 Task: Create a new job position in Salesforce with the title 'Salesforce Developer', including job description, responsibilities, skills required, educational requirements, and salary details. Save the entry and start a new one.
Action: Key pressed <Key.shift><Key.shift>Relationship<Key.space><Key.shift>Manager<Key.tab><Key.shift>g<Key.backspace><Key.shift>Get<Key.space><Key.shift>Members<Key.space>connected<Key.space>--<Key.shift_r>><Key.space><Key.shift>Get<Key.space>feedback<Key.space>from<Key.space>clients<Key.space>--<Key.shift_r>><Key.space><Key.shift>Open<Key.space>preference<Key.space>for<Key.space>clients<Key.space>--<Key.shift_r>><Key.space><Key.shift><Key.shift><Key.shift><Key.shift><Key.shift><Key.shift><Key.shift><Key.shift><Key.shift><Key.shift><Key.shift><Key.shift><Key.shift><Key.shift><Key.shift><Key.shift><Key.shift><Key.shift><Key.shift><Key.shift><Key.shift><Key.shift><Key.shift><Key.shift><Key.shift><Key.shift><Key.shift><Key.shift><Key.shift><Key.shift><Key.shift><Key.shift><Key.shift><Key.shift><Key.shift><Key.shift><Key.shift><Key.shift><Key.shift><Key.shift><Key.shift><Key.shift><Key.shift>Source<Key.space>business<Key.space>opportunity<Key.space>to<Key.space>expand<Key.space>business<Key.space>--<Key.shift_r>><Key.shift>Man<Key.backspace>in<Key.space>a<Key.space>ren<Key.backspace><Key.backspace><Key.backspace><Key.backspace><Key.backspace><Key.backspace><Key.backspace>ntain<Key.space>a<Key.space>renewable<Key.space>tareg<Key.backspace><Key.backspace>get<Key.space>og<Key.space>80<Key.shift><Key.shift><Key.shift><Key.shift><Key.shift><Key.shift><Key.shift><Key.shift><Key.shift><Key.shift><Key.shift><Key.shift><Key.shift>%<Key.space>--<Key.shift_r>><Key.space><Key.shift><Key.shift><Key.shift><Key.shift><Key.shift><Key.shift><Key.shift><Key.shift><Key.shift><Key.shift>Enhancement<Key.space>and<Key.space>optimism<Key.space><Key.backspace><Key.backspace>ation<Key.space>of<Key.space>mapped<Key.space>profiles<Key.tab><Key.shift><Key.shift><Key.shift>SLA<Key.space>maintainence<Key.space>of<Key.space>90<Key.shift><Key.shift><Key.shift><Key.shift><Key.shift><Key.shift><Key.shift><Key.shift><Key.shift><Key.shift><Key.shift><Key.shift><Key.shift><Key.shift><Key.shift>%<Key.space>--<Key.shift_r><Key.shift_r><Key.shift_r><Key.shift_r><Key.shift_r><Key.shift_r><Key.shift_r><Key.shift_r><Key.shift_r><Key.shift_r><Key.shift_r><Key.shift_r><Key.shift_r><Key.shift_r><Key.shift_r><Key.shift_r><Key.shift_r><Key.shift_r><Key.shift_r><Key.shift_r><Key.shift_r><Key.shift_r><Key.shift_r>><Key.space><Key.shift><Key.shift>Manage<Key.space>the<Key.space>cusy<Key.backspace>tomer<Key.space>service<Key.space>teams<Key.space>--<Key.shift_r>><Key.space><Key.shift>Coaching<Key.space>and<Key.space>trining<Key.space><Key.backspace><Key.backspace><Key.backspace><Key.backspace><Key.backspace><Key.backspace>aining<Key.space>the<Key.space>same<Key.space>--<Key.shift_r>><Key.space><Key.shift>Handling<Key.space>the<Key.backspace><Key.backspace><Key.backspace>escalation<Key.space>and<Key.space>maintaining<Key.space>zero<Key.space>escalation<Key.tab><Key.shift><Key.shift><Key.shift><Key.shift><Key.shift><Key.shift>Gluent<Key.space>in<Key.space><Key.shift>Engls<Key.backspace>ish,<Key.space>hindi,<Key.space><Key.shift>P<Key.backspace>pi<Key.backspace>unjabi<Key.space><Key.backspace><Key.space>or<Key.space>any<Key.space>other<Key.space>languages<Key.space>as<Key.space>per<Key.space>business<Key.space>requiree<Key.backspace>ment<Key.space>--<Key.shift_r>><Key.space><Key.shift>perua<Key.backspace><Key.backspace>suation<Key.space>--<Key.shift_r>><Key.space><Key.shift><Key.shift><Key.shift>Relationship<Key.space><Key.shift>Management<Key.space>--<Key.shift_r>><Key.space><Key.shift>Online<Key.space>etiquette<Key.space>--<Key.shift_r>><Key.space>storytelling<Key.space>--<Key.shift_r>><Key.shift>Writing<Key.tab><Key.shift>bachelors<Key.space>degree<Key.space>or<Key.space>equivalent<Key.space>--<Key.shift_r>><Key.space><Key.shift>e<Key.shift><Key.backspace><Key.shift>Experienced<Key.space>in<Key.space><Key.shift>Tele<Key.space><Key.shift>Sales<Key.space>--<Key.shift_r>><Key.space><Key.shift>Relationship<Key.space><Key.shift>Management<Key.space>or<Key.space><Key.shift>Costumer<Key.space><Key.shift><Key.shift><Key.shift>Service<Key.space>--<Key.shift_r>><Key.space><Key.shift><Key.shift><Key.shift>Candidiates<Key.space>from<Key.space><Key.shift>Matchmaking<Key.space><Key.backspace>,<Key.space><Key.shift>Banking<Key.space><Key.shift><Key.shift><Key.shift><Key.shift><Key.shift><Key.shift><Key.shift><Key.shift><Key.shift><Key.shift><Key.shift><Key.shift><Key.shift><Key.shift><Key.shift><Key.shift><Key.shift><Key.shift><Key.shift><Key.shift><Key.shift><Key.shift><Key.shift><Key.shift><Key.shift><Key.shift><Key.shift><Key.shift><Key.shift><Key.shift><Key.shift><Key.shift><Key.shift><Key.shift><Key.shift><Key.shift><Key.shift><Key.shift><Key.shift><Key.shift><Key.shift><Key.shift><Key.shift><Key.shift><Key.shift><Key.shift><Key.shift><Key.shift><Key.shift><Key.shift><Key.shift><Key.shift><Key.shift><Key.shift><Key.shift><Key.shift><Key.shift><Key.shift><Key.shift><Key.shift><Key.shift><Key.shift><Key.shift><Key.shift><Key.shift><Key.shift><Key.shift><Key.shift><Key.shift><Key.shift><Key.shift><Key.shift><Key.shift><Key.shift><Key.shift><Key.shift><Key.shift><Key.shift><Key.shift><Key.shift><Key.shift><Key.shift><Key.shift><Key.shift><Key.shift><Key.shift><Key.shift><Key.shift><Key.shift><Key.shift><Key.shift><Key.shift><Key.shift><Key.shift><Key.shift><Key.shift><Key.shift><Key.shift><Key.shift><Key.shift><Key.shift><Key.shift><Key.shift><Key.shift><Key.shift><Key.shift><Key.shift><Key.shift><Key.shift><Key.shift><Key.shift><Key.shift><Key.shift><Key.shift><Key.shift><Key.shift><Key.shift><Key.shift><Key.shift><Key.shift>&<Key.space><Key.shift>Insurance<Key.space>industry<Key.space>is<Key.space>a<Key.space>plus
Screenshot: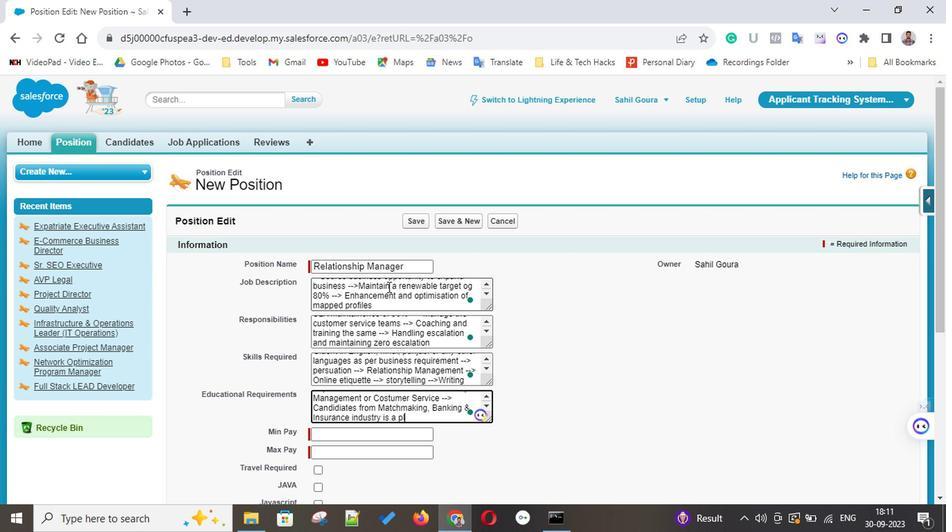 
Action: Mouse moved to (358, 443)
Screenshot: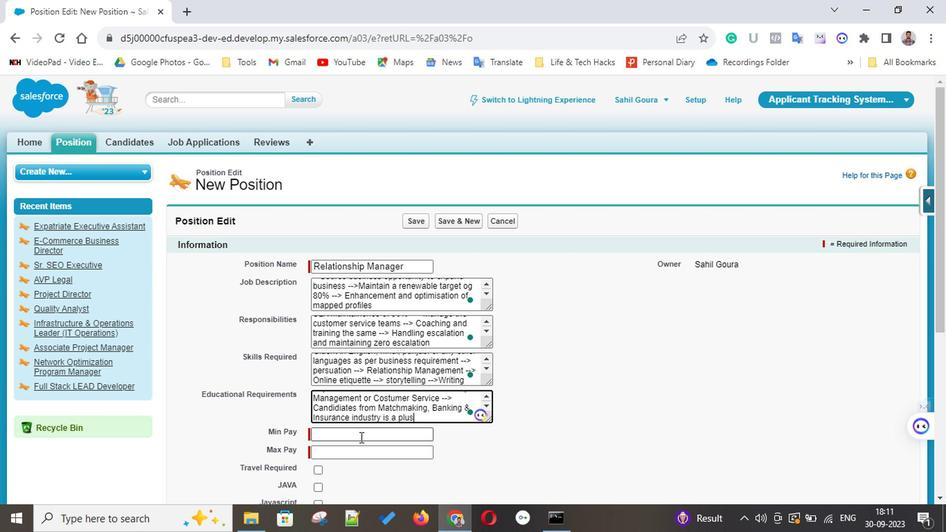 
Action: Mouse pressed left at (358, 443)
Screenshot: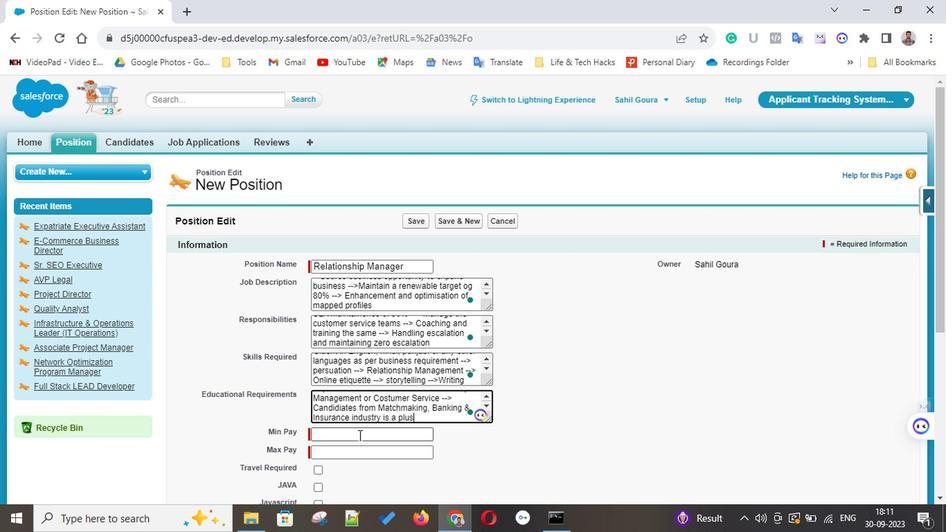 
Action: Key pressed 500000<Key.tab>800000
Screenshot: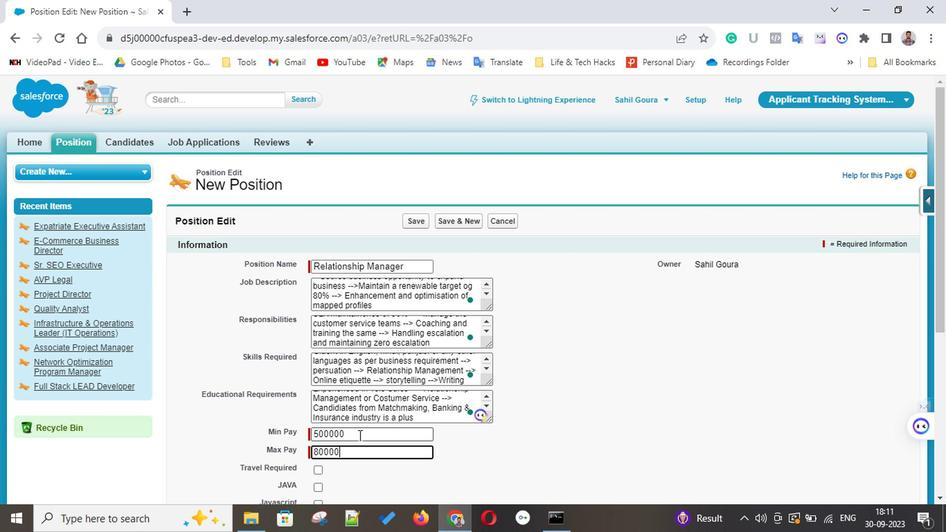 
Action: Mouse scrolled (358, 442) with delta (0, 0)
Screenshot: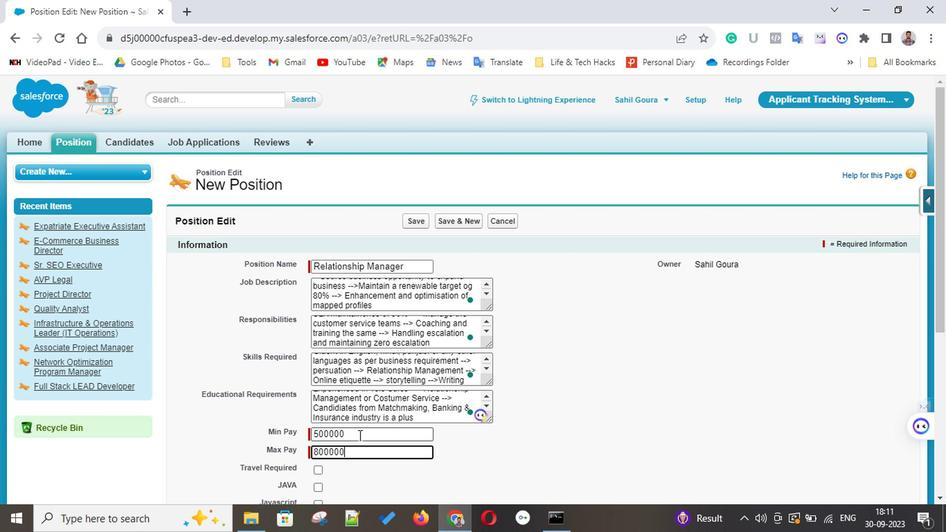 
Action: Mouse scrolled (358, 442) with delta (0, 0)
Screenshot: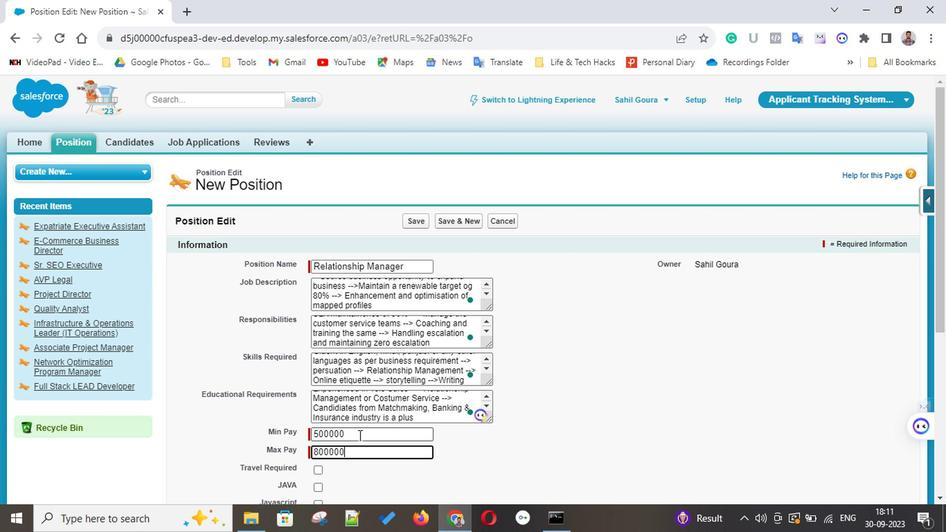 
Action: Mouse scrolled (358, 442) with delta (0, 0)
Screenshot: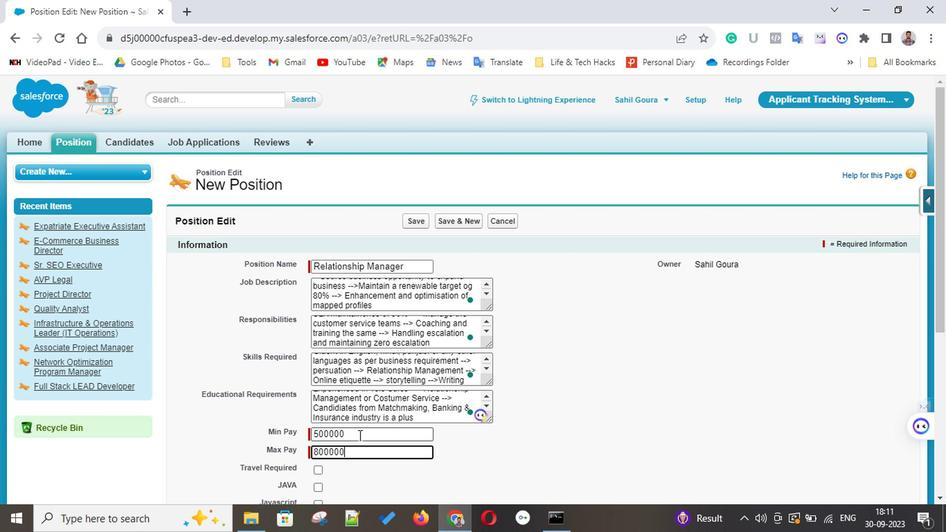 
Action: Mouse scrolled (358, 442) with delta (0, 0)
Screenshot: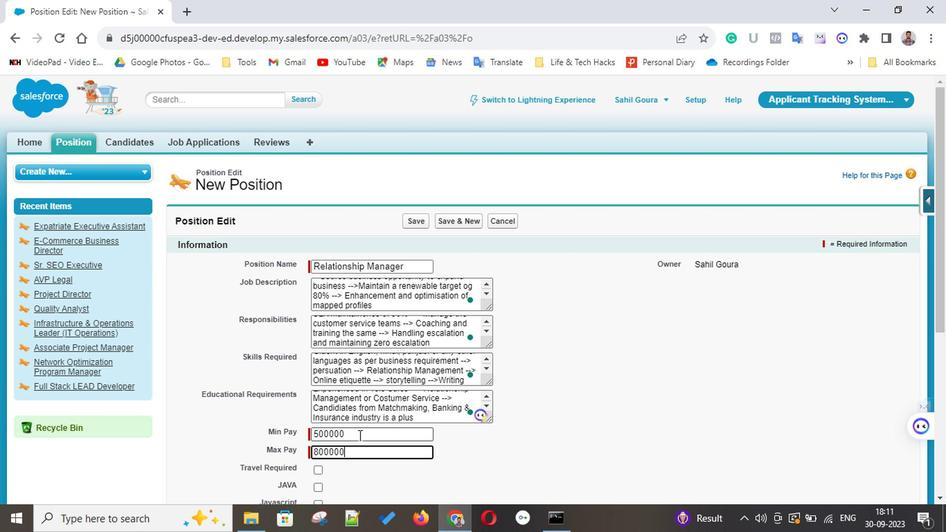 
Action: Mouse scrolled (358, 442) with delta (0, 0)
Screenshot: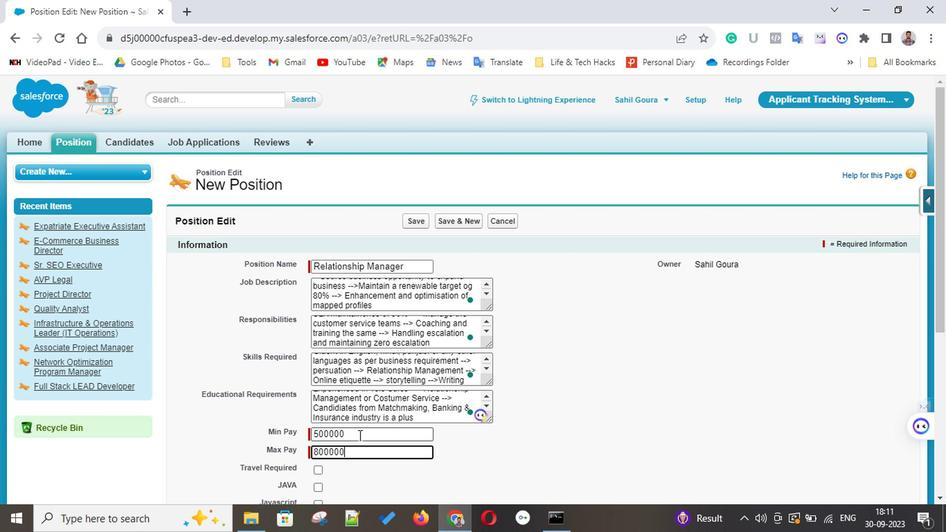 
Action: Mouse scrolled (358, 442) with delta (0, 0)
Screenshot: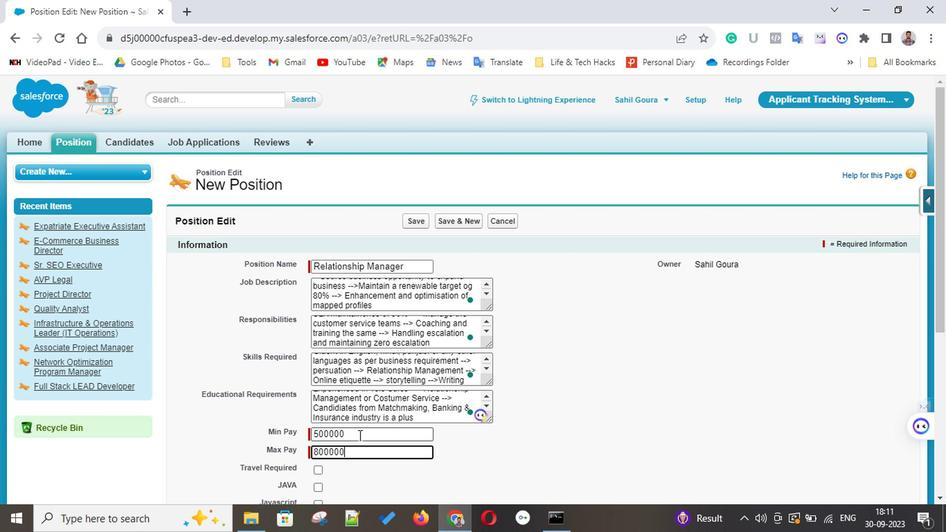 
Action: Mouse scrolled (358, 442) with delta (0, 0)
Screenshot: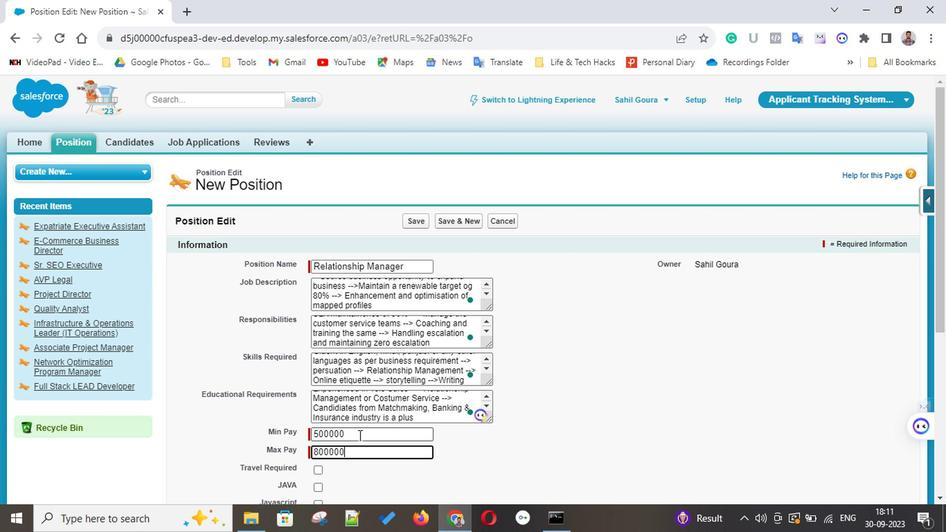 
Action: Mouse scrolled (358, 442) with delta (0, 0)
Screenshot: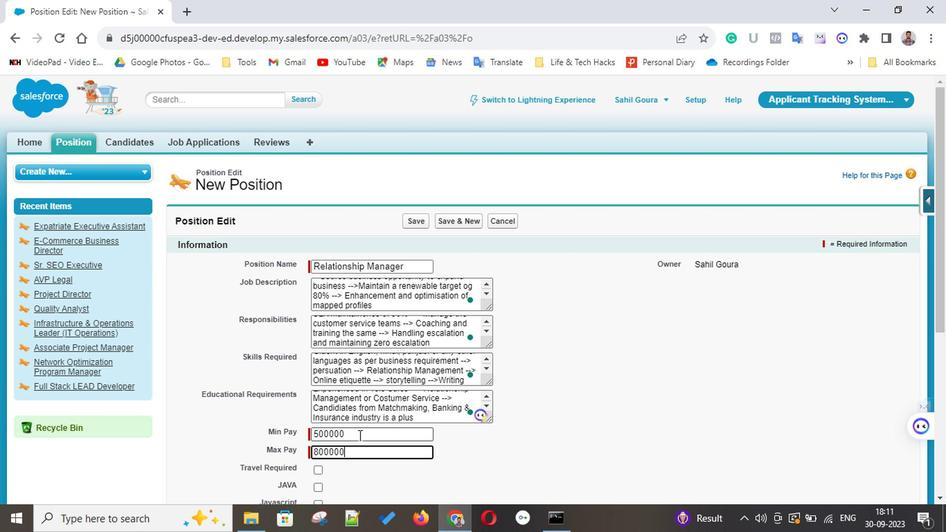 
Action: Mouse scrolled (358, 442) with delta (0, 0)
Screenshot: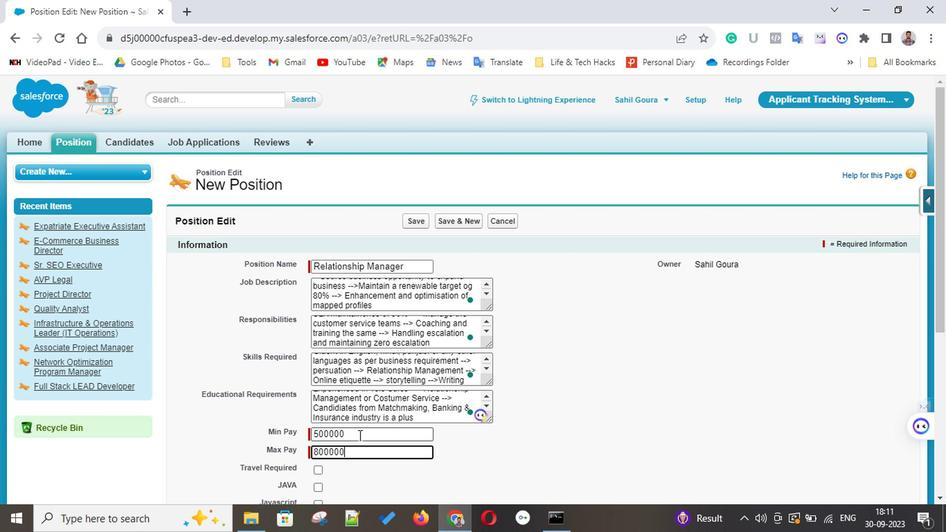 
Action: Mouse scrolled (358, 442) with delta (0, 0)
Screenshot: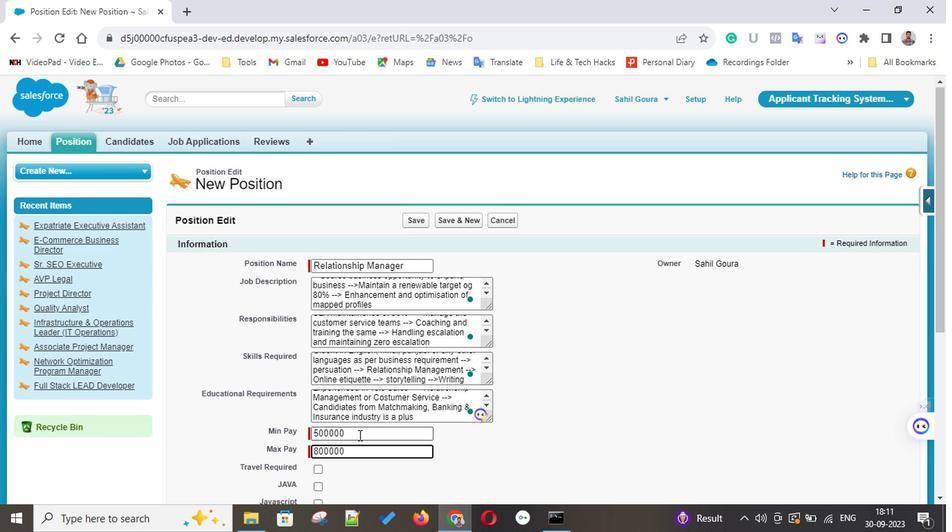 
Action: Mouse scrolled (358, 442) with delta (0, 0)
Screenshot: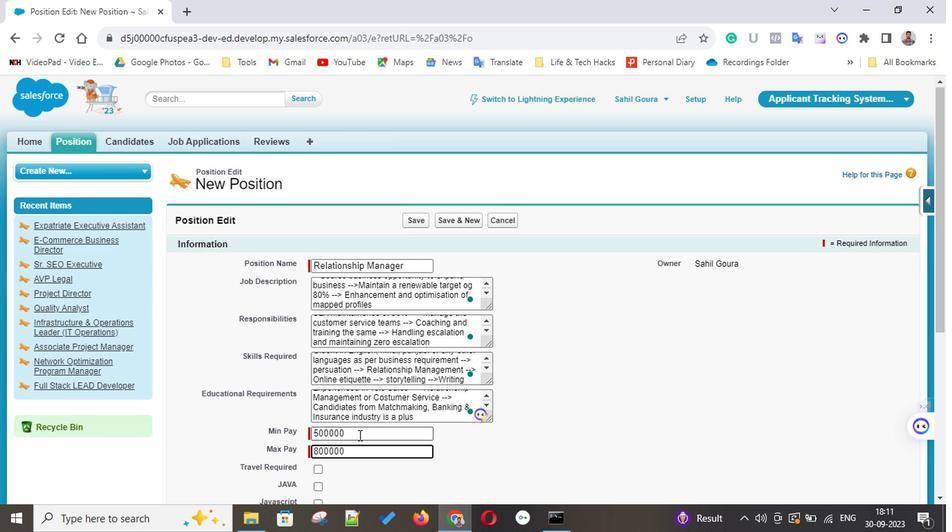 
Action: Mouse scrolled (358, 442) with delta (0, 0)
Screenshot: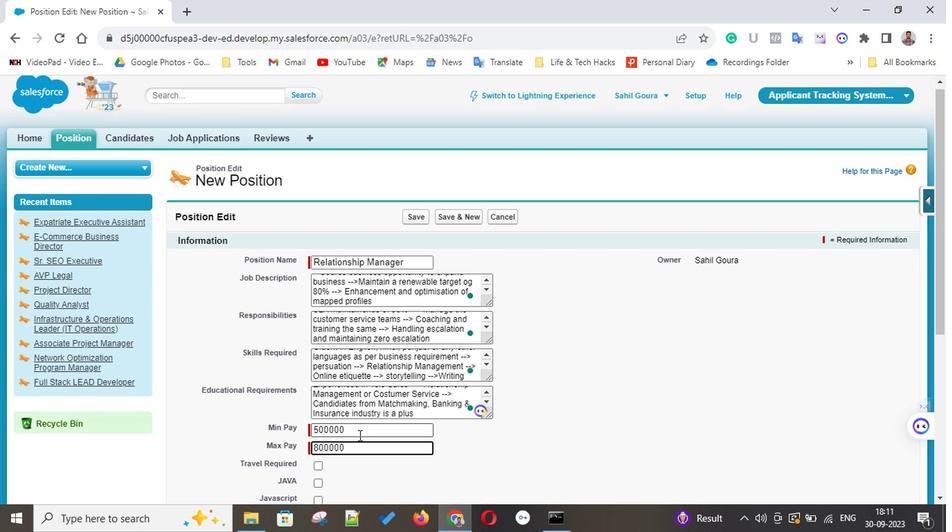 
Action: Mouse scrolled (358, 442) with delta (0, 0)
Screenshot: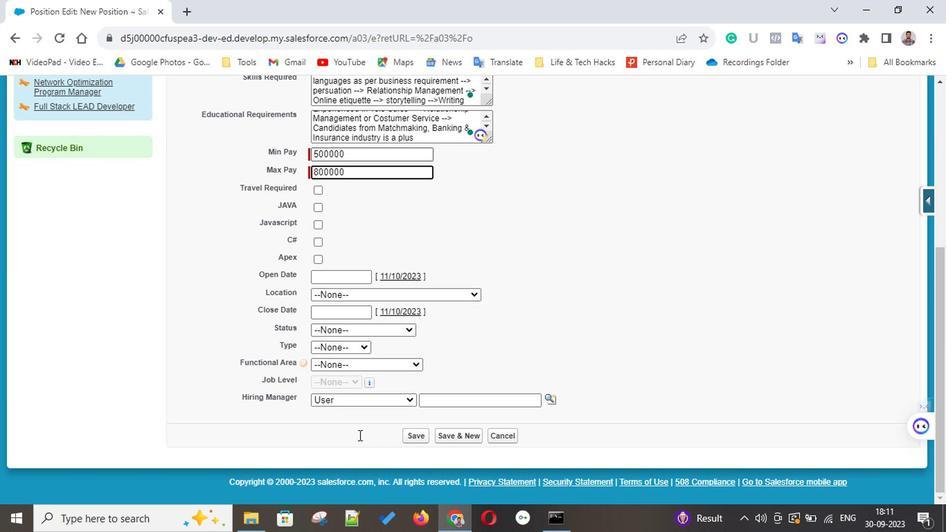 
Action: Mouse scrolled (358, 442) with delta (0, 0)
Screenshot: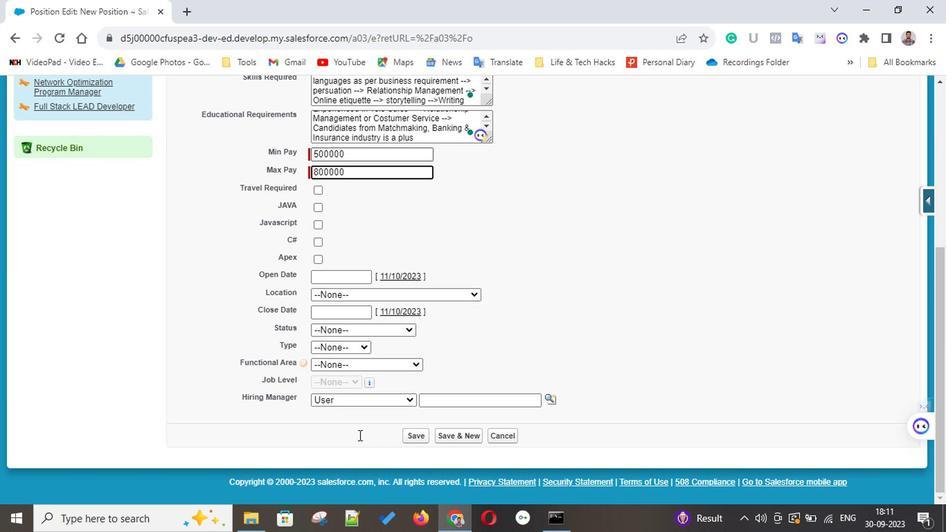 
Action: Mouse scrolled (358, 442) with delta (0, 0)
Screenshot: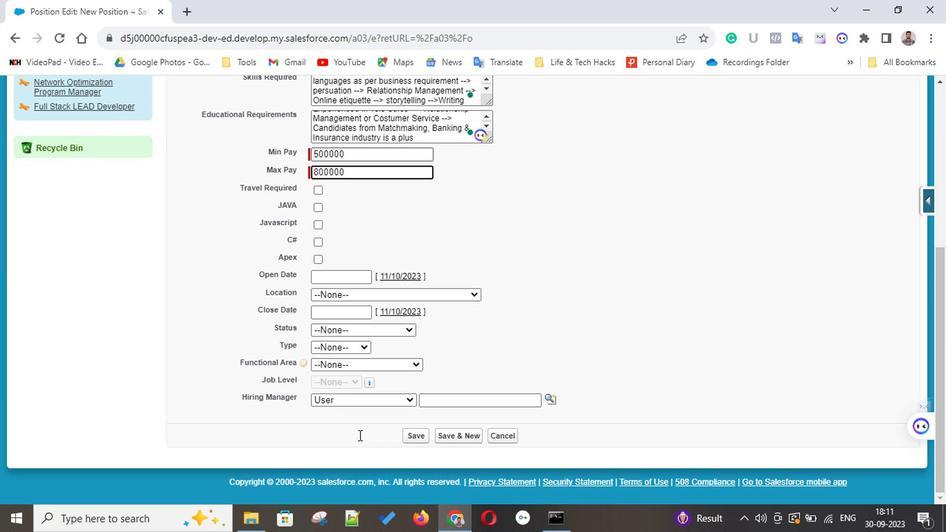 
Action: Mouse scrolled (358, 442) with delta (0, 0)
Screenshot: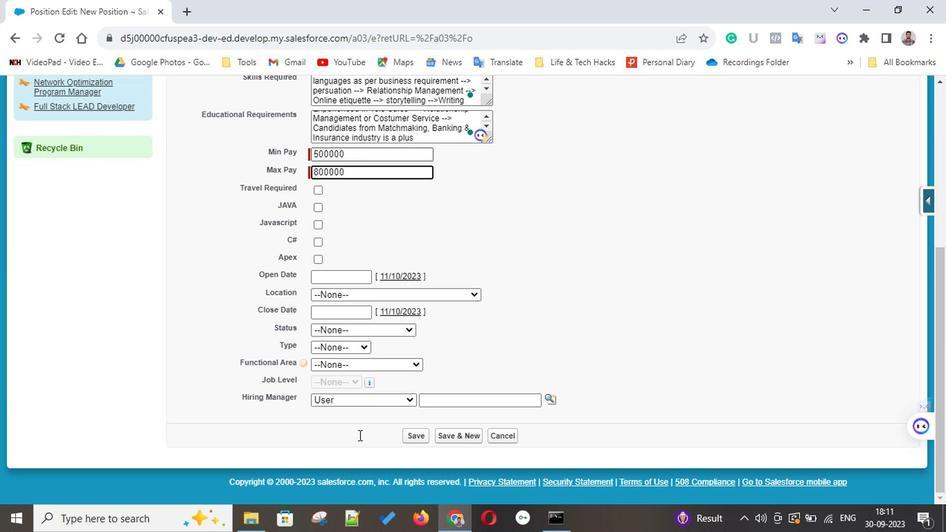 
Action: Mouse scrolled (358, 442) with delta (0, 0)
Screenshot: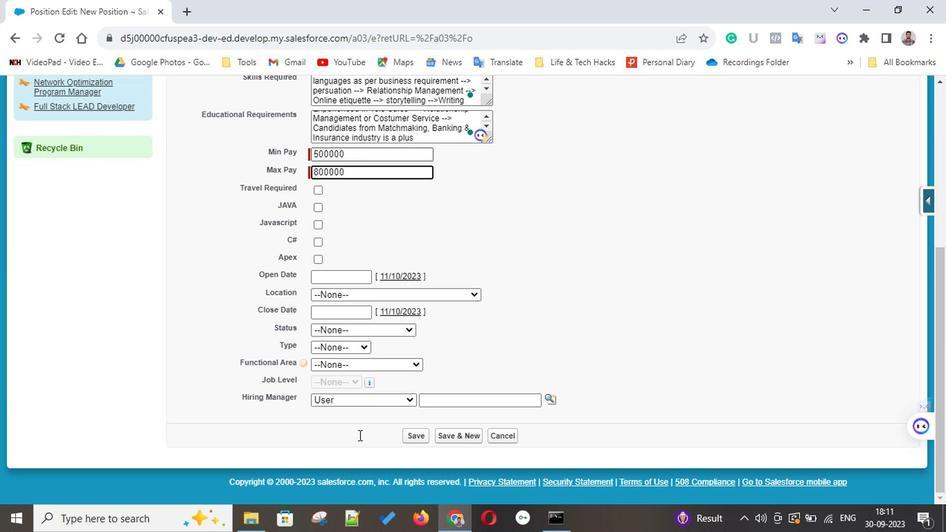 
Action: Mouse moved to (360, 274)
Screenshot: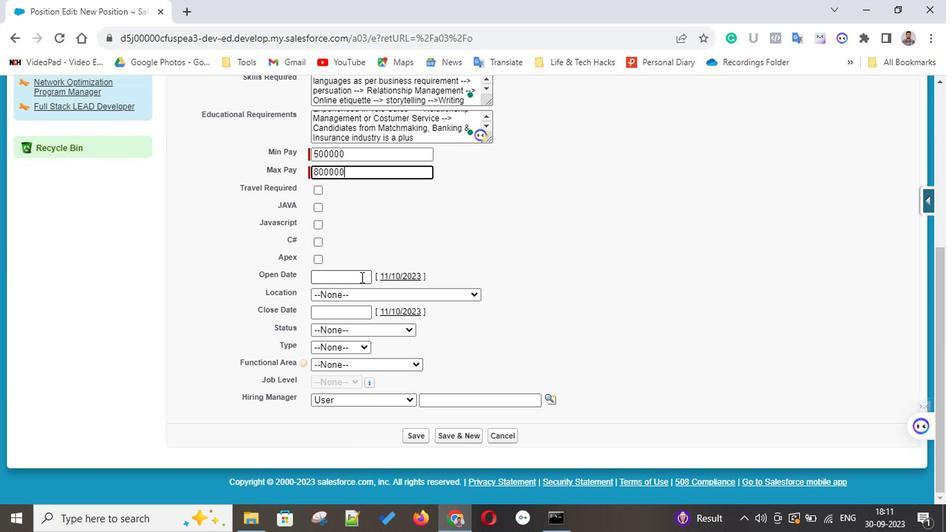 
Action: Mouse pressed left at (360, 274)
Screenshot: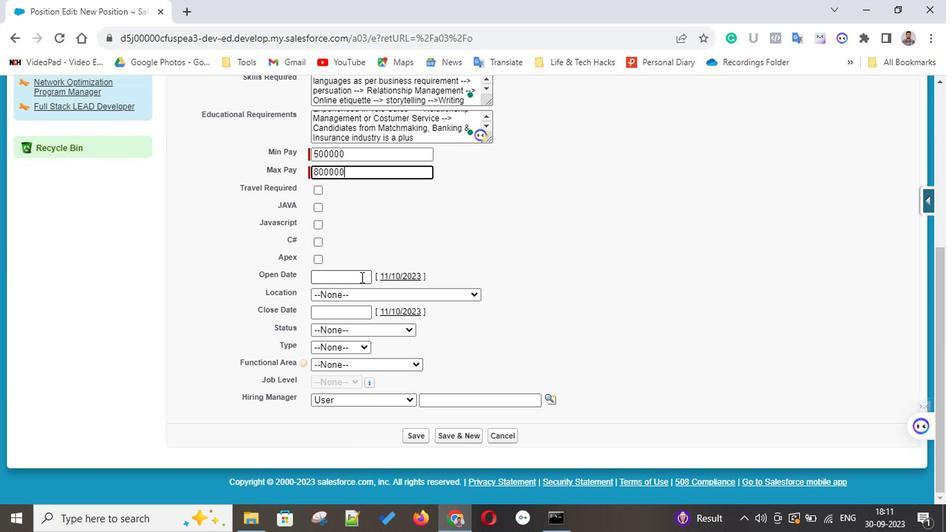 
Action: Mouse moved to (328, 320)
Screenshot: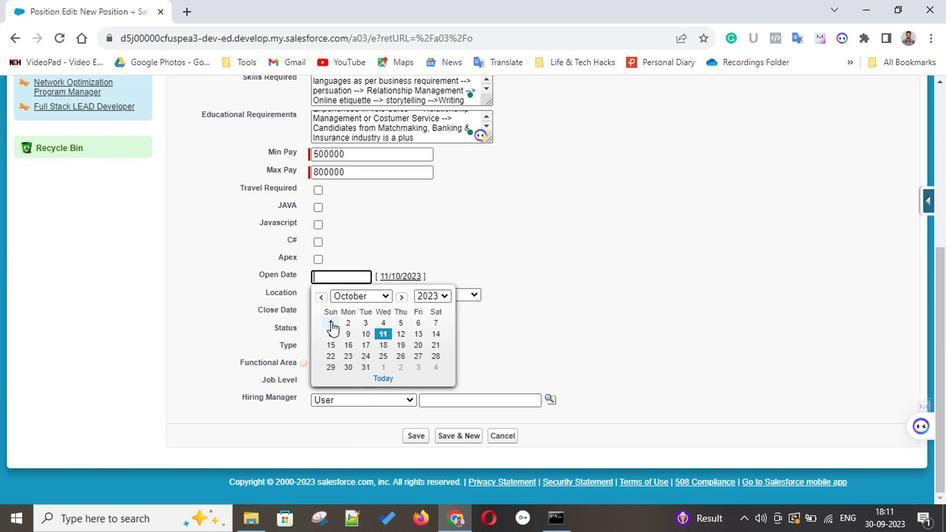
Action: Mouse pressed left at (328, 320)
Screenshot: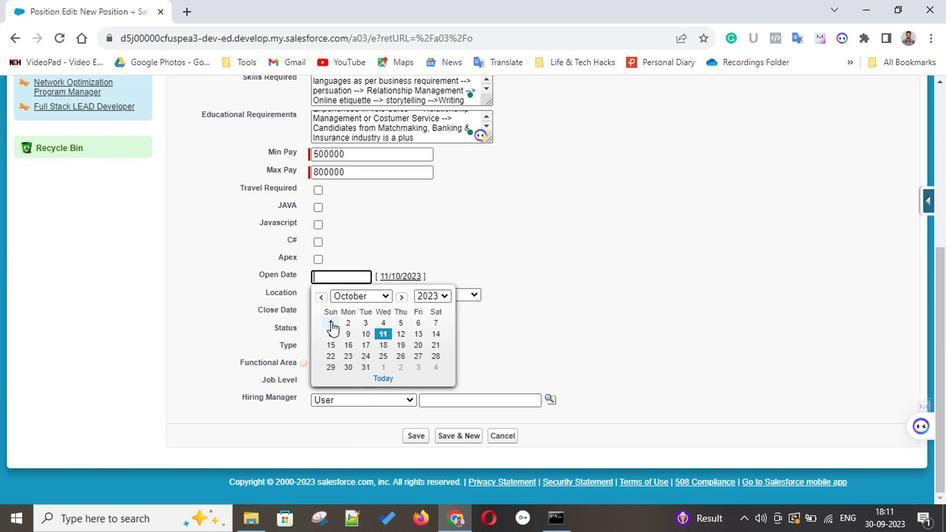 
Action: Mouse moved to (357, 314)
Screenshot: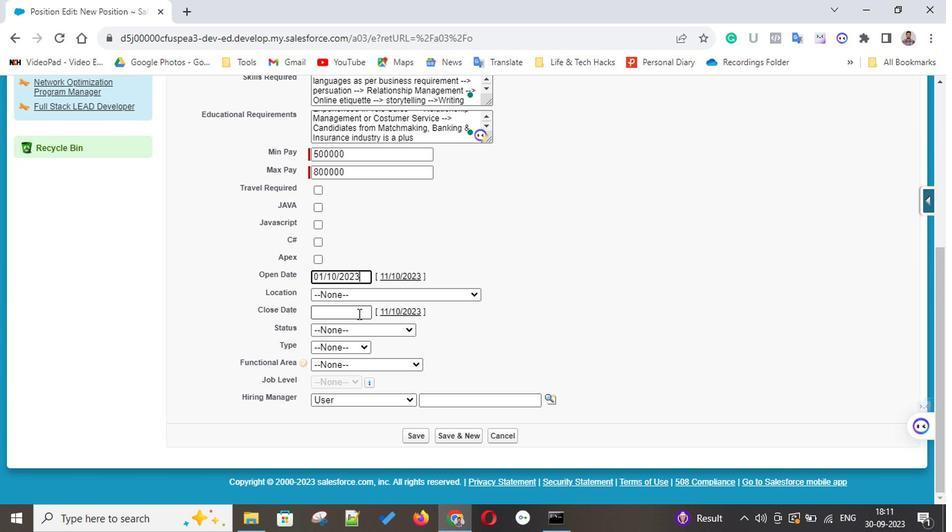 
Action: Mouse pressed left at (357, 314)
Screenshot: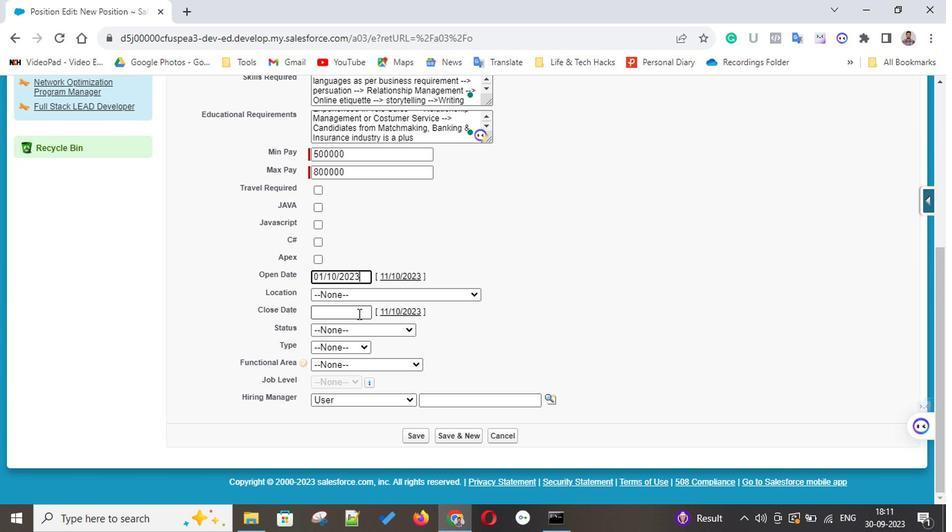 
Action: Mouse moved to (383, 328)
Screenshot: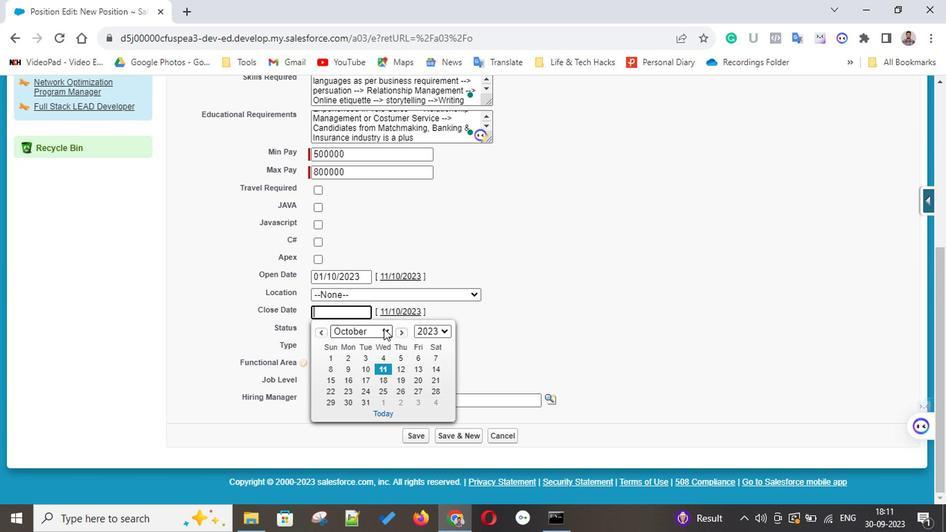 
Action: Mouse pressed left at (383, 328)
Screenshot: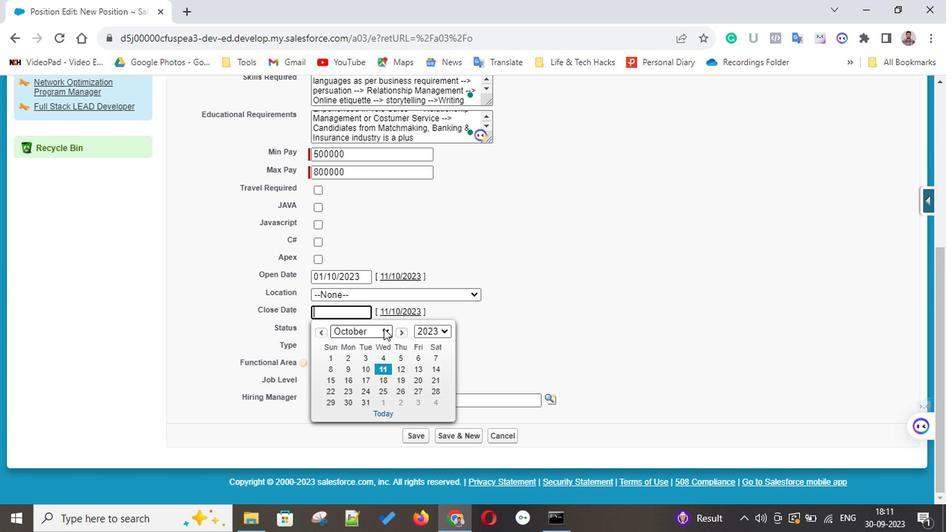 
Action: Mouse moved to (346, 478)
Screenshot: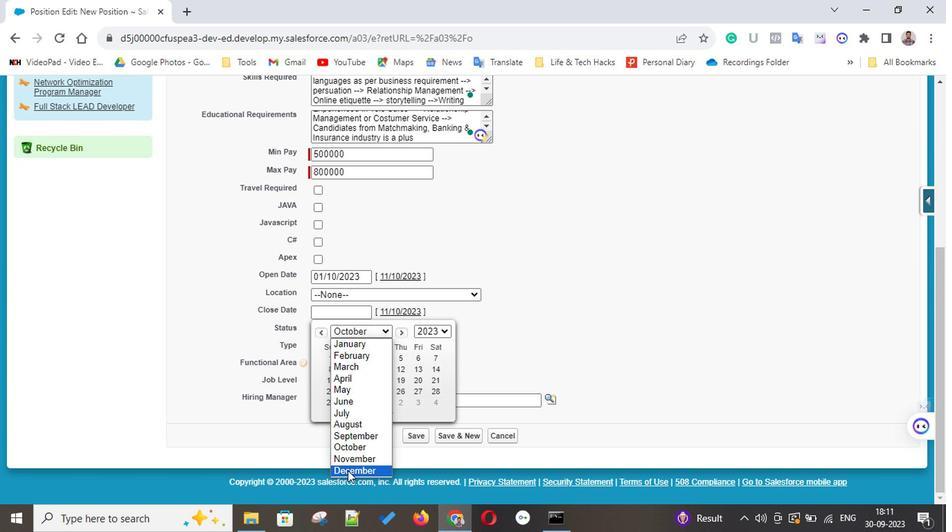 
Action: Mouse pressed left at (346, 478)
Screenshot: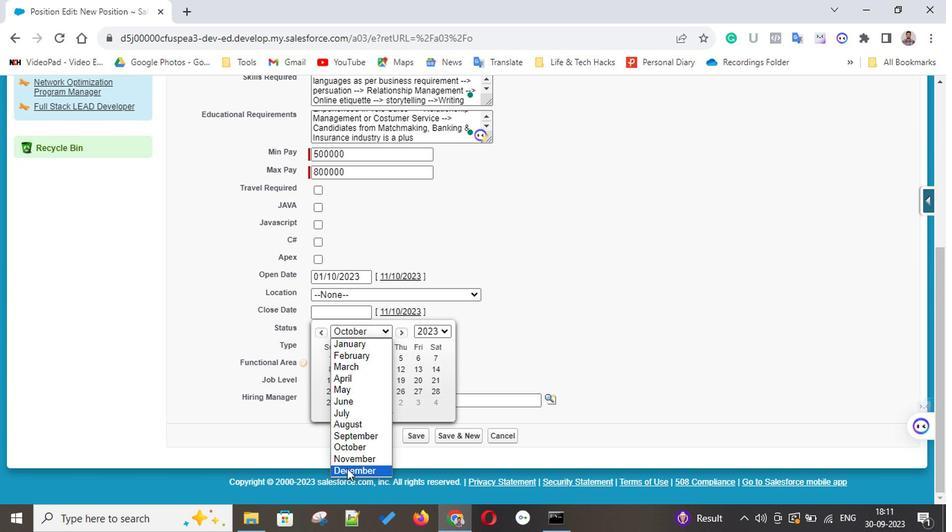 
Action: Mouse moved to (399, 371)
Screenshot: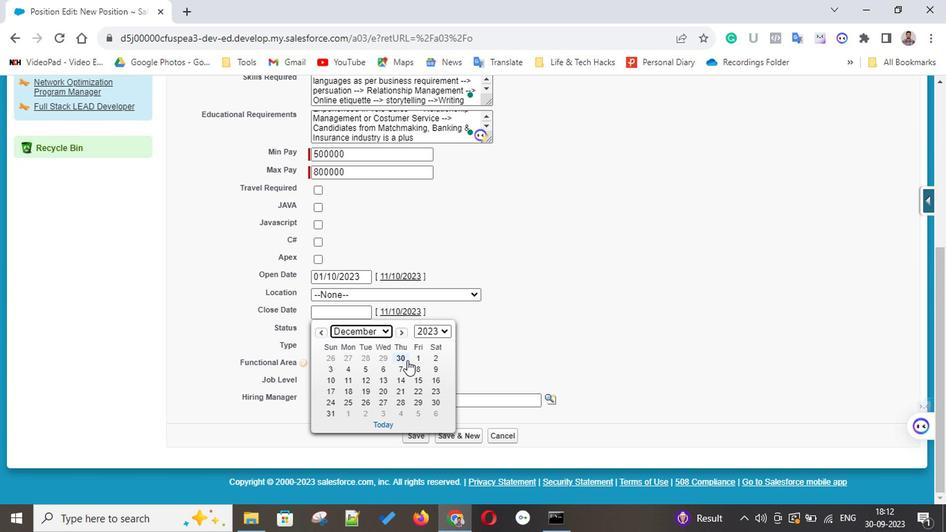 
Action: Mouse pressed left at (399, 371)
Screenshot: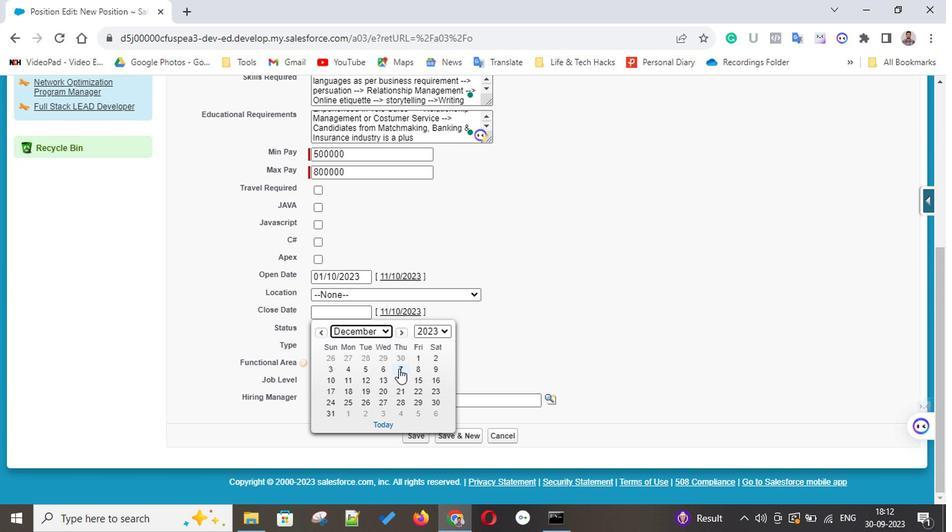 
Action: Mouse moved to (315, 183)
Screenshot: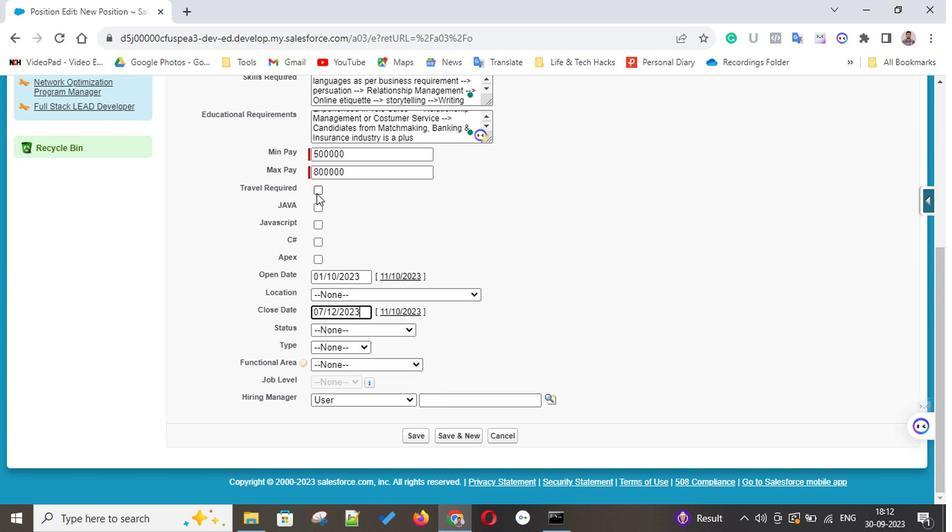 
Action: Mouse pressed left at (315, 183)
Screenshot: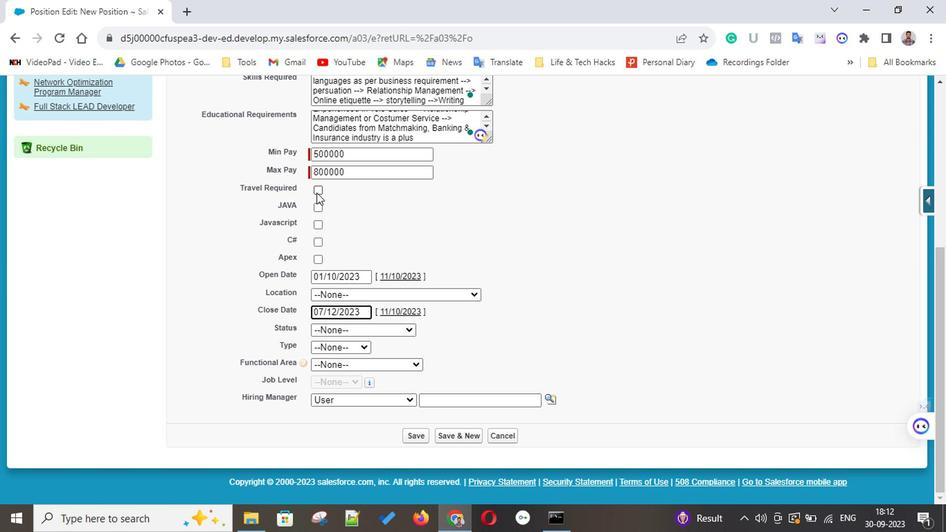 
Action: Mouse moved to (445, 206)
Screenshot: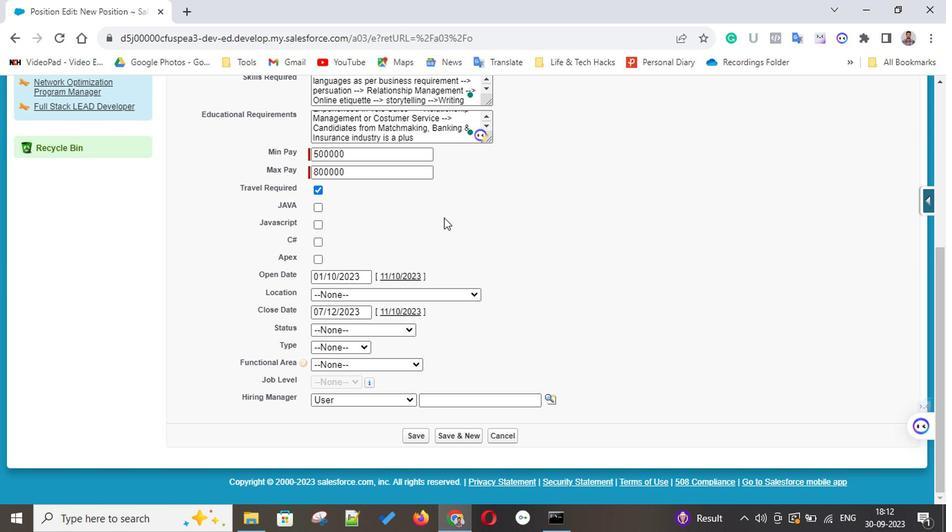 
Action: Mouse scrolled (445, 205) with delta (0, 0)
Screenshot: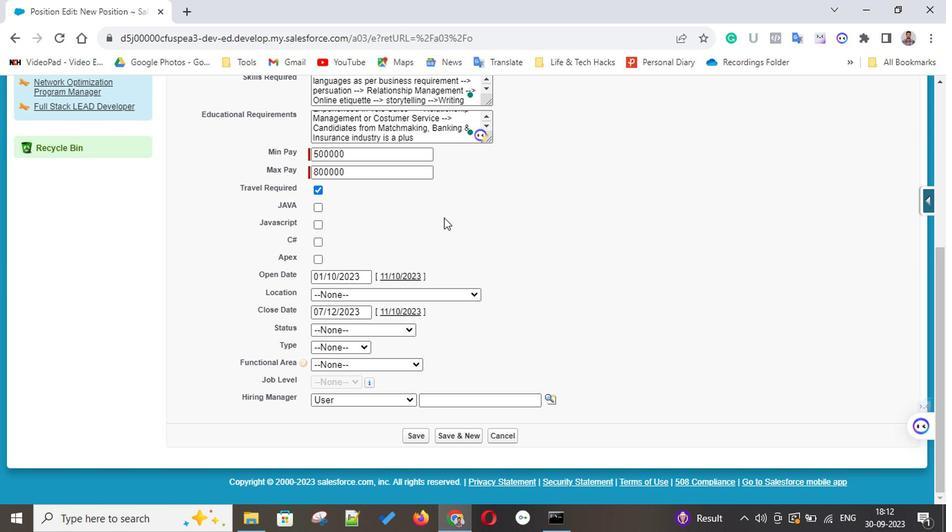 
Action: Mouse scrolled (445, 205) with delta (0, 0)
Screenshot: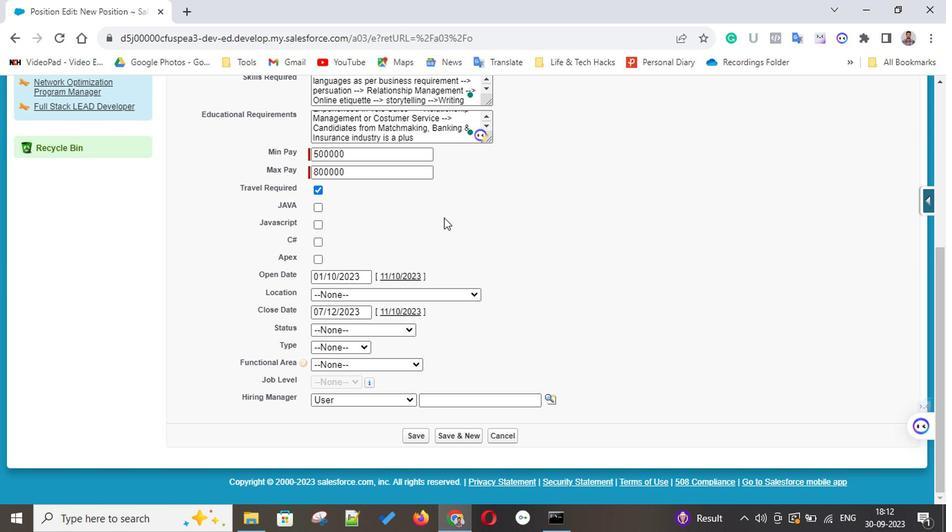 
Action: Mouse scrolled (445, 205) with delta (0, 0)
Screenshot: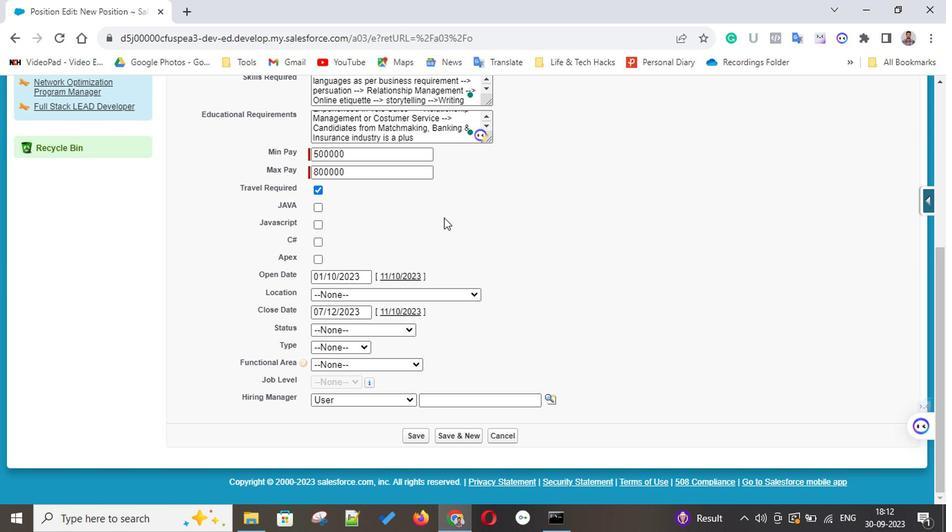 
Action: Mouse scrolled (445, 205) with delta (0, 0)
Screenshot: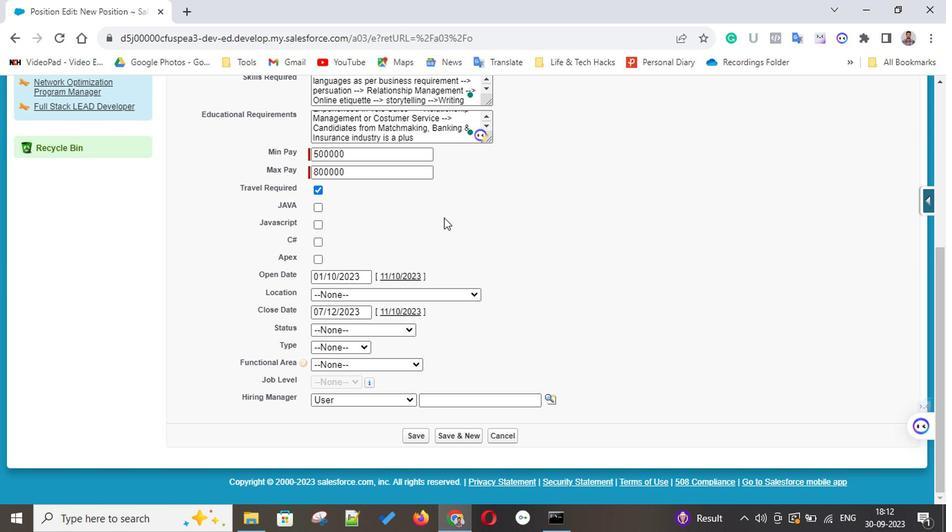 
Action: Mouse scrolled (445, 205) with delta (0, 0)
Screenshot: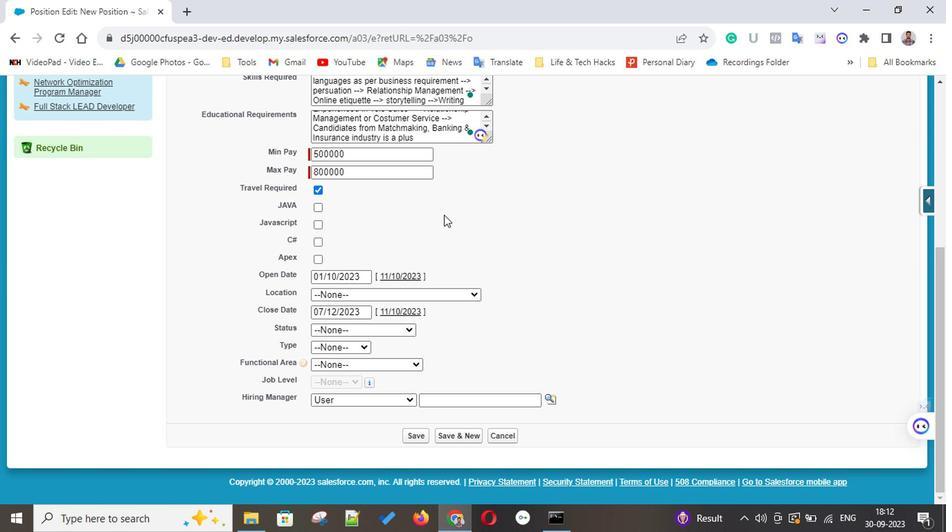 
Action: Mouse scrolled (445, 205) with delta (0, 0)
Screenshot: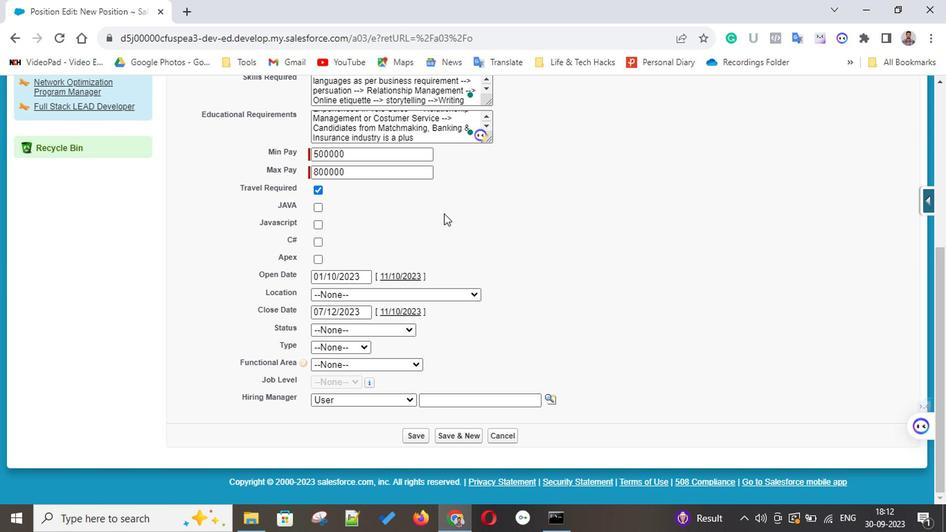 
Action: Mouse scrolled (445, 205) with delta (0, 0)
Screenshot: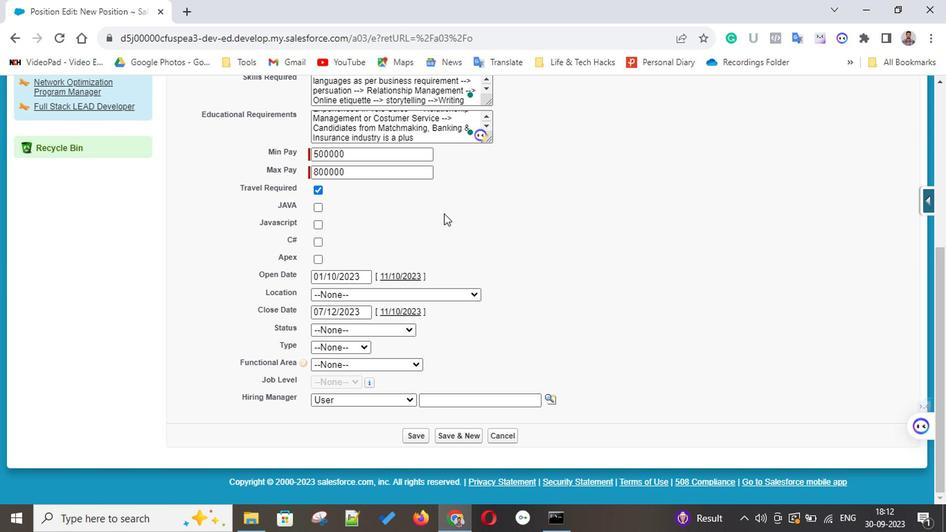
Action: Mouse scrolled (445, 205) with delta (0, 0)
Screenshot: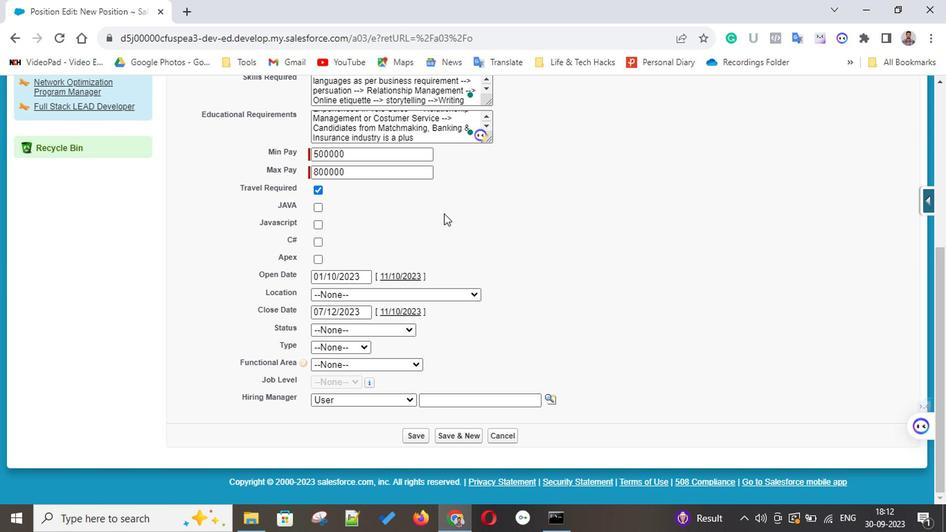 
Action: Mouse moved to (326, 348)
Screenshot: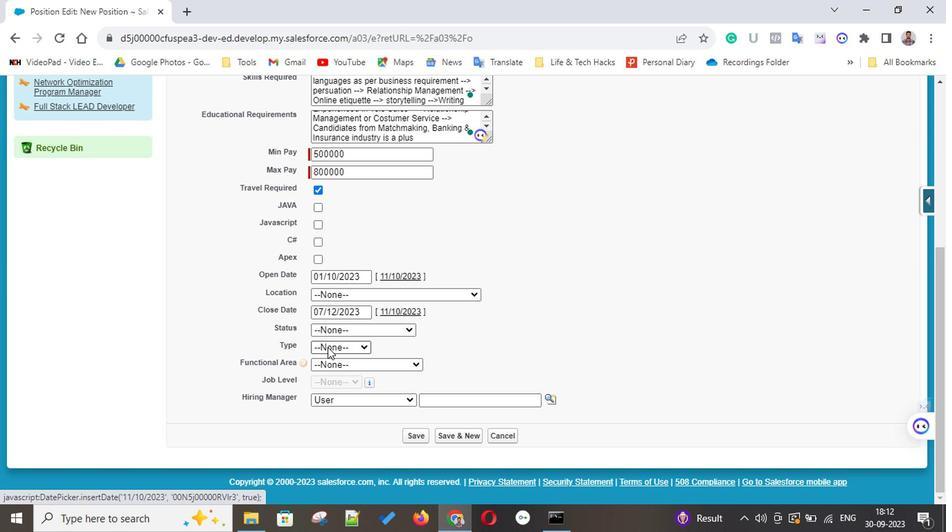 
Action: Mouse pressed left at (326, 348)
Screenshot: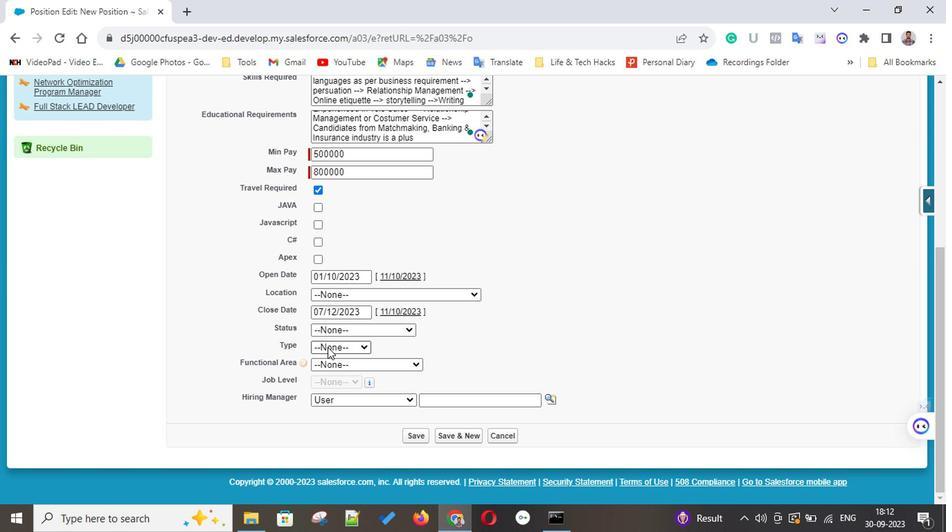 
Action: Mouse moved to (326, 371)
Screenshot: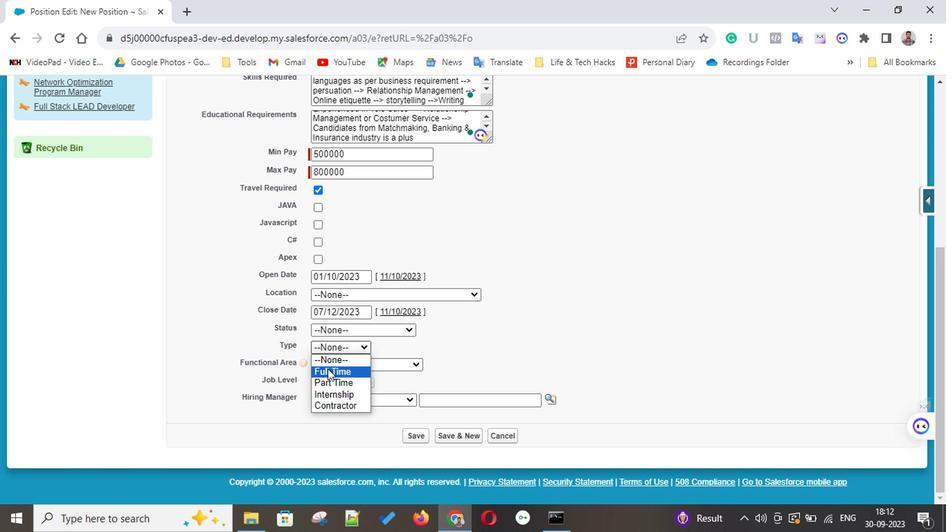
Action: Mouse pressed left at (326, 371)
Screenshot: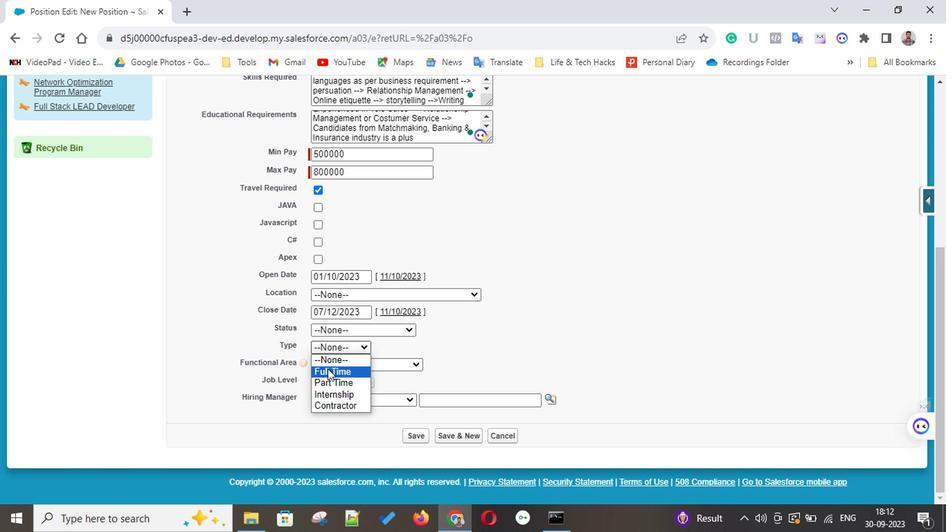 
Action: Mouse moved to (357, 333)
Screenshot: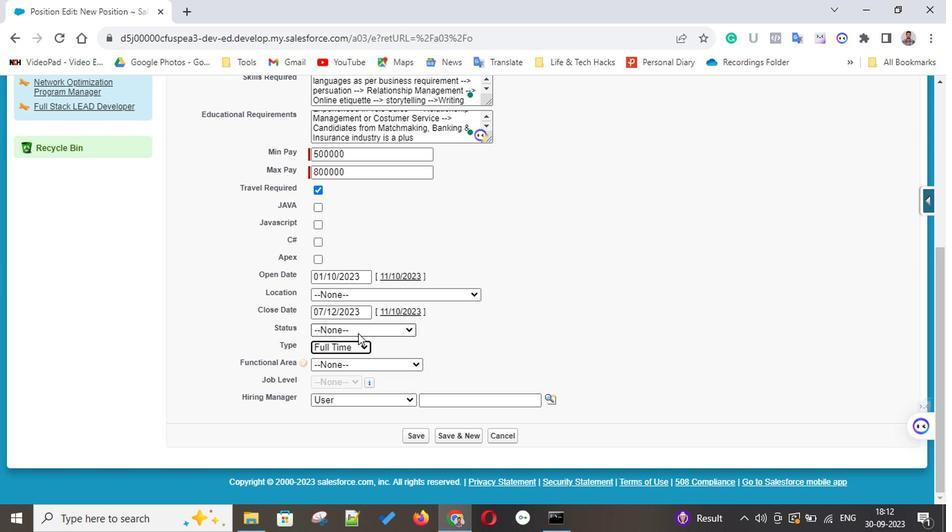
Action: Mouse pressed left at (357, 333)
Screenshot: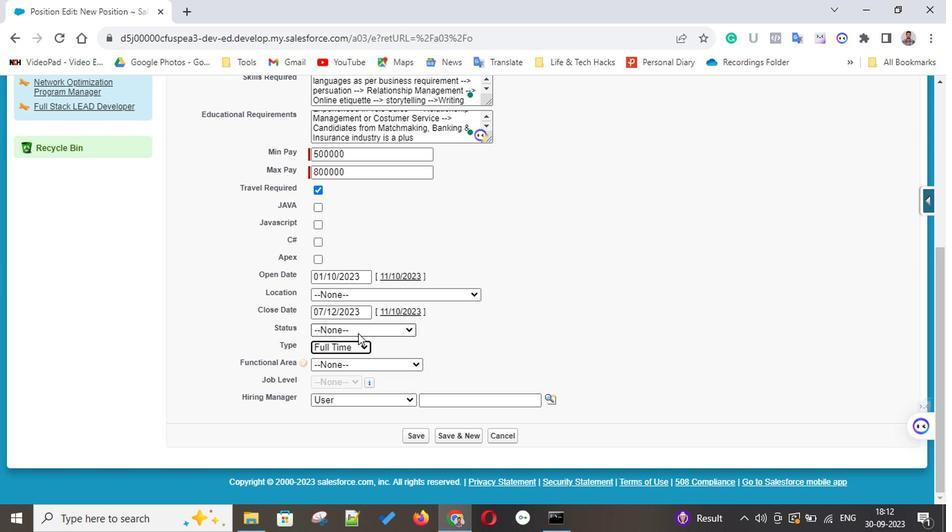
Action: Mouse moved to (525, 274)
Screenshot: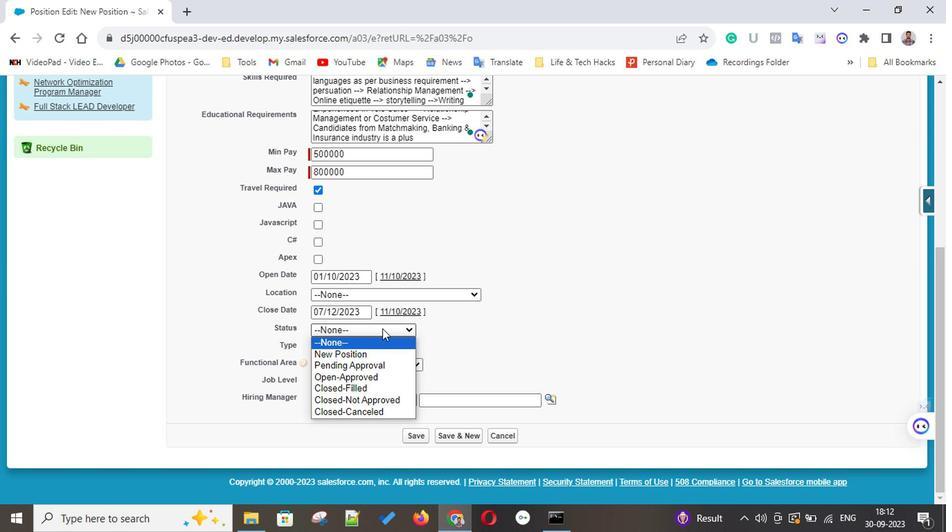 
Action: Mouse pressed left at (525, 274)
Screenshot: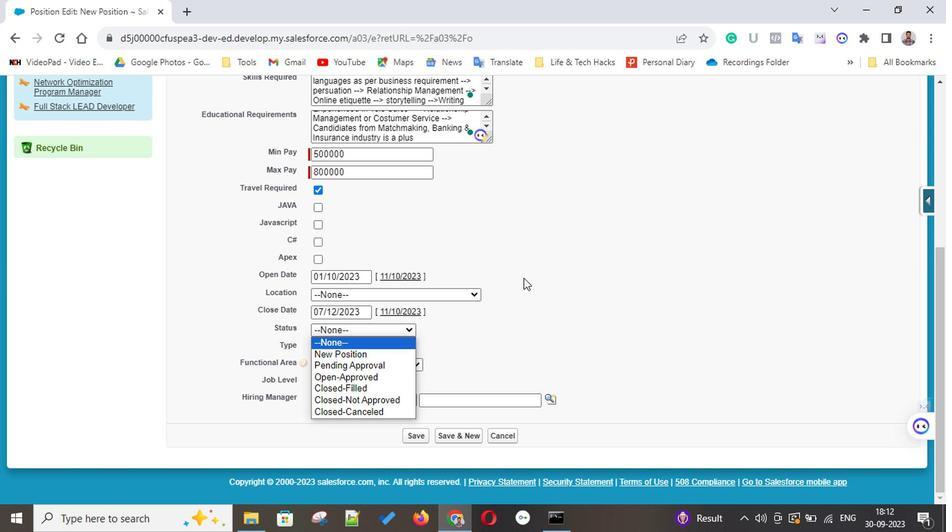 
Action: Mouse moved to (468, 213)
Screenshot: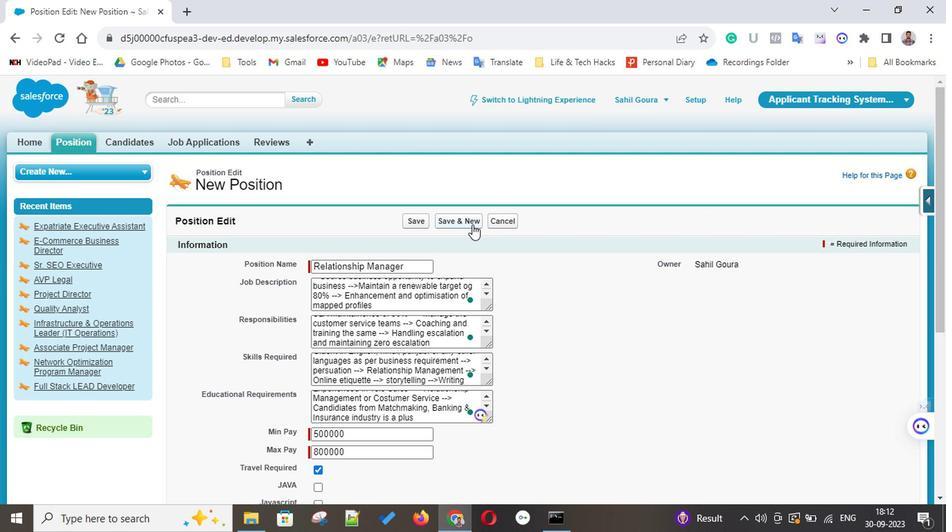 
Action: Mouse pressed left at (468, 213)
Screenshot: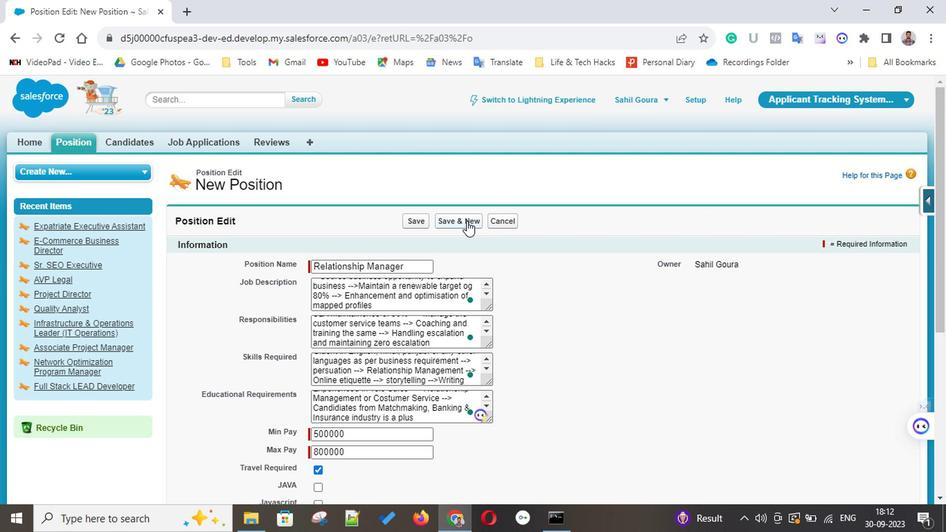 
Action: Key pressed <Key.shift>ctrl+Salesforce<Key.space><Key.shift>Developer<Key.tab><Key.shift>Utiz<Key.backspace>ilize<Key.space>your<Key.space><Key.shift>AWS<Key.space><Key.shift>Developer<Key.space>skill<Key.space>set<Key.space>to<Key.space>work<Key.space>on<Key.space><Key.shift><Key.shift><Key.shift><Key.shift><Key.shift><Key.shift><Key.shift>Service<Key.space><Key.shift><Key.shift>Cloud<Key.space><Key.shift><Key.shift>Voice<Key.space>projects<Key.space>--<Key.shift_r>><Key.space><Key.shift><Key.shift><Key.shift><Key.shift>Ensure<Key.space>customer<Key.space>success<Key.space>in<Key.space>building<Key.space>and<Key.space>launching<Key.space><Key.shift>Amazon<Key.space>contact<Key.backspace><Key.backspace><Key.backspace><Key.backspace>nect<Key.space>solutions<Key.space>for<Key.space><Key.shift>Neaura<Key.shift>Flash<Key.space><Key.shift>Solutions<Key.space>--<Key.shift_r>><Key.space><Key.shift><Key.shift><Key.shift><Key.shift><Key.shift><Key.shift><Key.shift><Key.shift><Key.shift><Key.shift><Key.shift><Key.shift><Key.shift><Key.shift><Key.shift><Key.shift><Key.shift><Key.shift><Key.shift><Key.shift><Key.shift><Key.shift><Key.shift><Key.shift><Key.shift><Key.shift><Key.shift><Key.shift><Key.shift><Key.shift><Key.shift><Key.shift><Key.shift><Key.shift><Key.shift><Key.shift><Key.shift><Key.shift><Key.shift><Key.shift><Key.shift><Key.shift><Key.shift><Key.shift><Key.shift><Key.shift><Key.shift><Key.shift><Key.shift><Key.shift>Faciliate<Key.backspace><Key.backspace><Key.backspace><Key.backspace>itate<Key.space>busiess<Key.space>process<Key.space>reviews<Key.space>to<Key.space>identify<Key.space>customer<Key.space>requirements<Key.space>and<Key.space>processes<Key.space>--<Key.shift_r>><Key.space><Key.shift><Key.shift><Key.shift><Key.shift><Key.shift><Key.shift><Key.shift><Key.shift><Key.shift><Key.shift><Key.shift><Key.shift><Key.shift><Key.shift><Key.shift><Key.shift><Key.shift><Key.shift><Key.shift><Key.shift><Key.shift><Key.shift><Key.shift><Key.shift><Key.shift><Key.shift><Key.shift><Key.shift><Key.shift><Key.shift><Key.shift><Key.shift><Key.shift><Key.shift><Key.shift><Key.shift><Key.shift><Key.shift><Key.shift><Key.shift><Key.shift><Key.shift><Key.shift><Key.shift><Key.shift><Key.shift><Key.shift><Key.shift><Key.shift><Key.shift><Key.shift><Key.shift><Key.shift><Key.shift><Key.shift><Key.shift>F<Key.backspace><Key.shift>Educate<Key.space>customers<Key.space>on<Key.space>the<Key.space>value<Key.space>proposition<Key.space>of<Key.space><Key.shift><Key.shift><Key.shift><Key.shift><Key.shift><Key.shift>AWS,<Key.space>and<Key.space>participate<Key.space>in<Key.space>deep<Key.space>art<Key.backspace>chitectural<Key.space>discussions<Key.space>to<Key.space>ensure<Key.space>solutions<Key.space>are<Key.space>designed<Key.space>for<Key.space>successful<Key.space>development<Key.space>in<Key.space>the<Key.space>cloud<Key.tab><Key.shift>Transalate<Key.space>custo<Key.backspace>omer<Key.space>requirements<Key.space>into<Key.space>contact<Key.space>center<Key.space>design,<Key.space>leveraging<Key.space>best<Key.space>practices,<Key.backspace><Key.space>and<Key.space>minimi<Key.backspace><Key.backspace>mizing<Key.space>the<Key.space>practices<Key.backspace><Key.backspace><Key.backspace><Key.backspace><Key.backspace><Key.backspace><Key.backspace><Key.backspace><Key.backspace>need<Key.space>for<Key.space>customdevelopment<Key.space>--<Key.shift_r>><Key.space>
Screenshot: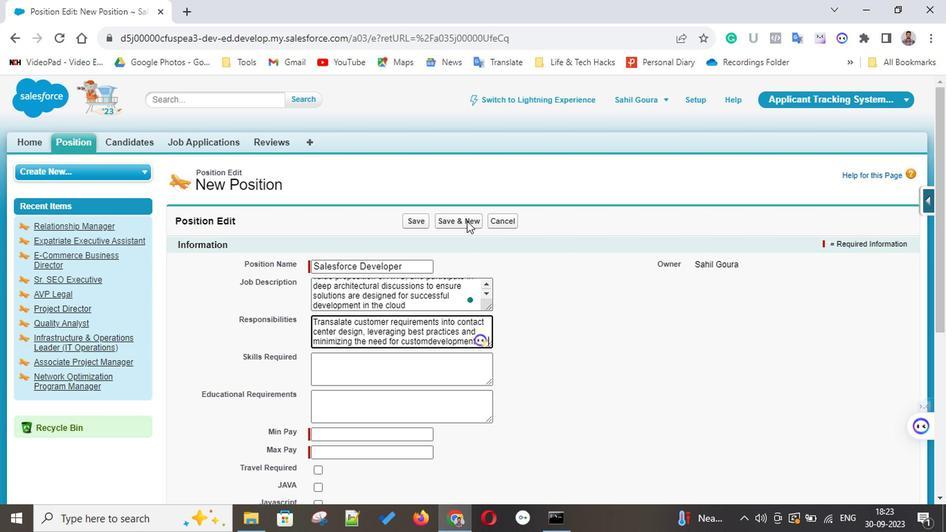 
Action: Mouse moved to (429, 344)
Screenshot: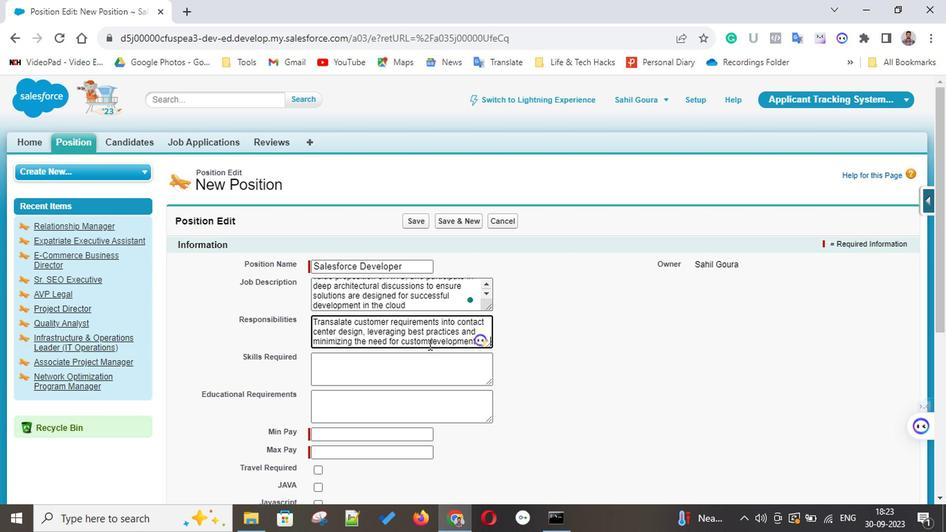 
Action: Mouse pressed left at (429, 344)
Screenshot: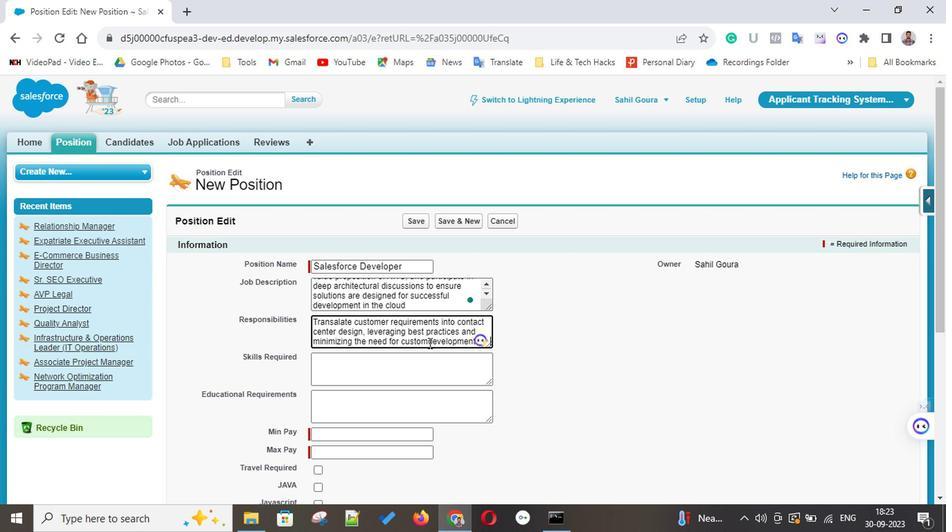 
Action: Key pressed <Key.space><Key.right><Key.right><Key.right><Key.right><Key.right><Key.right><Key.right><Key.right><Key.right><Key.right><Key.right><Key.right><Key.right><Key.right><Key.right><Key.right><Key.right><Key.right><Key.right><Key.right><Key.right><Key.right><Key.right><Key.right><Key.shift>Configure<Key.space>salesforce<Key.space>service<Key.space>cloud<Key.space>voice<Key.space>and<Key.space>amazon<Key.space>connect<Key.space>solutions<Key.space>--<Key.shift_r>><Key.space><Key.shift><Key.shift><Key.shift><Key.shift><Key.shift><Key.shift>act<Key.space><Key.backspace><Key.backspace><Key.backspace><Key.backspace><Key.shift><Key.shift><Key.shift><Key.shift>Act<Key.space>as<Key.space>the<Key.space>technical<Key.space>liason<Key.space>between<Key.space>customers<Key.space><Key.backspace>,<Key.space>partners<Key.space>and<Key.space>support<Key.space>--<Key.shift_r>><Key.space><Key.shift><Key.shift><Key.shift><Key.shift><Key.shift>Deliver<Key.space>customer<Key.space>end-user<Key.space>training<Key.space>and<Key.space>documentation<Key.space>--<Key.shift_r>><Key.space><Key.shift>Leaa<Key.backspace>d<Key.space>vision<Key.space>and<Key.space>strategy<Key.space>discusi<Key.backspace>sions<Key.space>with<Key.space>contact<Key.space>cnter<Key.space>and<Key.space>customer<Key.space>service<Key.space>leadership<Key.space>and<Key.space>management<Key.tab><Key.shift><Key.shift><Key.shift><Key.shift><Key.shift><Key.shift><Key.shift><Key.shift><Key.shift><Key.shift><Key.shift><Key.shift><Key.shift><Key.shift><Key.shift><Key.shift><Key.shift>Customer-facing<Key.space>cn<Key.backspace>ontact<Key.space>center<Key.space>experience<Key.space>--<Key.shift_r>><Key.space><Key.shift>Experience<Key.space>with<Key.space><Key.shift>Amazon<Key.space><Key.shift><Key.shift><Key.shift><Key.shift><Key.shift>ctrl+Connc<Key.backspace>ect<Key.space><Key.shift>Contact<Key.space><Key.shift>Flow<Key.space><Key.shift>Development<Key.space>--
Screenshot: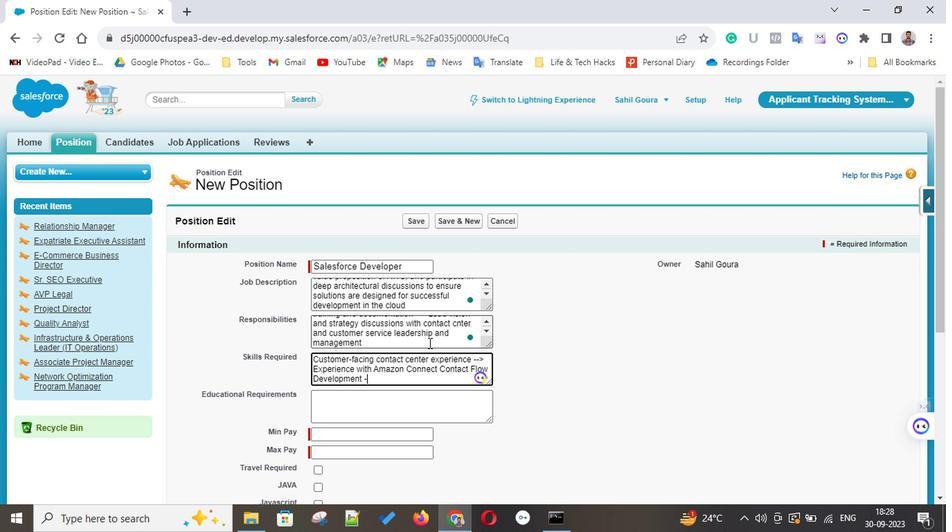 
Action: Mouse moved to (387, 378)
Screenshot: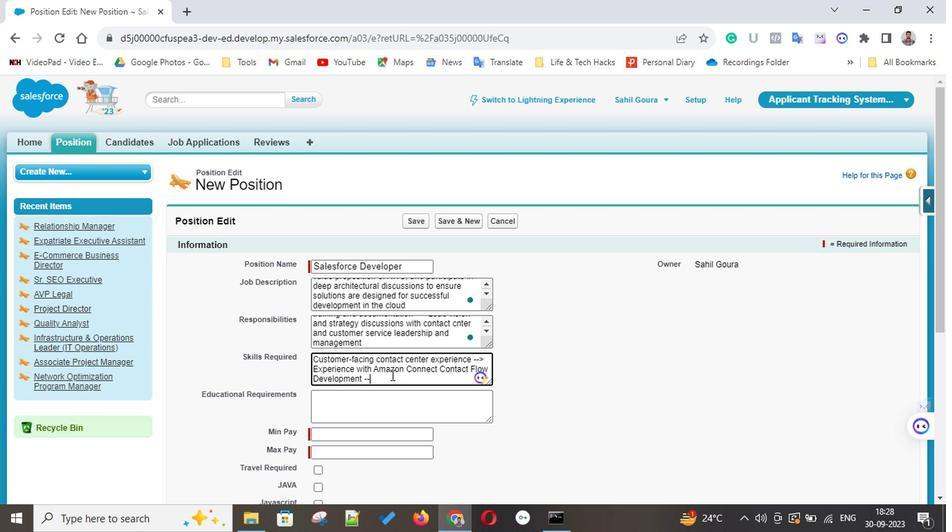 
Action: Mouse pressed left at (387, 378)
Screenshot: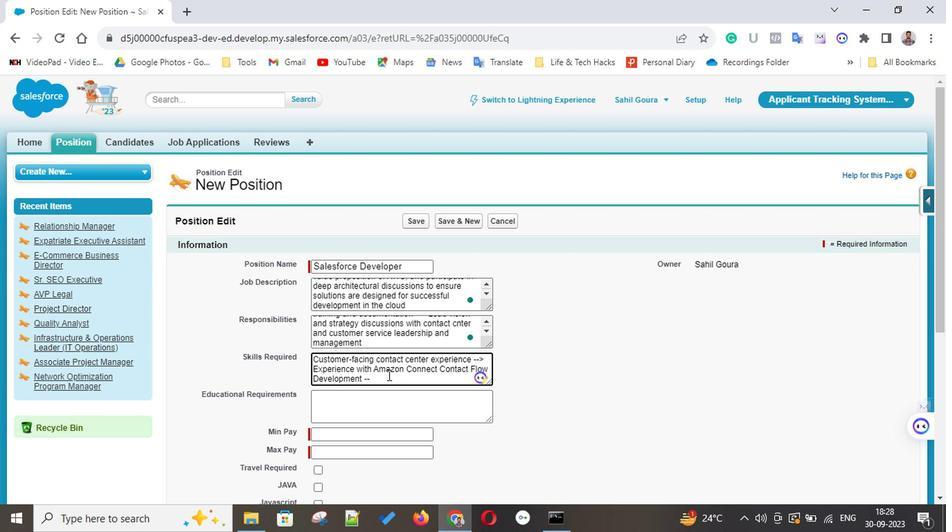 
Action: Mouse moved to (383, 378)
Screenshot: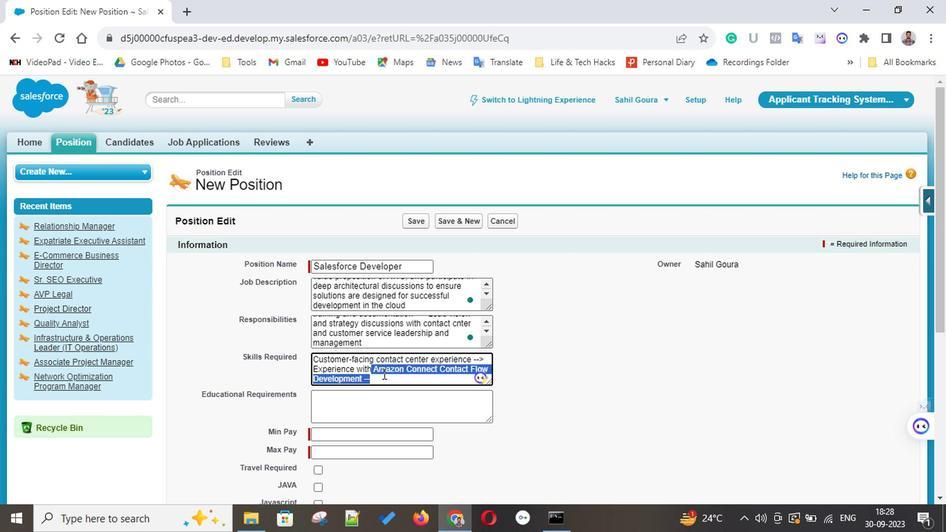 
Action: Mouse pressed left at (383, 378)
Screenshot: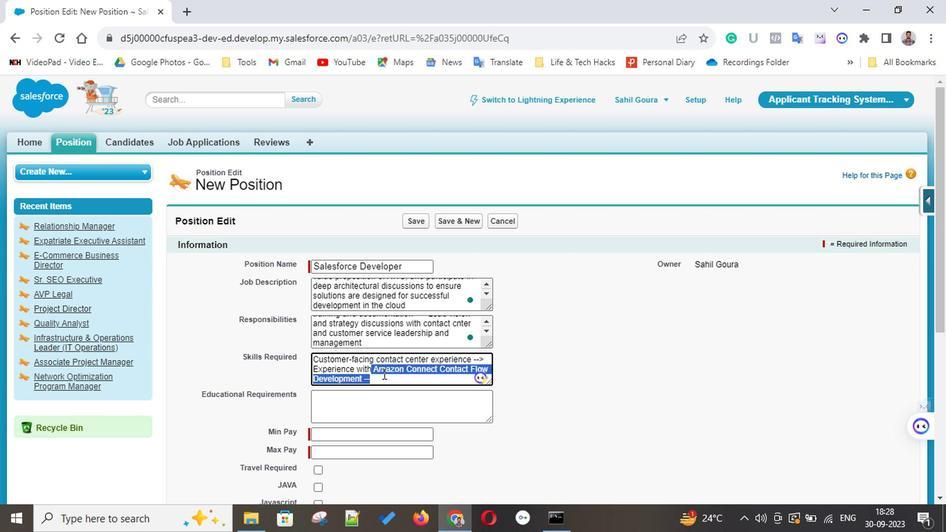 
Action: Mouse moved to (383, 378)
Screenshot: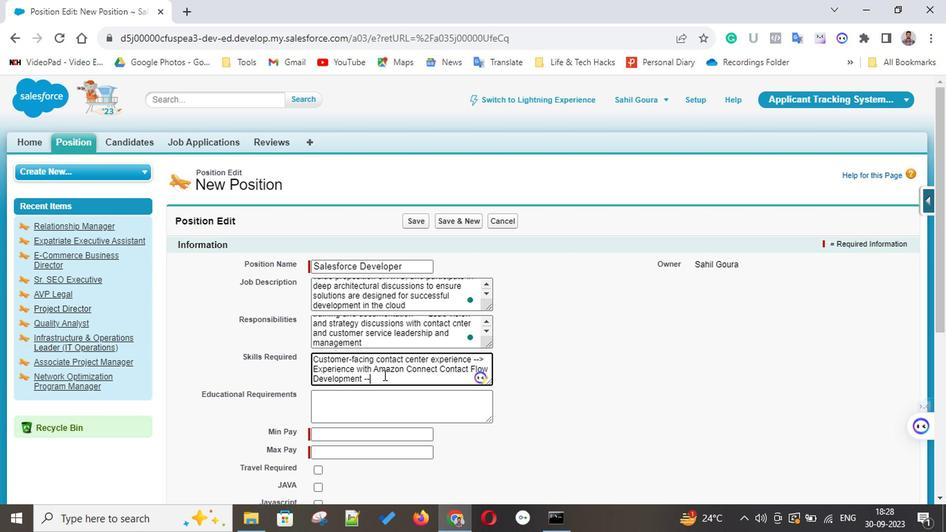 
Action: Mouse pressed left at (383, 378)
Screenshot: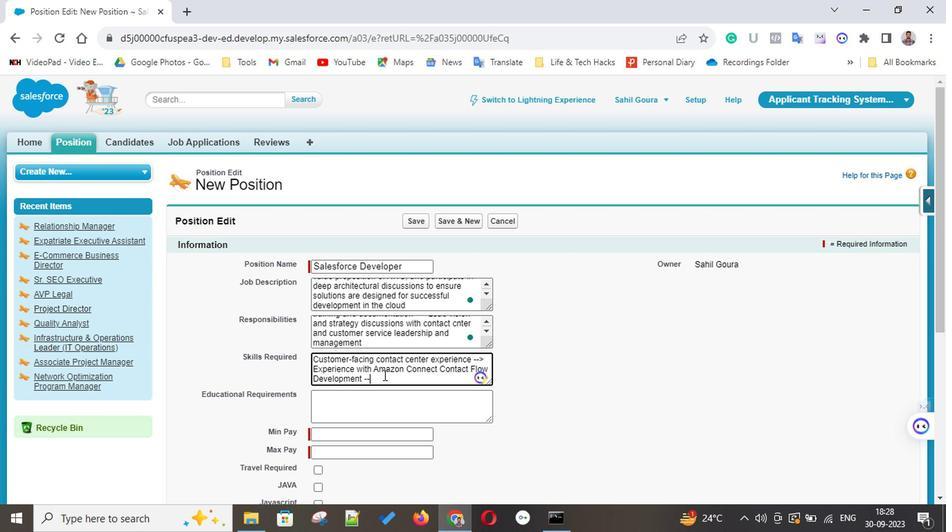 
Action: Mouse moved to (312, 357)
Screenshot: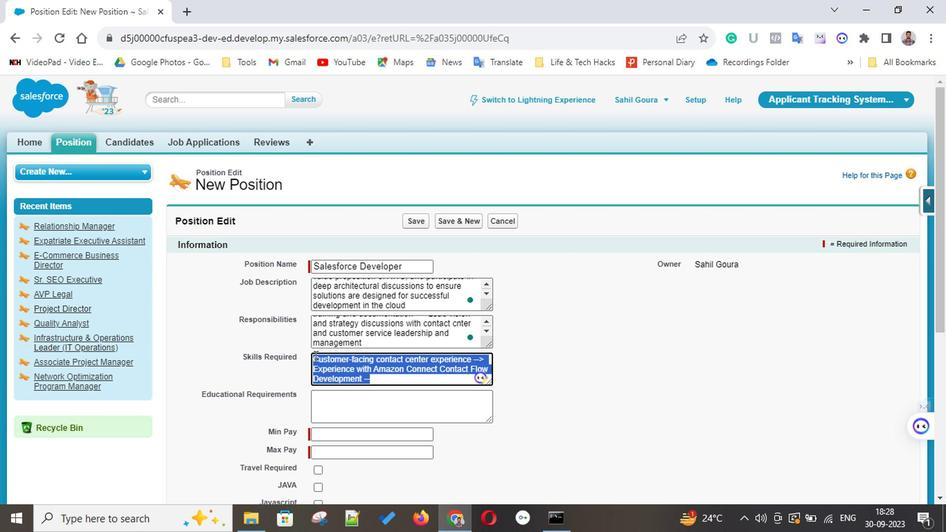 
Action: Key pressed ctrl+X
Screenshot: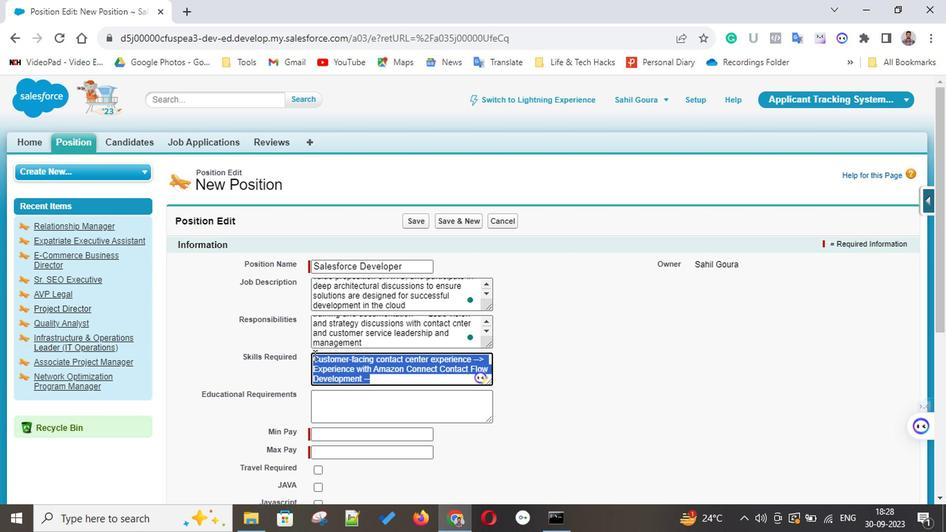 
Action: Mouse moved to (320, 401)
Screenshot: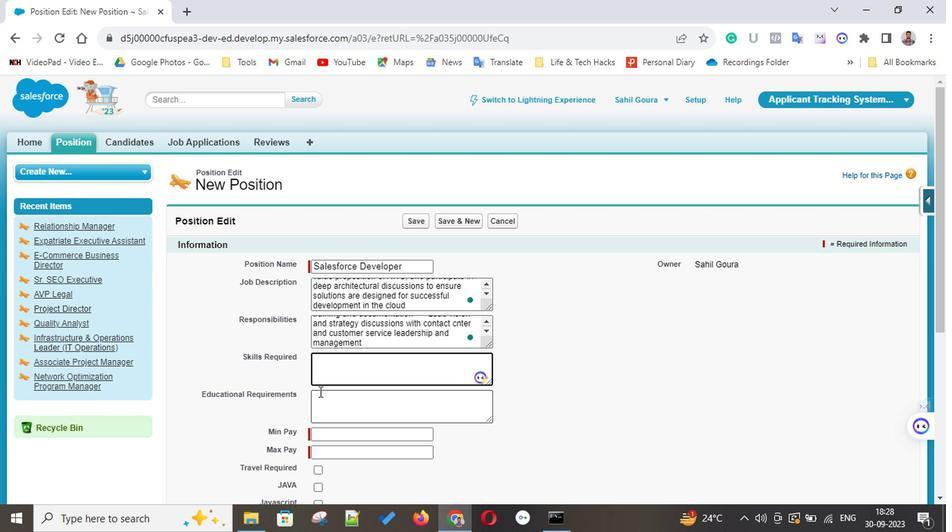 
Action: Mouse pressed left at (320, 401)
Screenshot: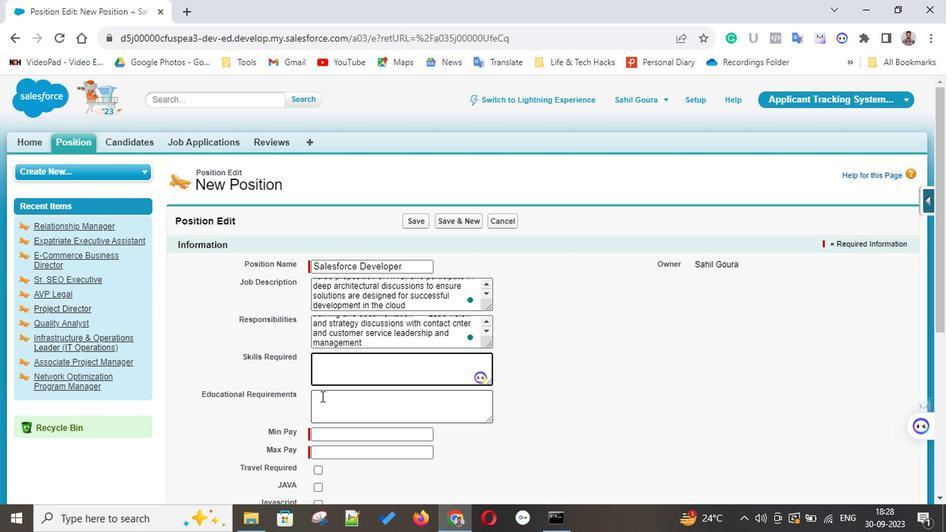 
Action: Key pressed ctrl+V<Key.shift_r>ctrl+<Key.shift><Key.shift><Key.shift><Key.shift><Key.shift><Key.shift><Key.shift><Key.shift><Key.shift><Key.shift><Key.shift><Key.shift><Key.shift><Key.shift><Key.shift><Key.shift>AA<Key.backspace><Key.shift><Key.shift><Key.shift><Key.shift><Key.shift><Key.shift><Key.shift><Key.shift><Key.shift><Key.shift><Key.shift><Key.shift><Key.shift><Key.shift><Key.shift><Key.shift><Key.shift><Key.shift><Key.shift><Key.shift><Key.shift><Key.shift><Key.shift><Key.shift><Key.shift><Key.shift><Key.shift><Key.shift><Key.shift><Key.shift><Key.shift><Key.shift><Key.shift><Key.shift><Key.shift><Key.shift><Key.shift><Key.shift><Key.shift><Key.shift><Key.shift><Key.shift><Key.shift><Key.shift><Key.shift><Key.shift><Key.shift><Key.shift><Key.shift><Key.shift><Key.shift><Key.shift><Key.shift><Key.shift><Key.shift><Key.shift><Key.shift><Key.shift><Key.shift><Key.shift><Key.shift><Key.shift><Key.shift><Key.shift><Key.shift><Key.shift>WS<Key.space><Key.shift><Key.shift><Key.shift><Key.shift><Key.shift><Key.shift><Key.shift><Key.shift><Key.shift><Key.shift>Cloud<Key.space><Key.shift>Practio<Key.backspace>tioner<Key.space>---<Key.shift_r>><Key.space><Key.backspace><Key.backspace><Key.backspace><Key.backspace><Key.backspace><Key.shift>Certificate<Key.space>--<Key.shift_r>><Key.space><Key.shift>Communication<Key.space>and<Key.space>preentation<Key.space>skills<Key.space>with<Key.space>a<Key.space>high<Key.space>degree<Key.space>comfort<Key.space>speaking<Key.space>with<Key.space>execu<Key.backspace>utives,<Key.space><Key.shift>IT<Key.space><Key.shift>Management<Key.space>-<Key.backspace><Key.backspace>,<Key.space>and<Key.space>customers<Key.space>--<Key.shift_r>><Key.space><Key.shift>API<Key.space>integration<Key.space>experience
Screenshot: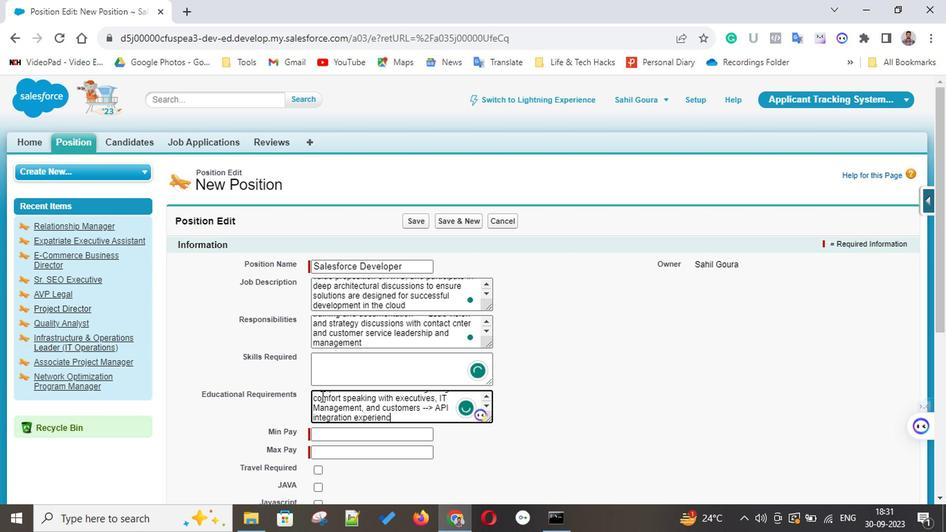 
Action: Mouse moved to (385, 366)
Screenshot: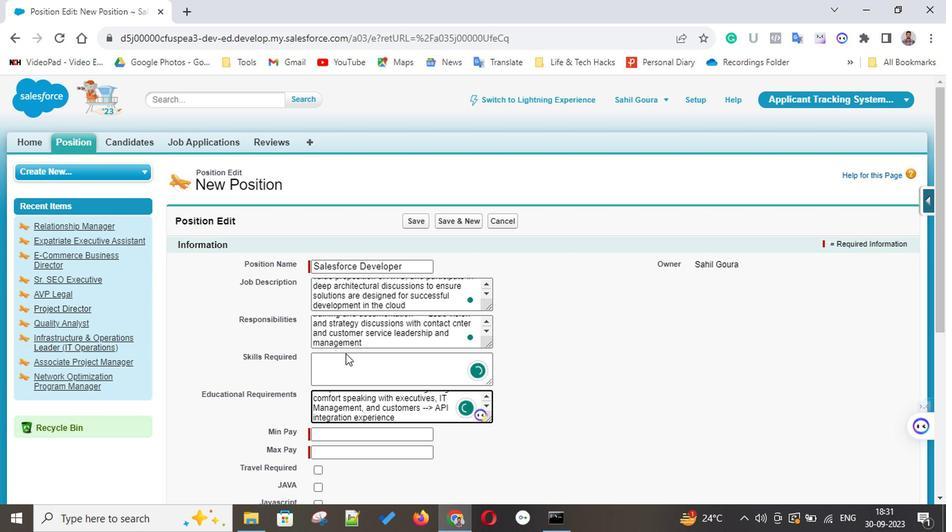 
Action: Mouse pressed left at (385, 366)
Screenshot: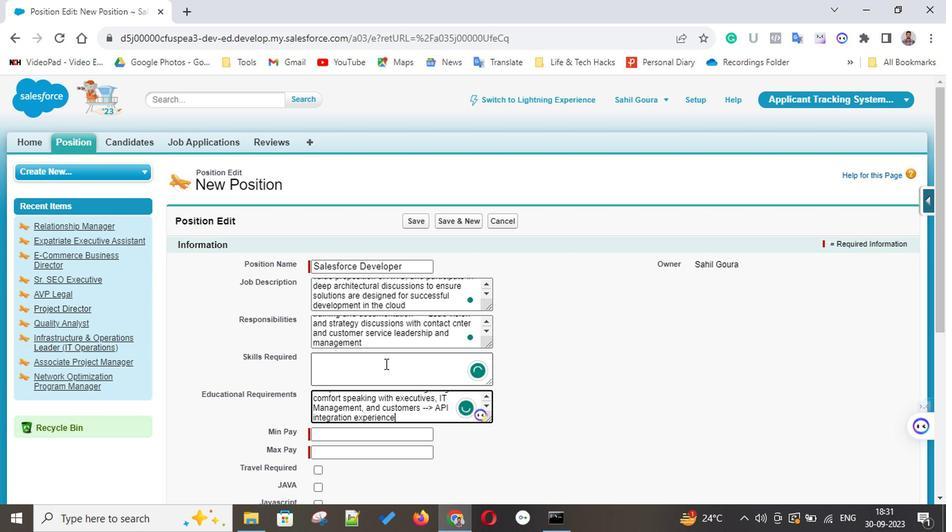 
Action: Key pressed <Key.shift>Contact<Key.space><Key.shift>Center<Key.space>architec<Key.backspace>chture<Key.space>knowledge<Key.space>--<Key.shift_r>><Key.space><Key.shift>Expere<Key.backspace>ience<Key.space>in<Key.space>technology<Key.space><Key.backspace>/software<Key.space>sales,<Key.space>pre-sales,<Key.space>or<Key.space>consulting<Key.space>--<Key.shift_r>><Key.space><Key.shift>Hands<Key.space><Key.backspace>-on<Key.space>experience<Key.space>building<Key.space>complex<Key.space>omnichannel<Key.space>ccon<Key.backspace><Key.backspace><Key.backspace>ntact<Key.left><Key.left><Key.left><Key.left><Key.left>o<Key.right><Key.right><Key.right><Key.right><Key.right><Key.right><Key.space>center<Key.space>solutions<Key.space>--<Key.shift_r>><Key.space><Key.shift>Passion<Key.space>to<Key.space>earn<Key.space><Key.backspace><Key.backspace><Key.backspace><Key.backspace><Key.backspace>ler<Key.backspace>arn<Key.space><Key.shift><Key.shift><Key.shift><Key.shift><Key.shift><Key.shift><Key.shift><Key.shift><Key.shift><Key.shift><Key.shift><Key.shift><Key.shift>Service<Key.space><Key.shift>clod<Key.backspace>ud<Key.space><Key.shift>Voice<Key.space>
Screenshot: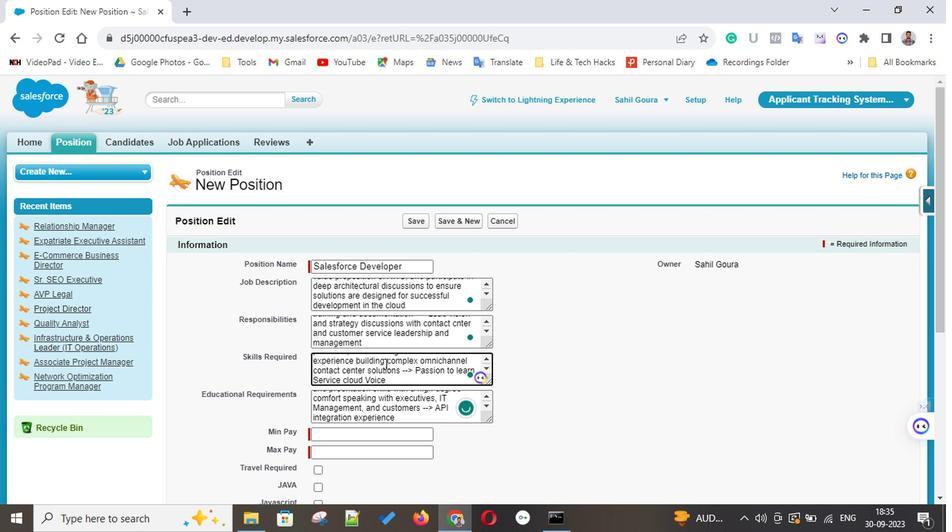 
Action: Mouse scrolled (385, 365) with delta (0, 0)
Screenshot: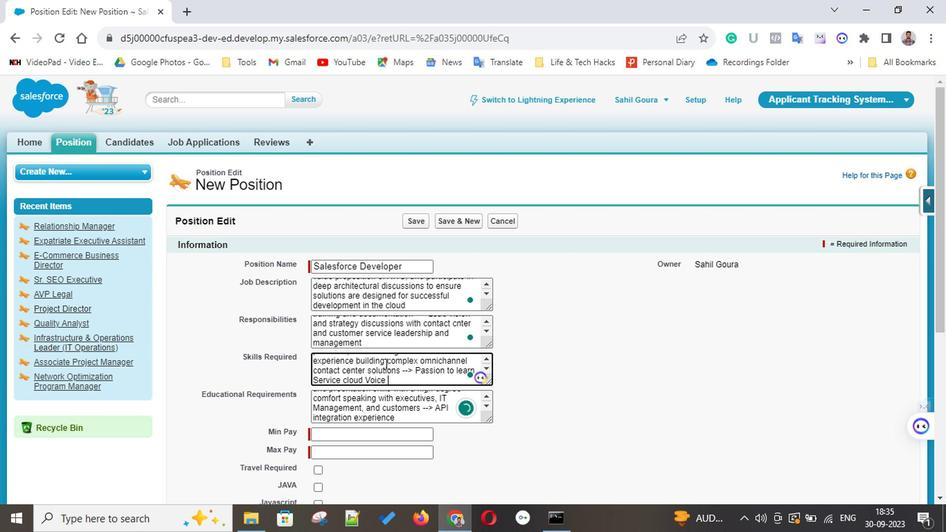 
Action: Mouse scrolled (385, 365) with delta (0, 0)
Screenshot: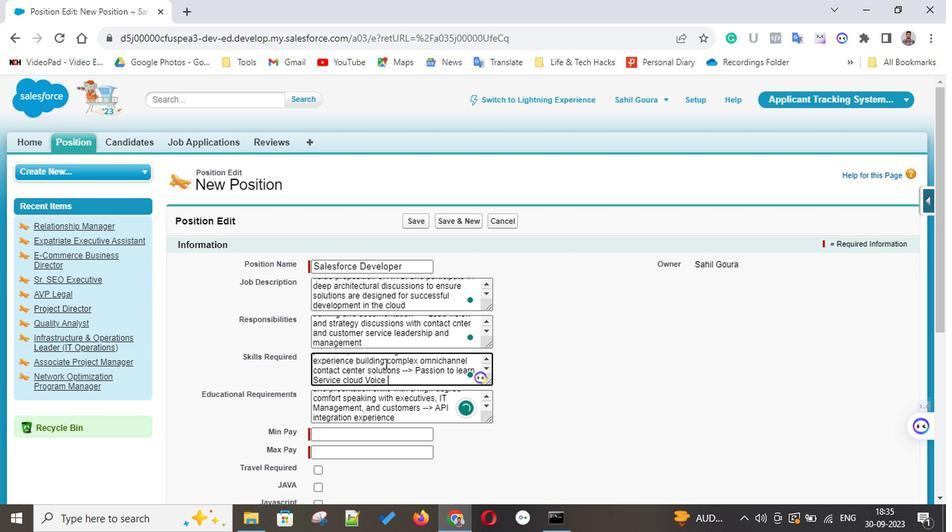 
Action: Mouse scrolled (385, 365) with delta (0, 0)
Screenshot: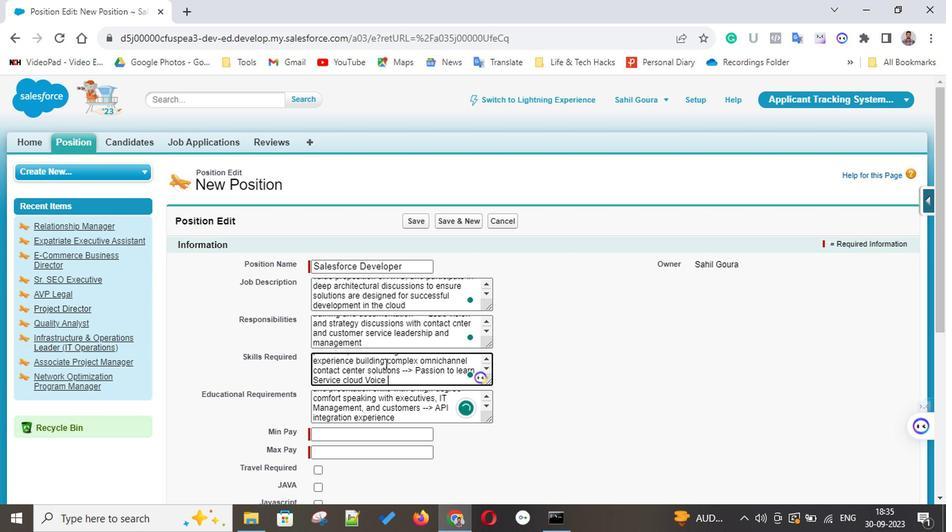 
Action: Mouse scrolled (385, 365) with delta (0, 0)
Screenshot: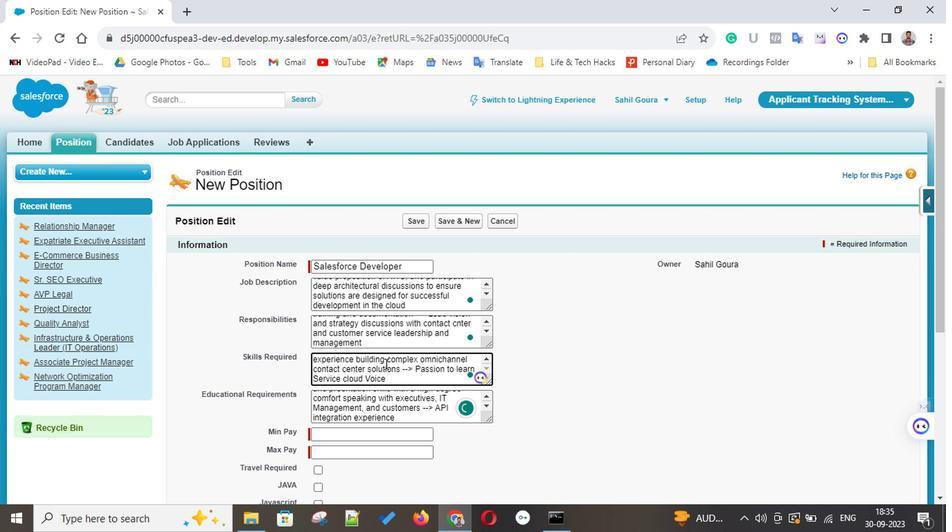 
Action: Mouse scrolled (385, 365) with delta (0, 0)
Screenshot: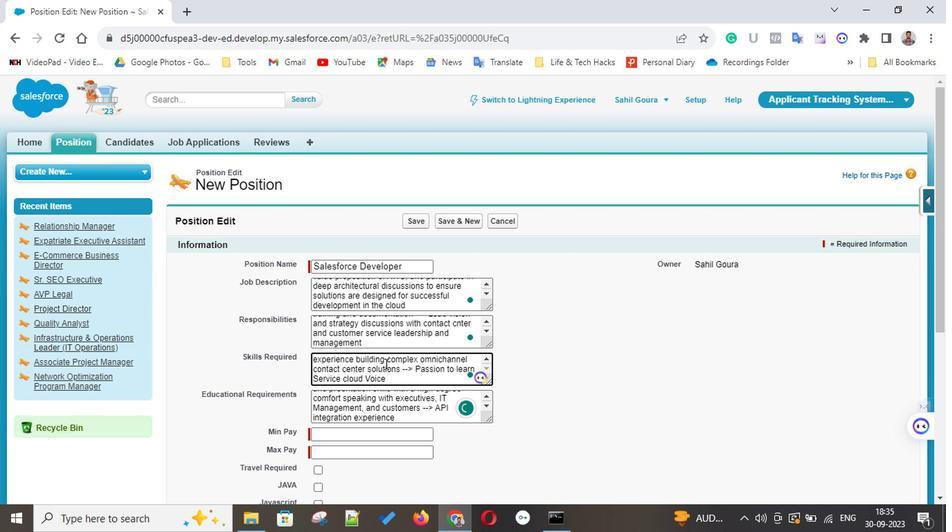 
Action: Mouse scrolled (385, 365) with delta (0, 0)
Screenshot: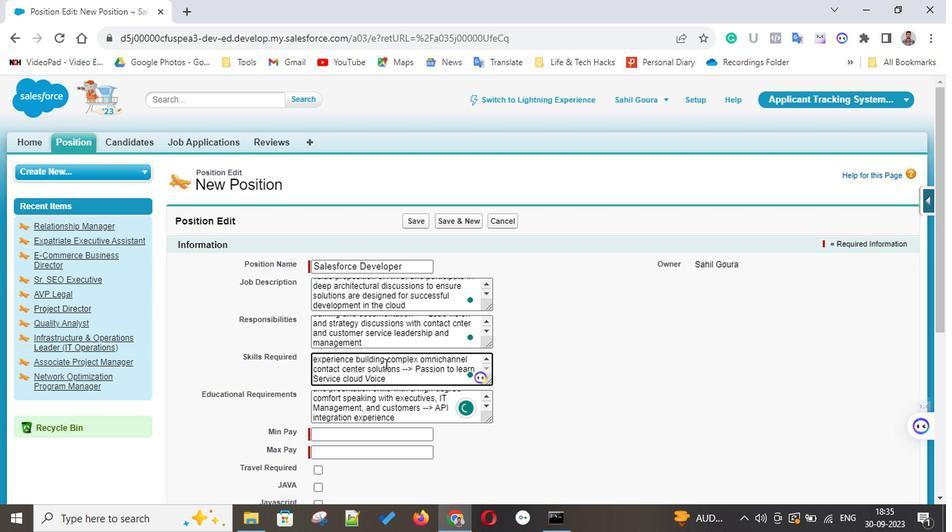 
Action: Mouse scrolled (385, 365) with delta (0, 0)
Screenshot: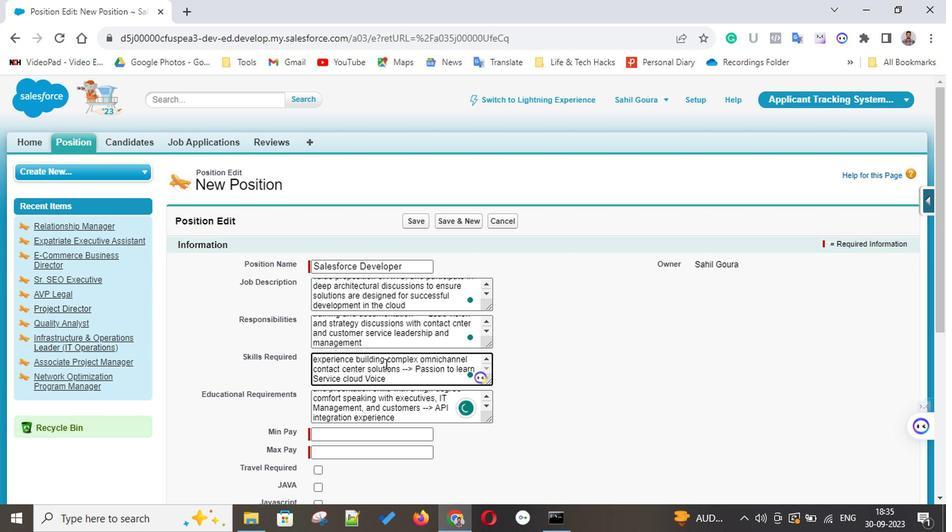 
Action: Mouse scrolled (385, 365) with delta (0, 0)
Screenshot: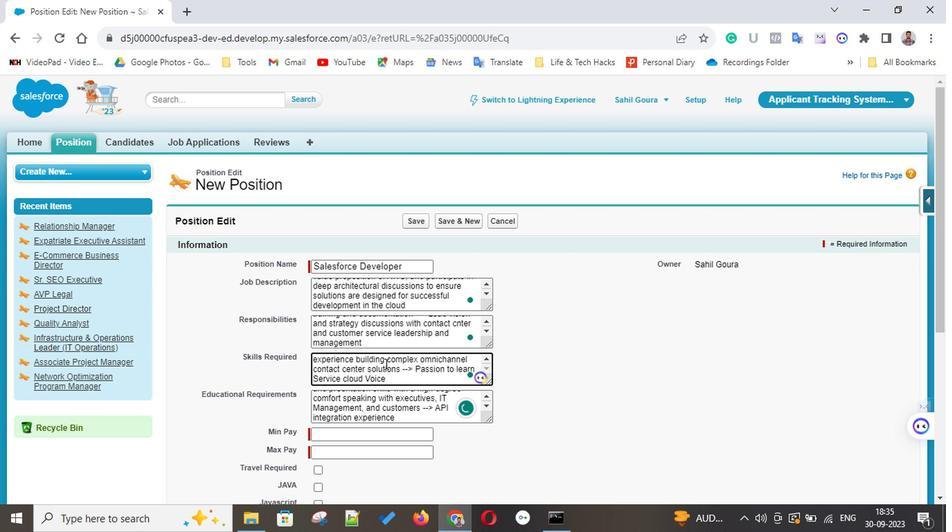 
Action: Mouse moved to (550, 312)
Screenshot: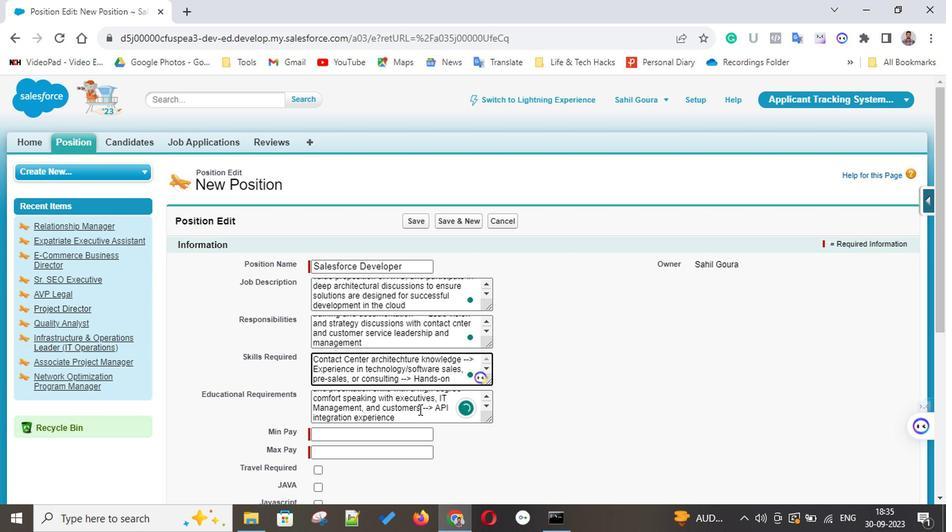 
Action: Mouse scrolled (550, 311) with delta (0, 0)
Screenshot: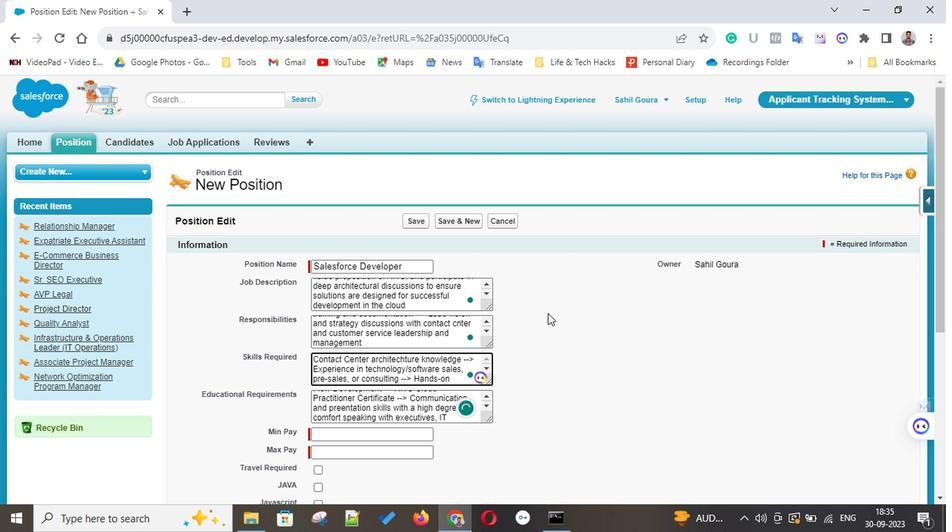 
Action: Mouse scrolled (550, 311) with delta (0, 0)
Screenshot: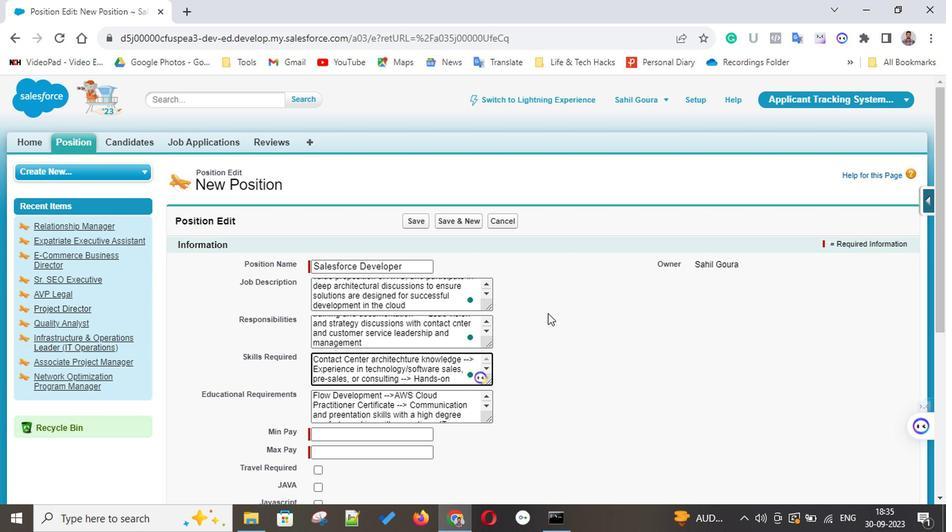 
Action: Mouse scrolled (550, 311) with delta (0, -1)
Screenshot: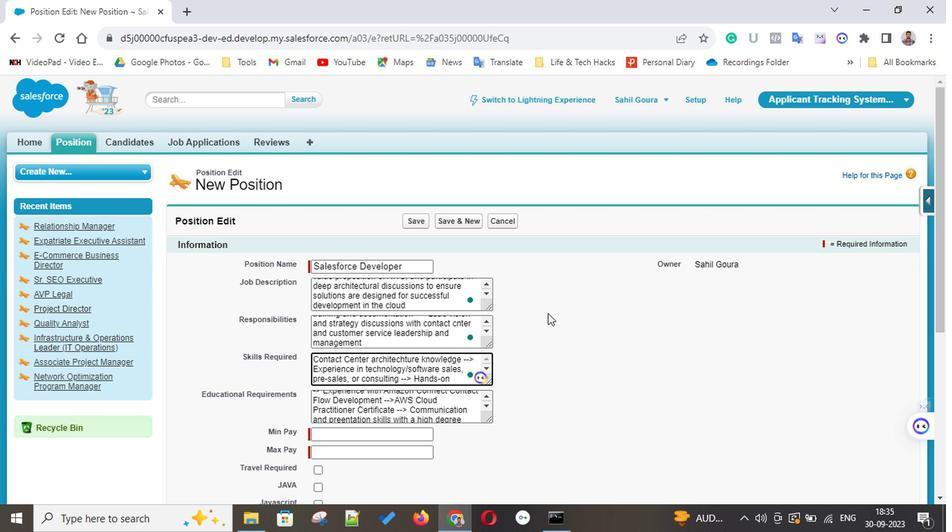 
Action: Mouse scrolled (550, 310) with delta (0, -2)
Screenshot: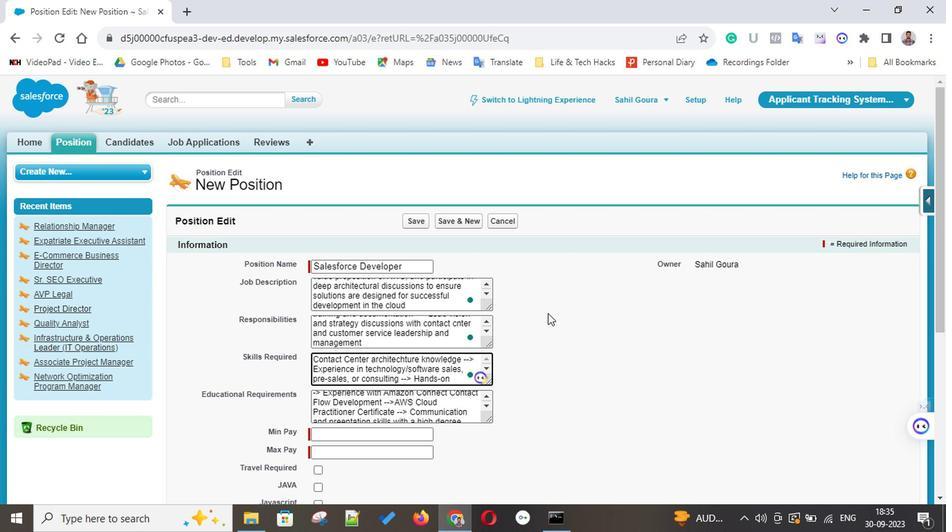 
Action: Mouse scrolled (550, 311) with delta (0, 0)
Screenshot: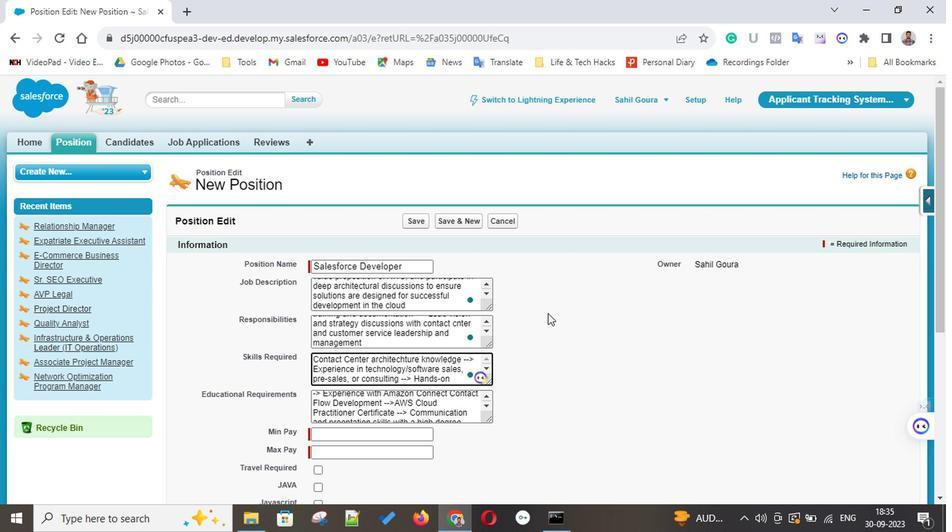 
Action: Mouse scrolled (550, 311) with delta (0, 0)
Screenshot: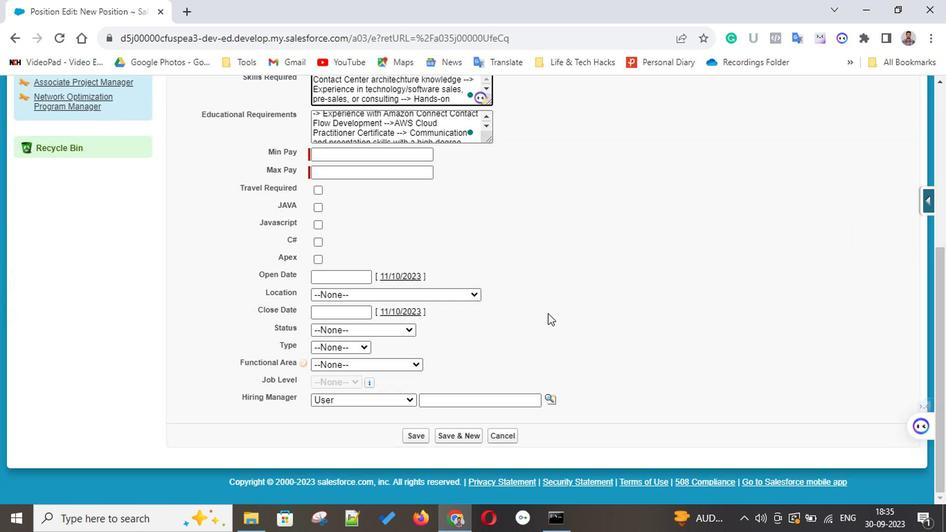 
Action: Mouse scrolled (550, 311) with delta (0, 0)
Screenshot: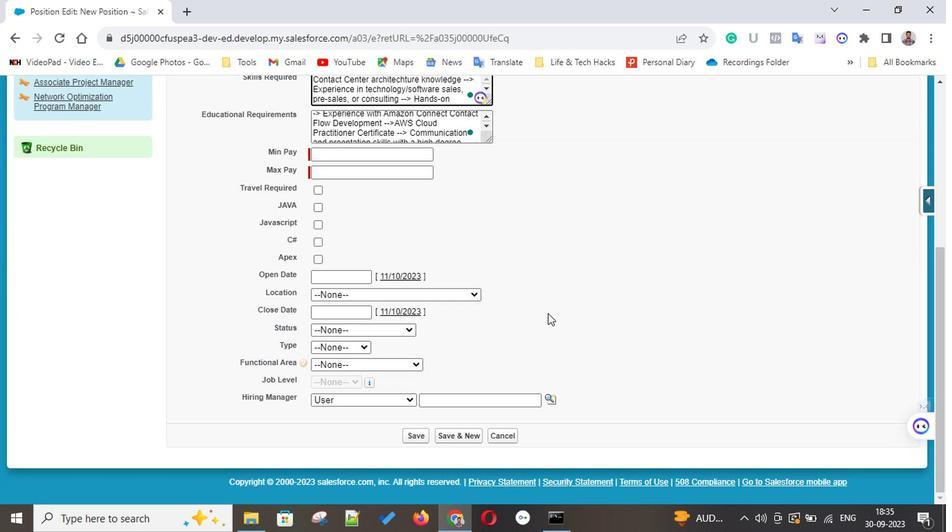 
Action: Mouse moved to (343, 131)
Screenshot: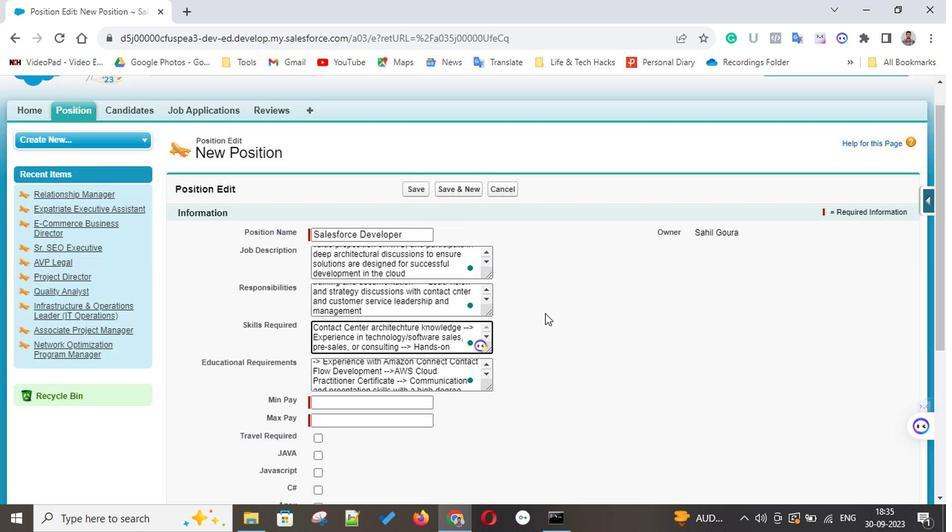 
Action: Mouse scrolled (343, 131) with delta (0, 0)
Screenshot: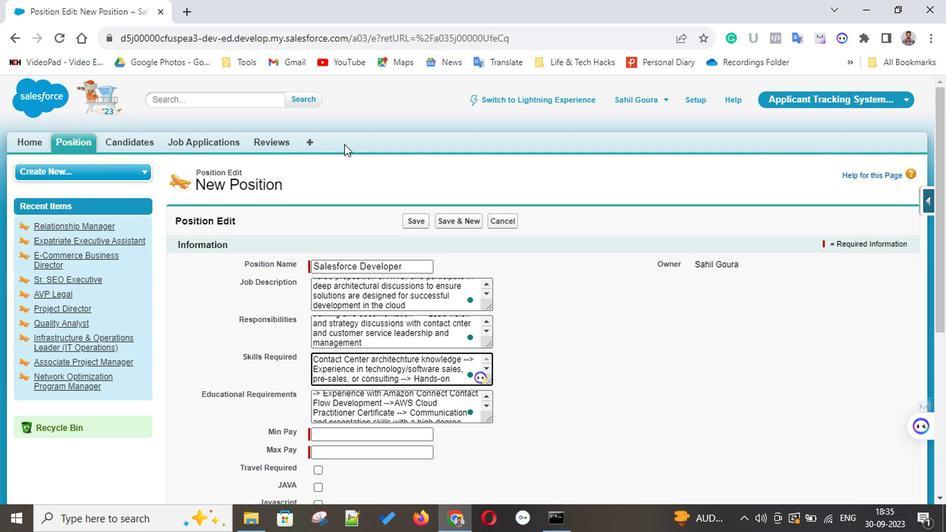 
Action: Mouse scrolled (343, 130) with delta (0, -1)
Screenshot: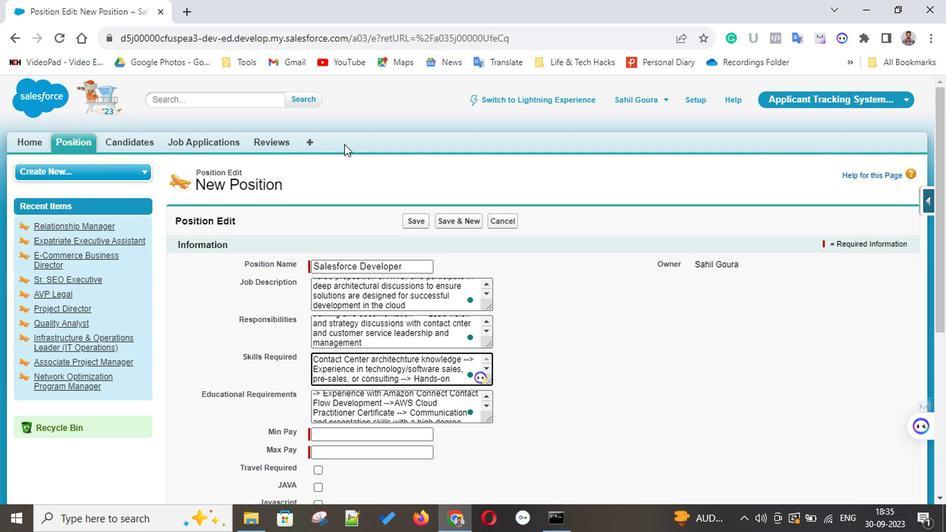 
Action: Mouse scrolled (343, 131) with delta (0, 0)
Screenshot: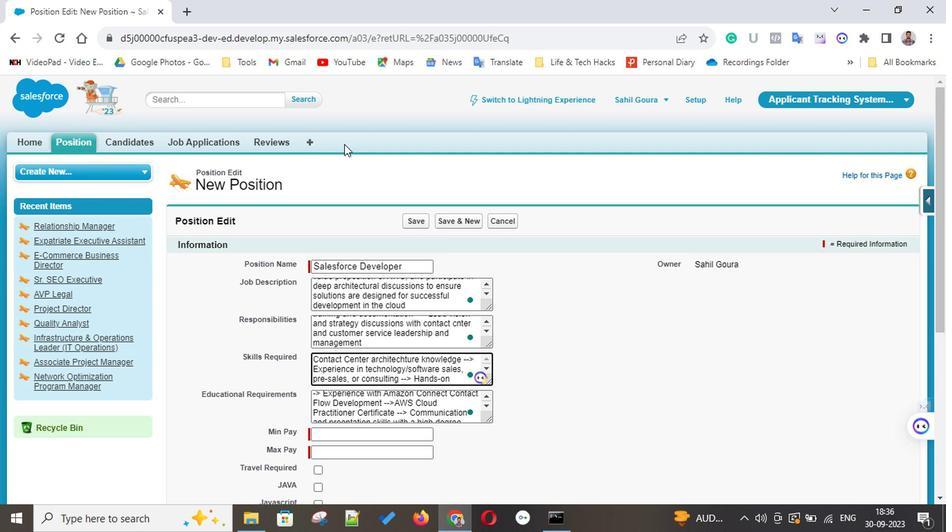 
Action: Mouse moved to (532, 265)
Screenshot: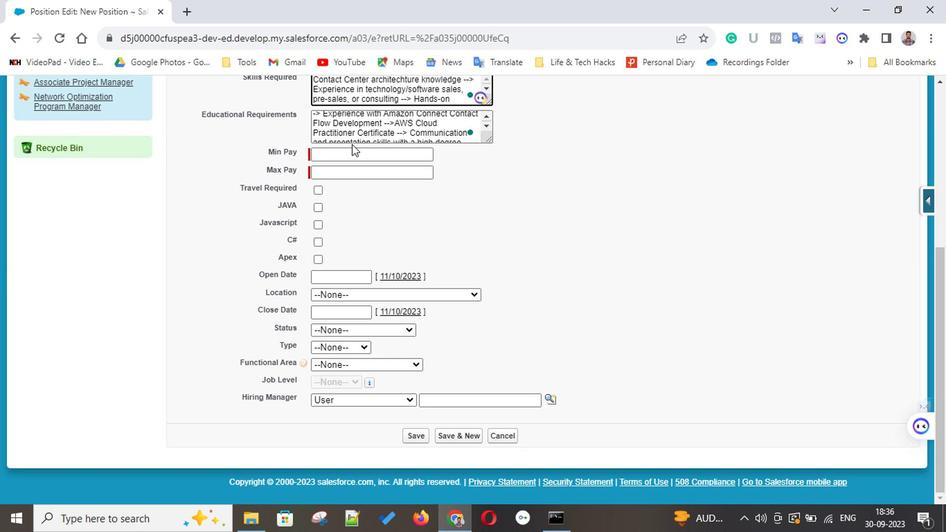 
Action: Mouse scrolled (532, 265) with delta (0, 0)
Screenshot: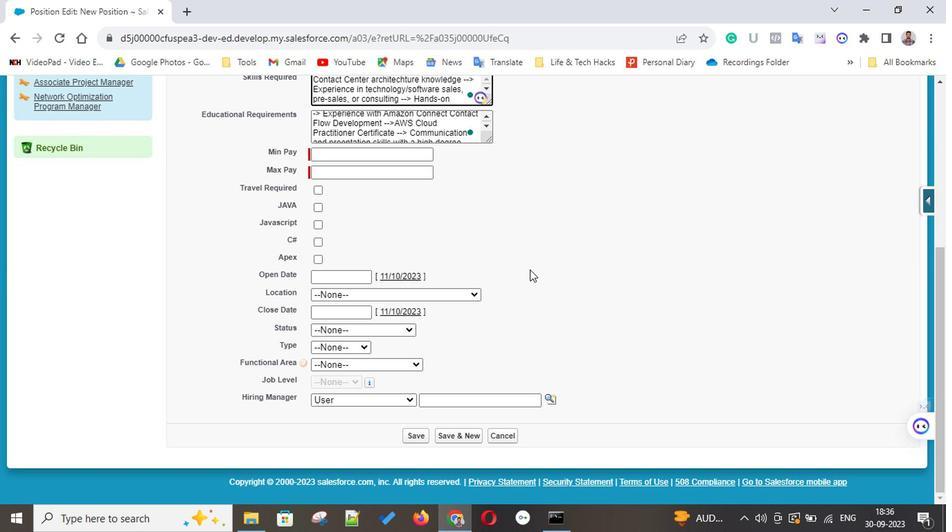 
Action: Mouse scrolled (532, 265) with delta (0, 0)
Screenshot: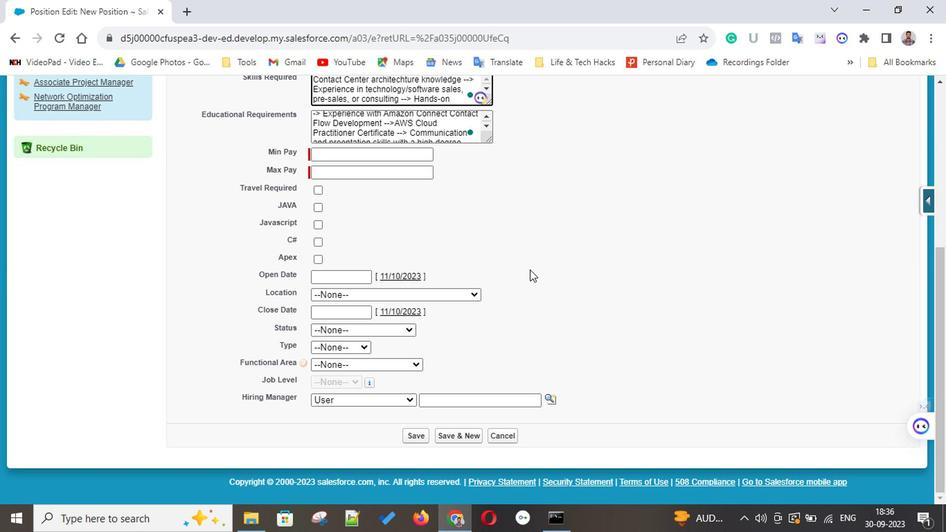 
Action: Mouse scrolled (532, 265) with delta (0, 0)
Screenshot: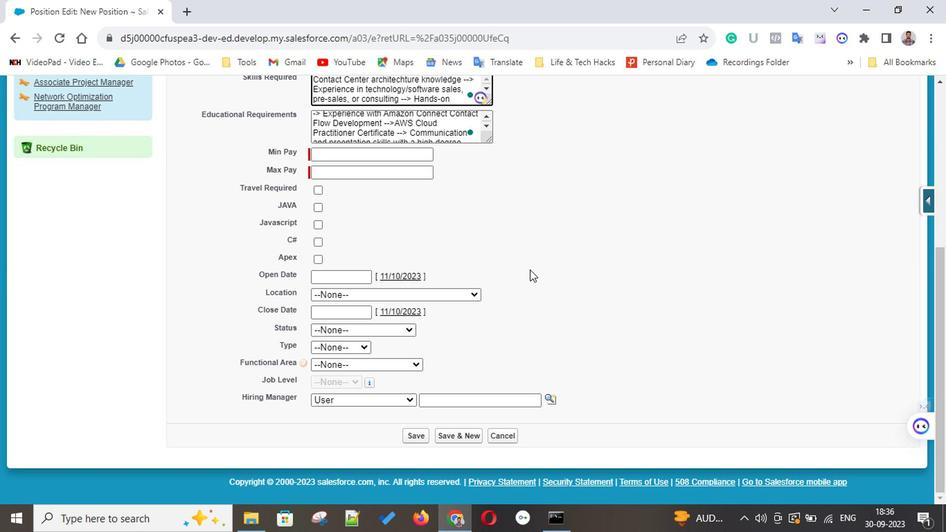 
Action: Mouse moved to (348, 137)
Screenshot: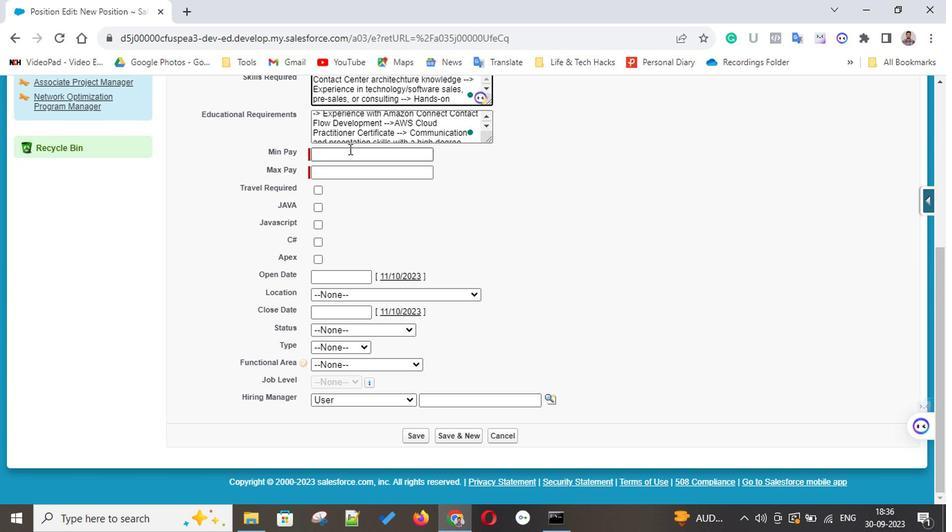 
Action: Mouse pressed left at (348, 137)
Screenshot: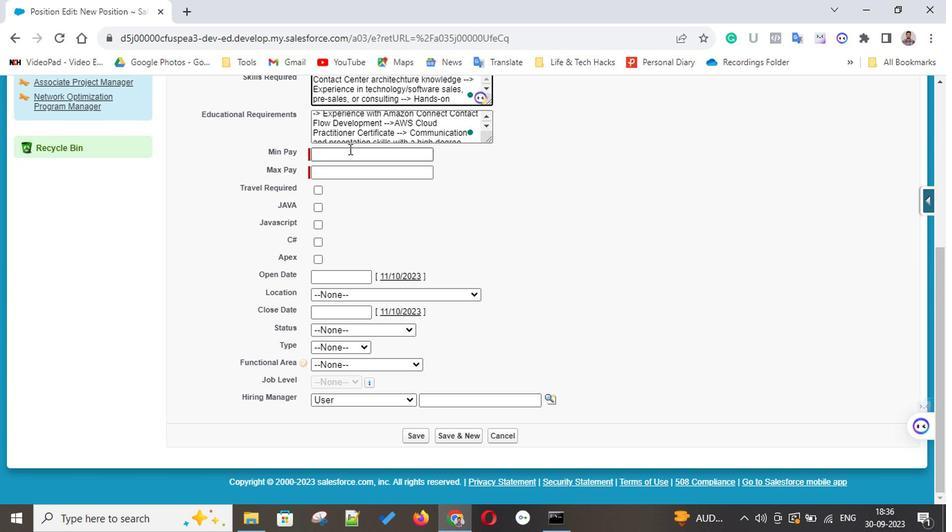 
Action: Mouse moved to (349, 141)
Screenshot: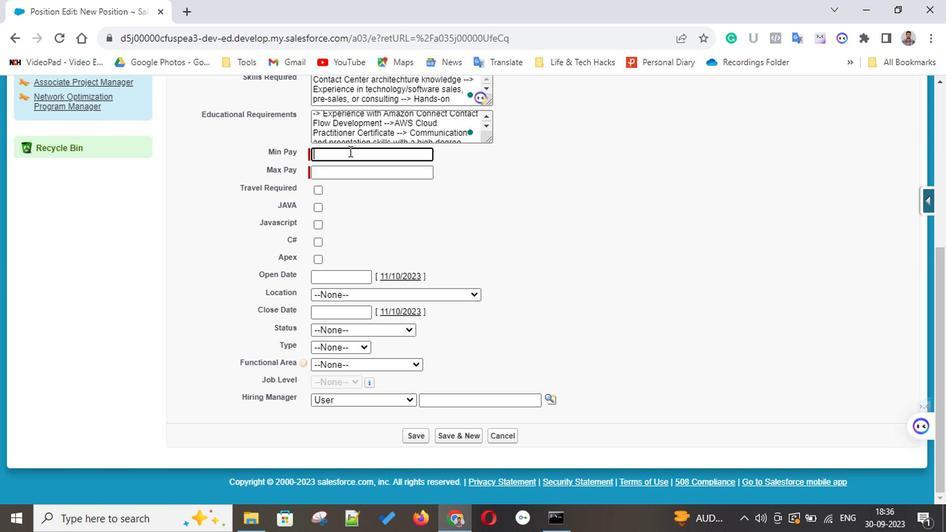 
Action: Key pressed 800000<Key.tab>1200000
Screenshot: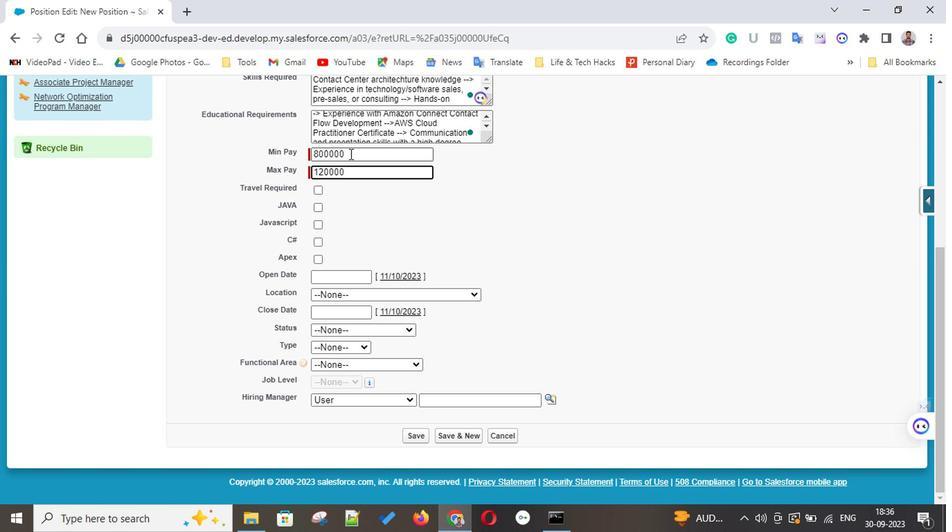
Action: Mouse moved to (318, 235)
Screenshot: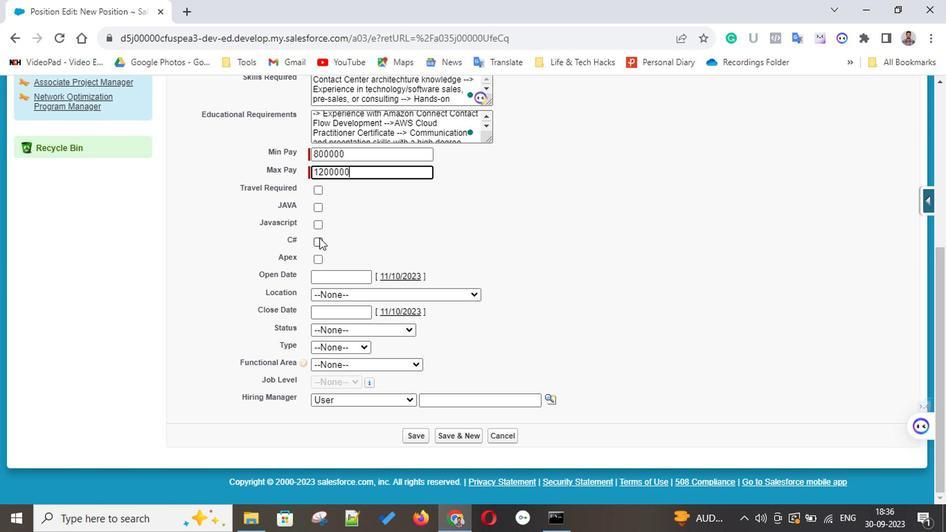 
Action: Mouse pressed left at (318, 235)
Screenshot: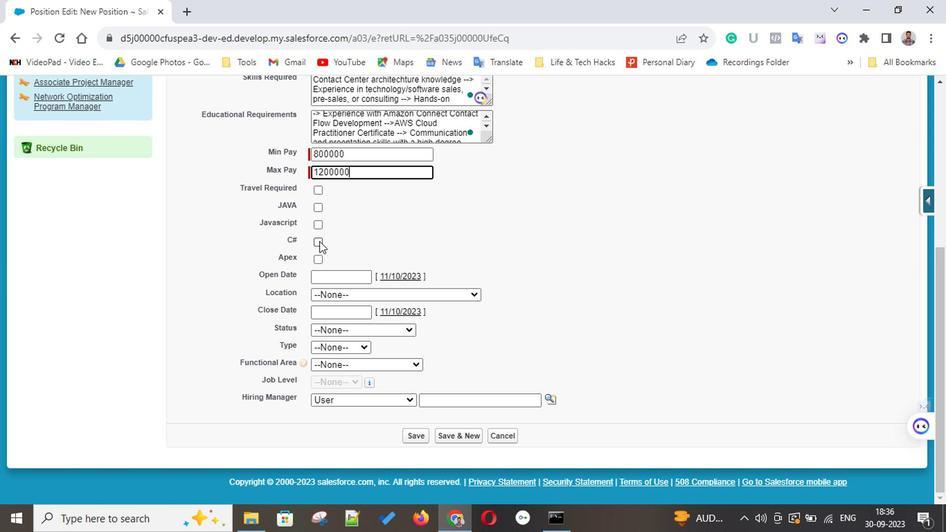 
Action: Mouse moved to (354, 196)
Screenshot: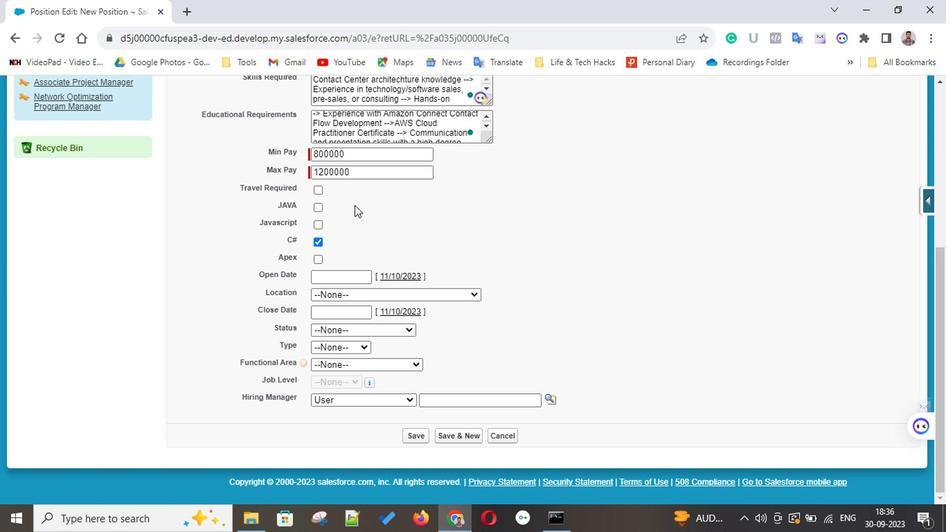 
Action: Mouse scrolled (354, 196) with delta (0, 0)
Screenshot: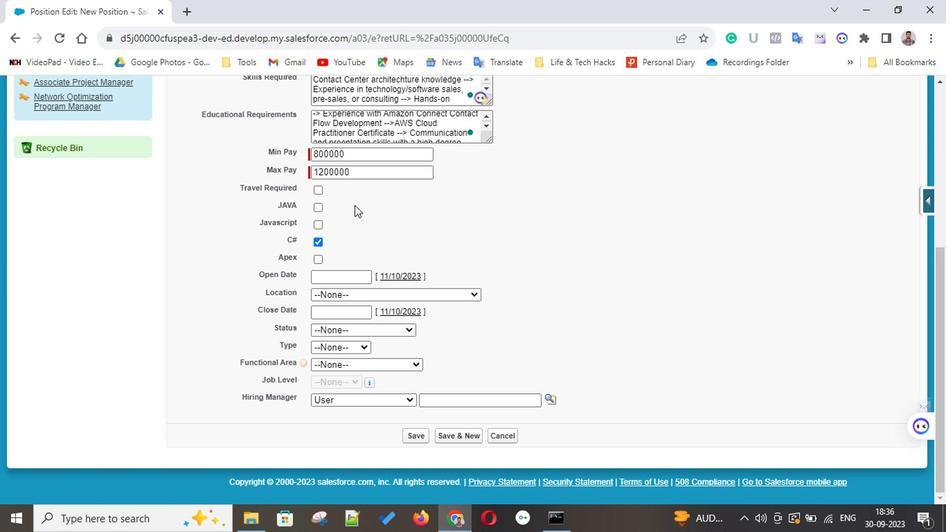
Action: Mouse scrolled (354, 196) with delta (0, 0)
Screenshot: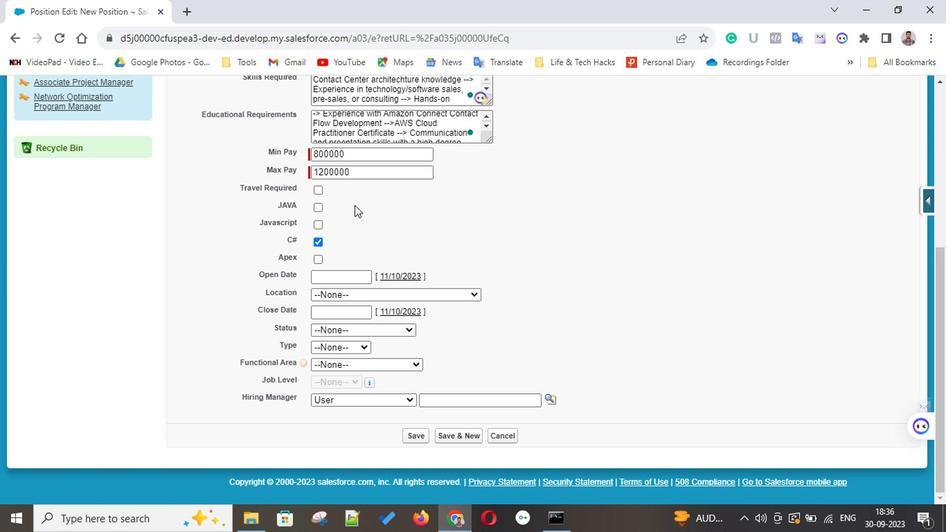 
Action: Mouse scrolled (354, 196) with delta (0, 0)
Screenshot: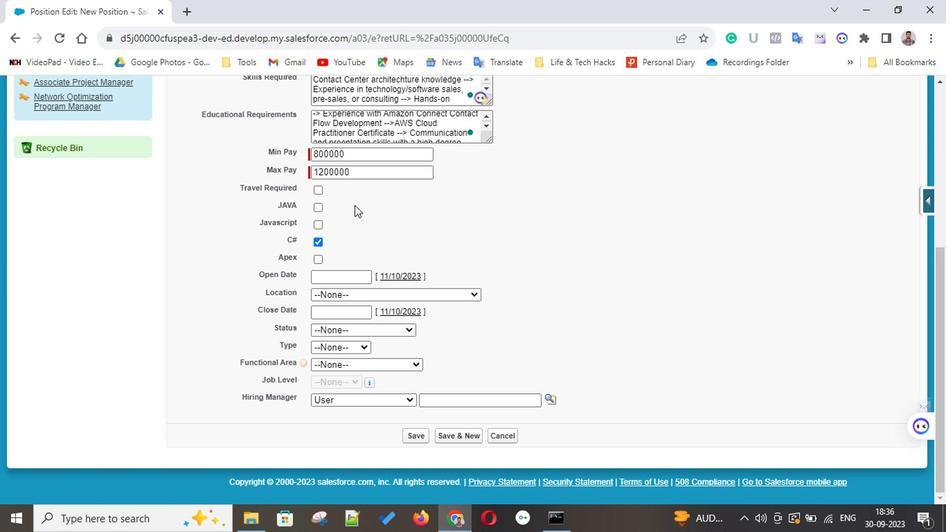 
Action: Mouse scrolled (354, 196) with delta (0, 0)
Screenshot: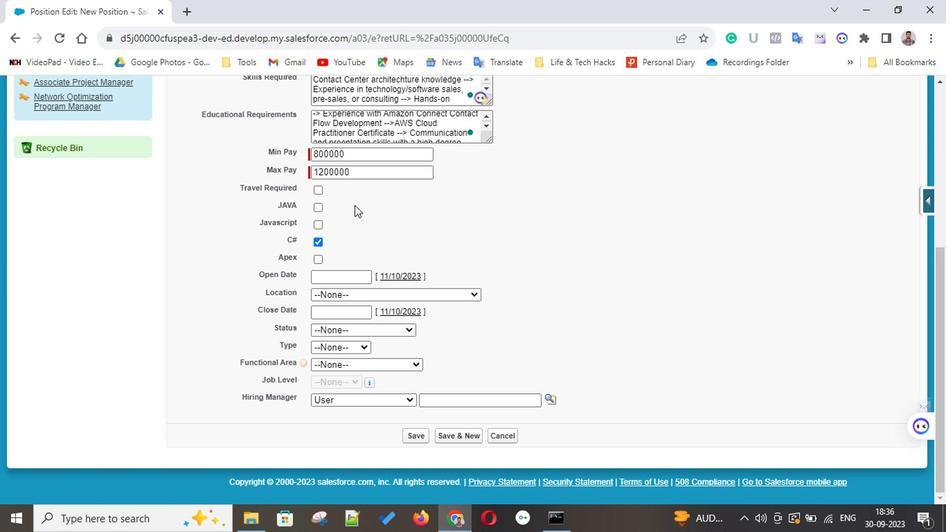 
Action: Mouse scrolled (354, 196) with delta (0, 0)
Screenshot: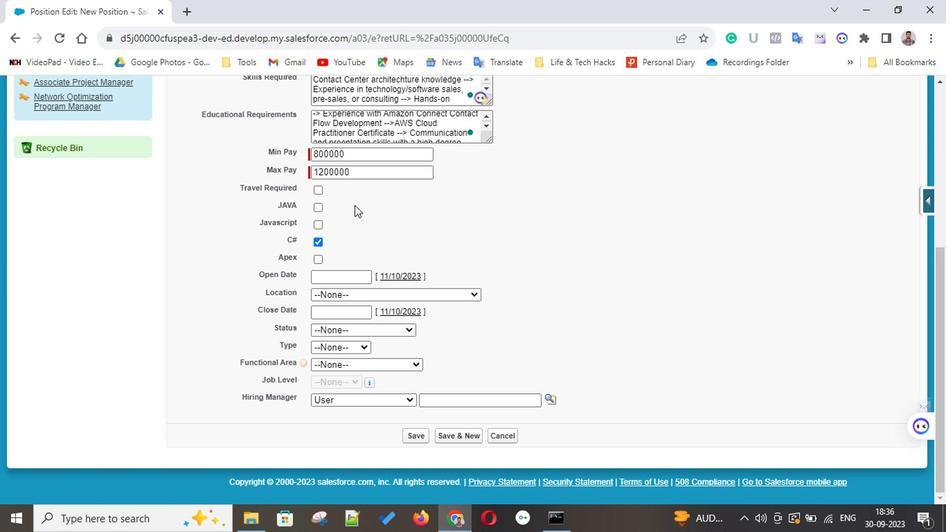 
Action: Mouse scrolled (354, 196) with delta (0, 0)
Screenshot: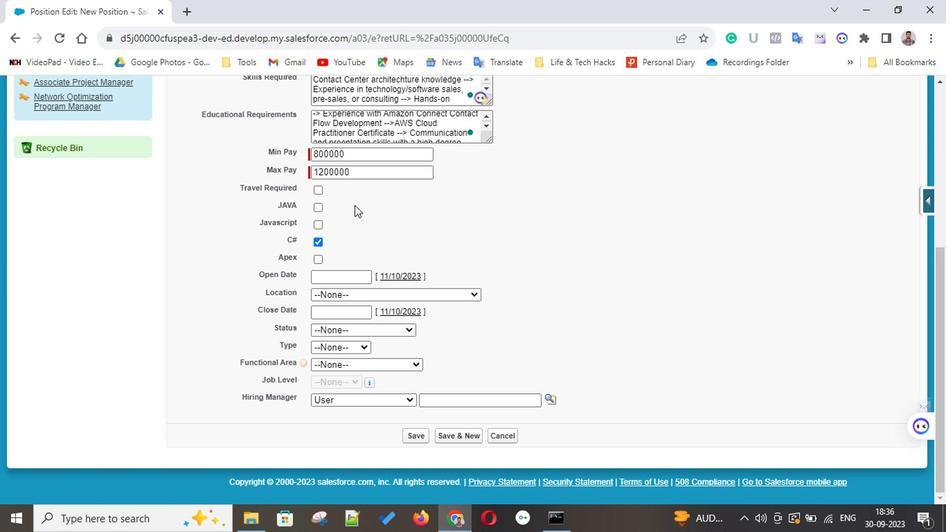 
Action: Mouse scrolled (354, 196) with delta (0, 0)
Screenshot: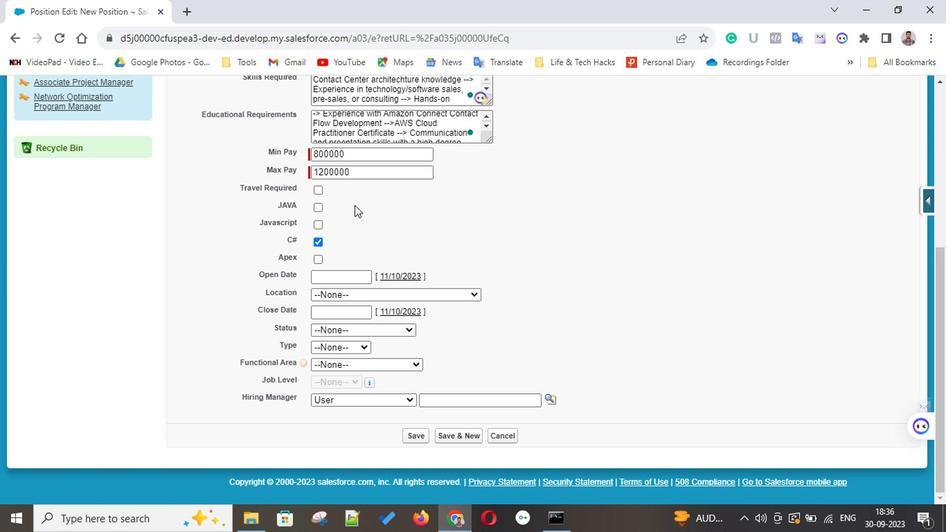 
Action: Mouse scrolled (354, 196) with delta (0, 0)
Screenshot: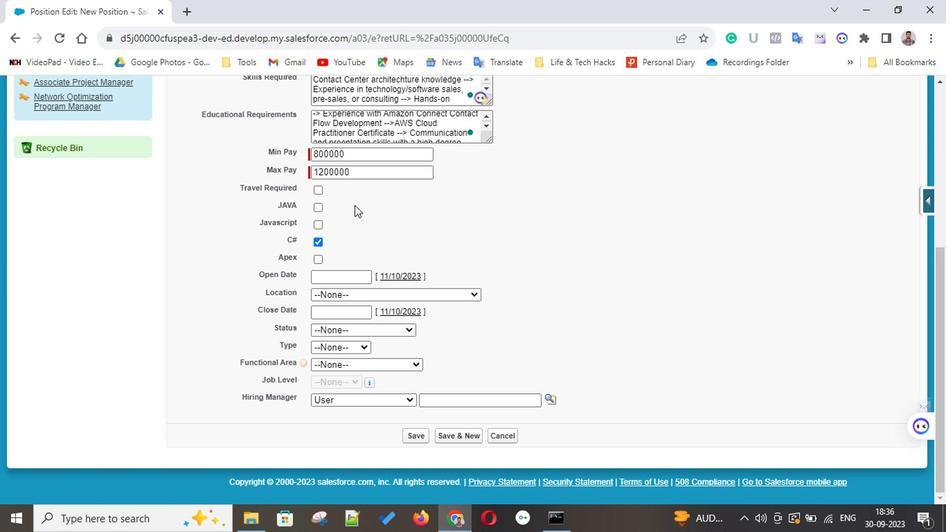 
Action: Mouse scrolled (354, 196) with delta (0, 0)
Screenshot: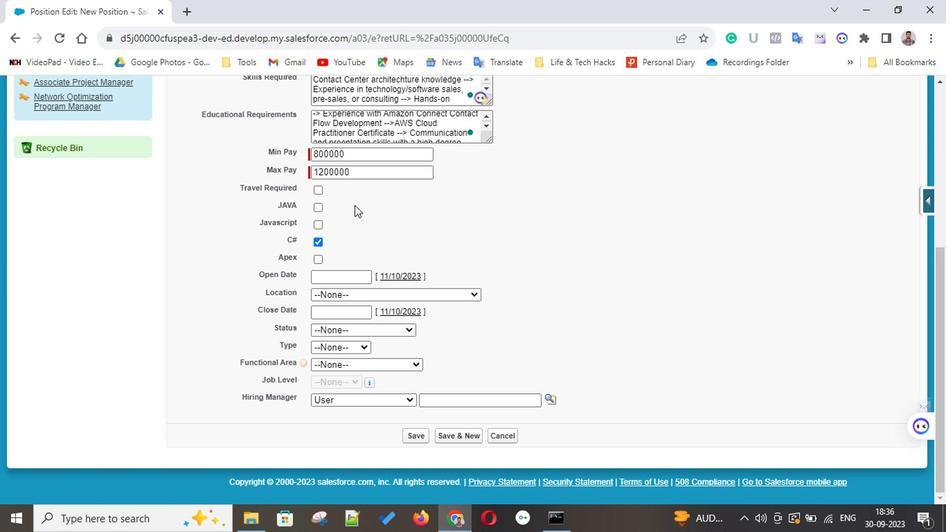 
Action: Mouse scrolled (354, 196) with delta (0, 0)
Screenshot: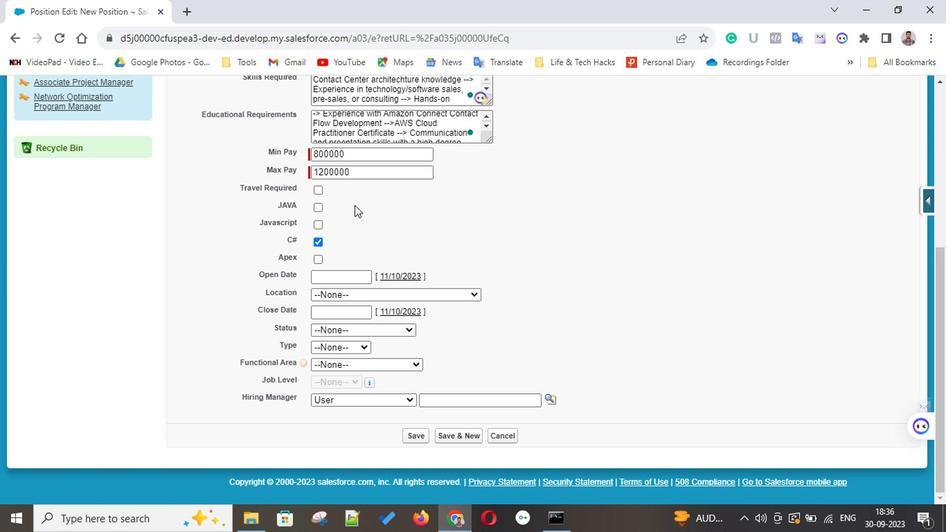 
Action: Mouse scrolled (354, 196) with delta (0, 0)
Screenshot: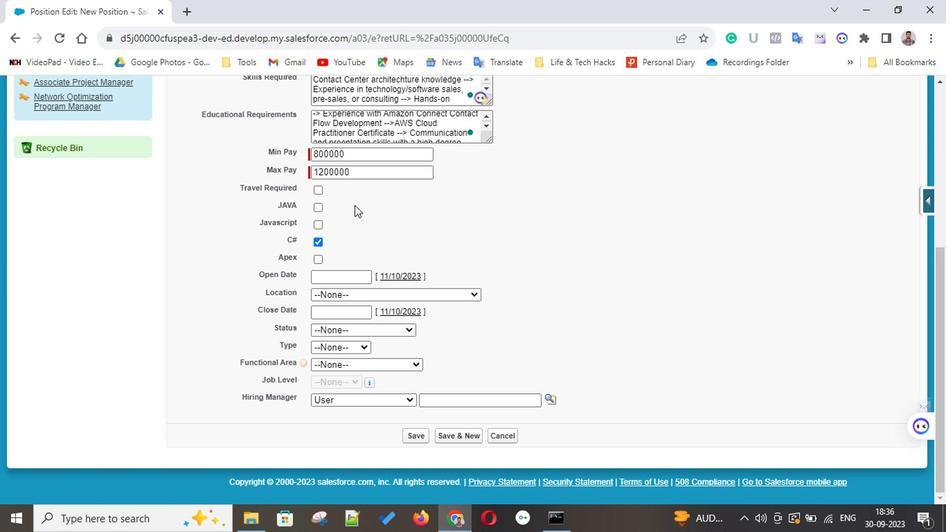 
Action: Mouse scrolled (354, 196) with delta (0, 0)
Screenshot: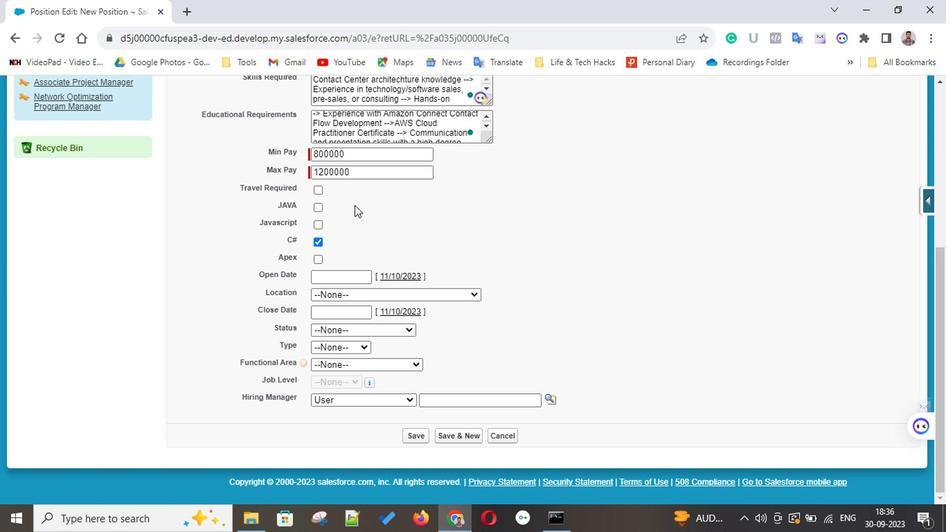 
Action: Mouse scrolled (354, 196) with delta (0, 0)
Screenshot: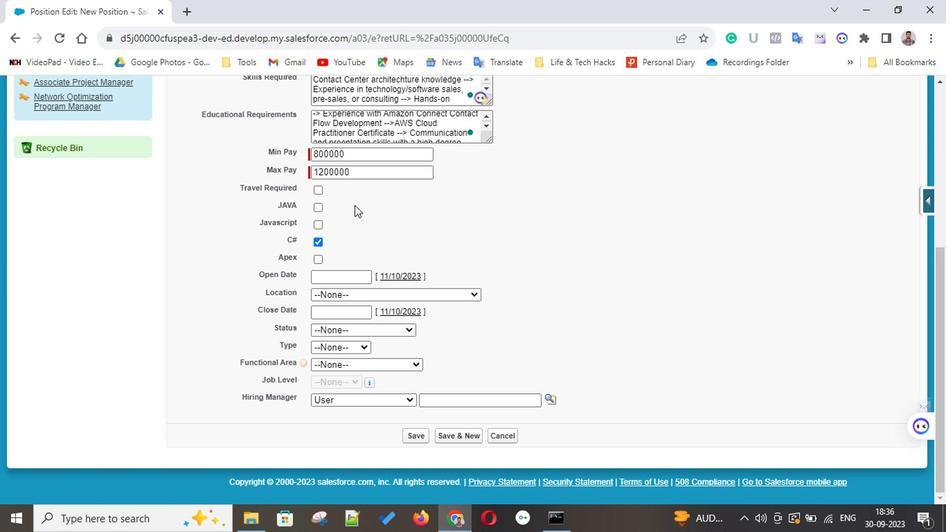 
Action: Mouse scrolled (354, 196) with delta (0, 0)
Screenshot: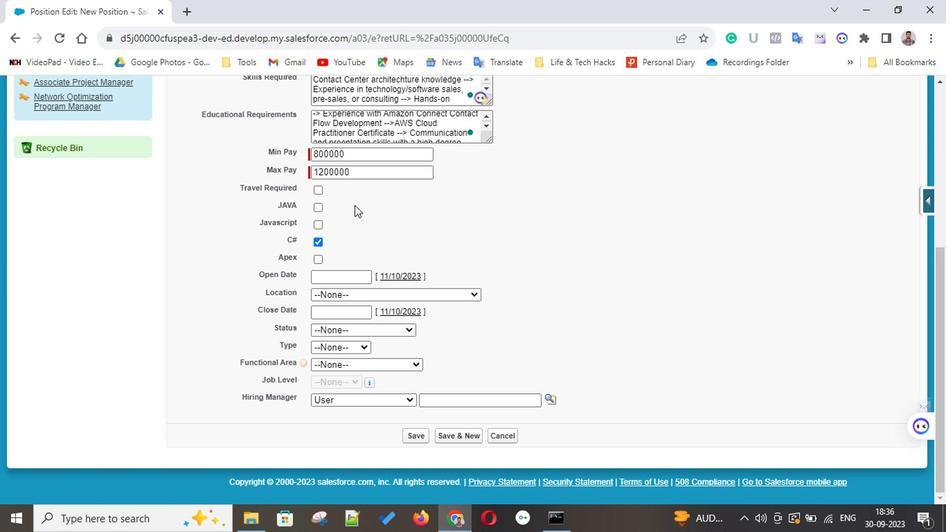 
Action: Mouse moved to (343, 271)
Screenshot: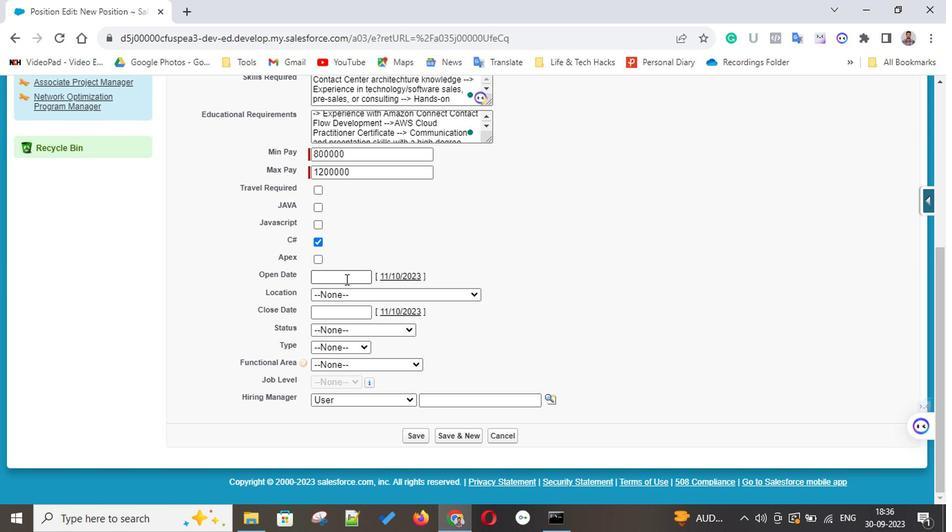 
Action: Mouse pressed left at (343, 271)
Screenshot: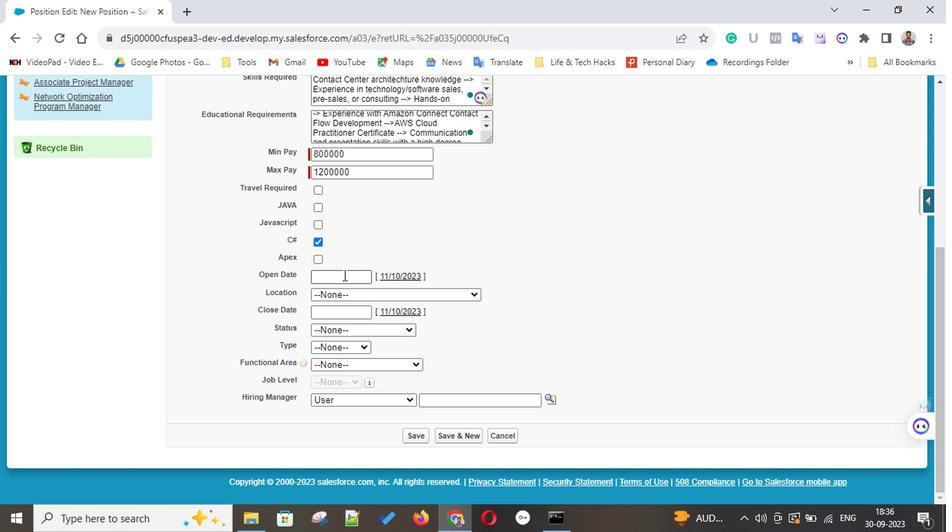 
Action: Mouse moved to (358, 294)
Screenshot: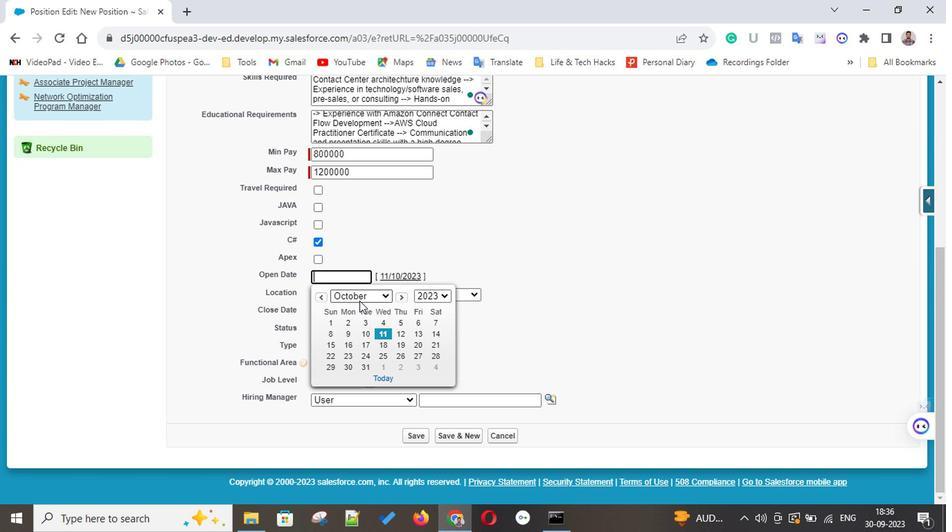 
Action: Mouse pressed left at (358, 294)
Screenshot: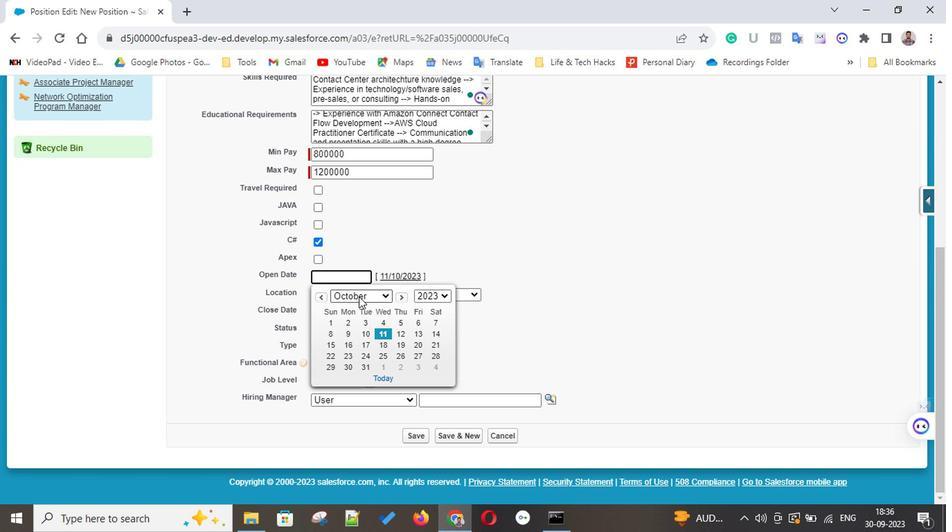 
Action: Mouse moved to (347, 408)
Screenshot: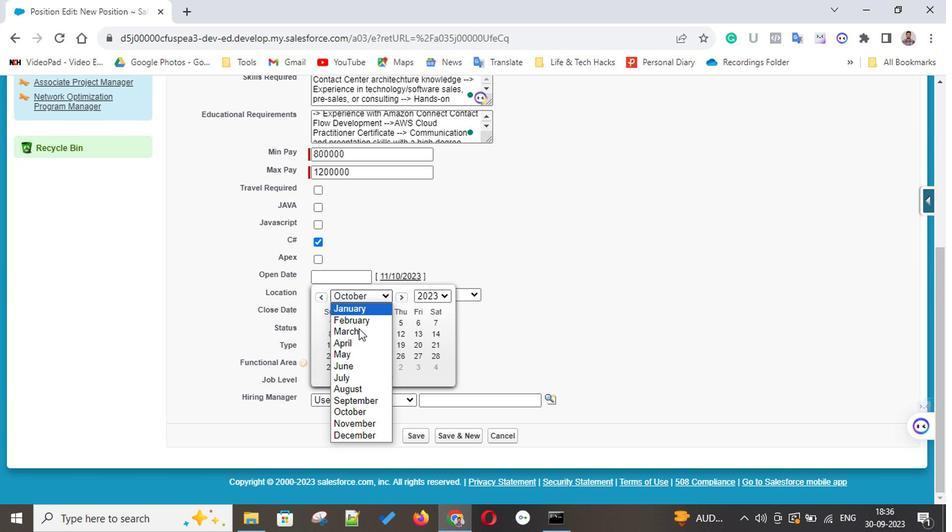 
Action: Mouse pressed left at (347, 408)
Screenshot: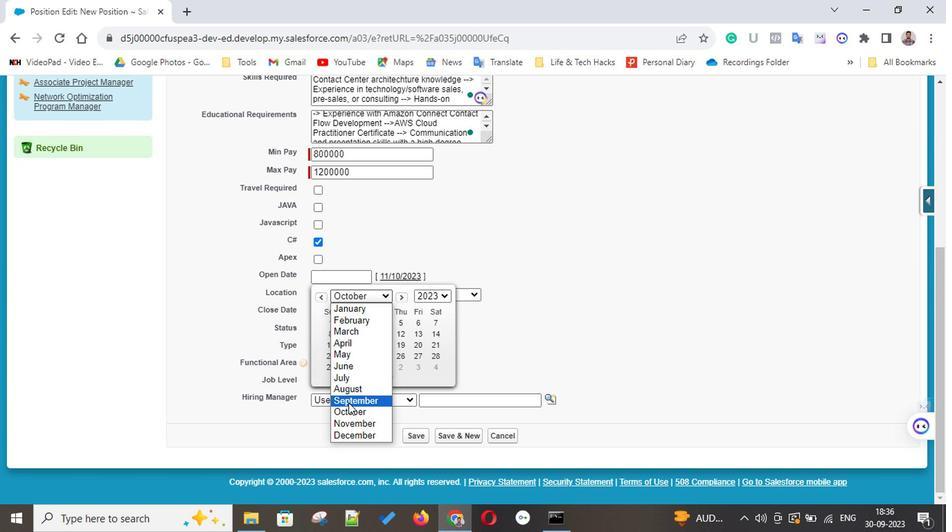 
Action: Mouse moved to (422, 319)
Screenshot: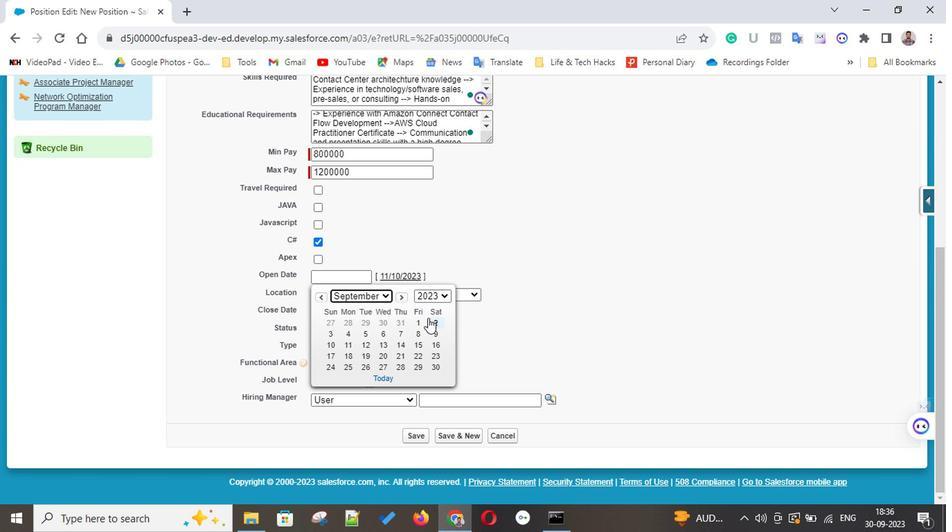 
Action: Mouse pressed left at (422, 319)
Screenshot: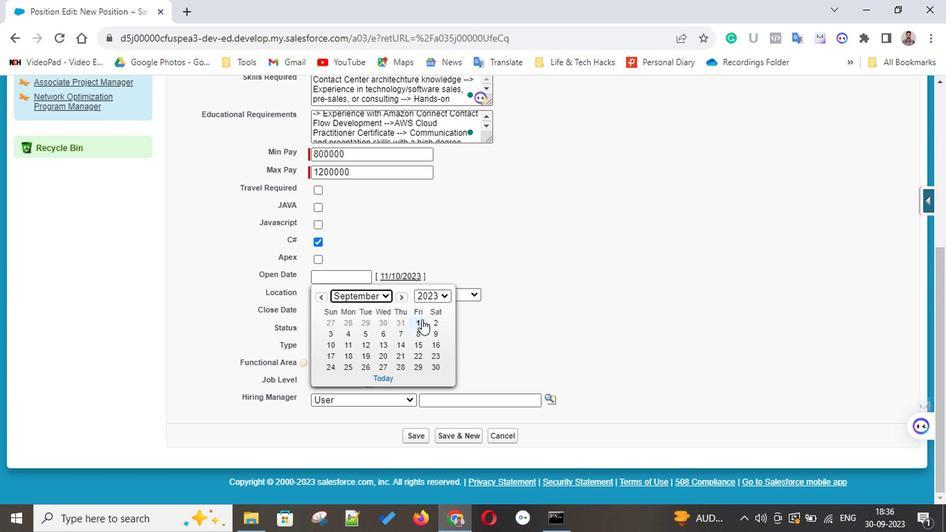 
Action: Mouse moved to (362, 312)
Screenshot: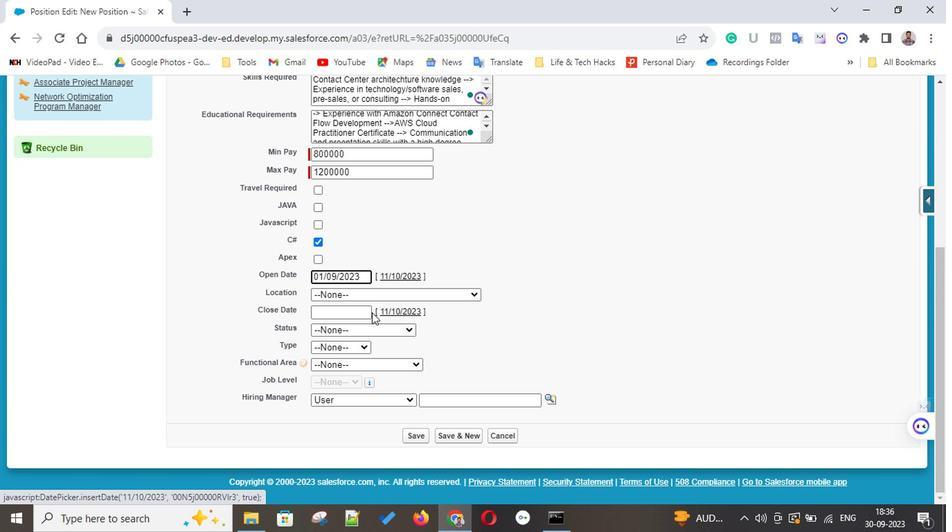 
Action: Mouse pressed left at (362, 312)
Screenshot: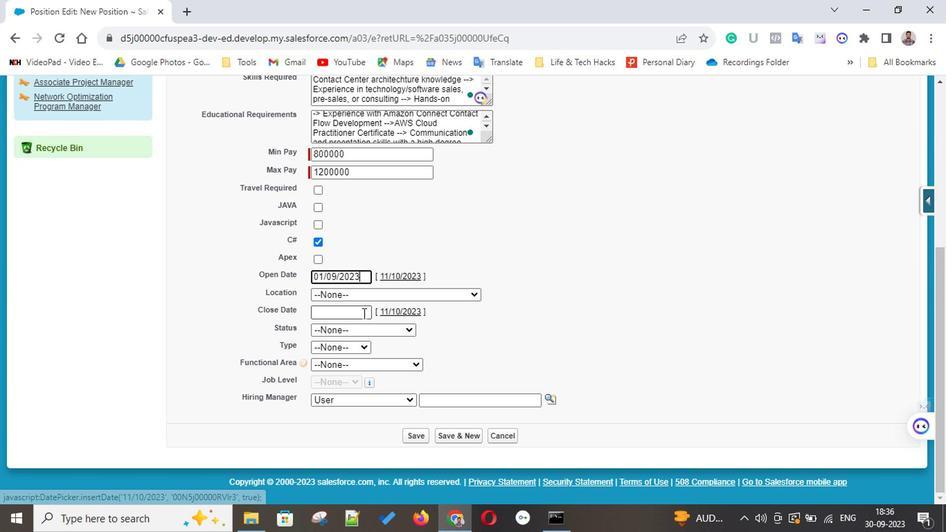 
Action: Mouse moved to (382, 334)
Screenshot: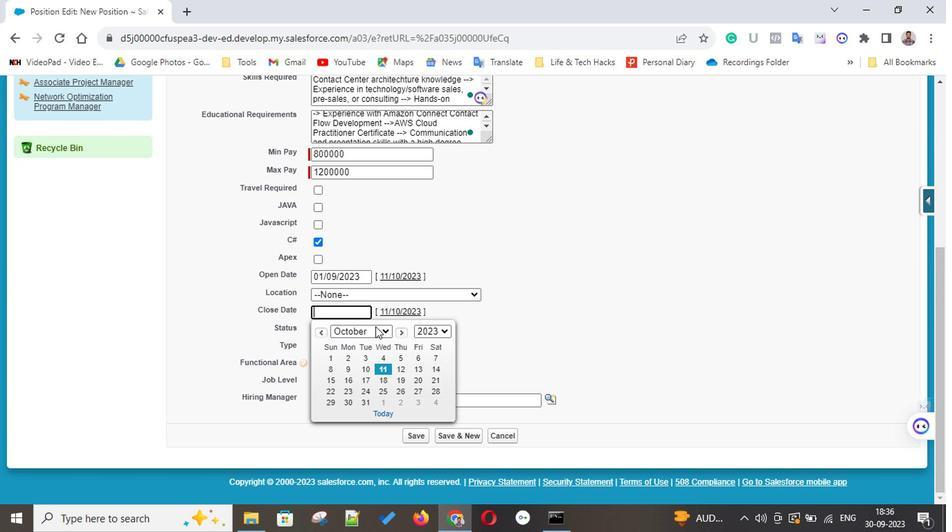 
Action: Mouse pressed left at (382, 334)
Screenshot: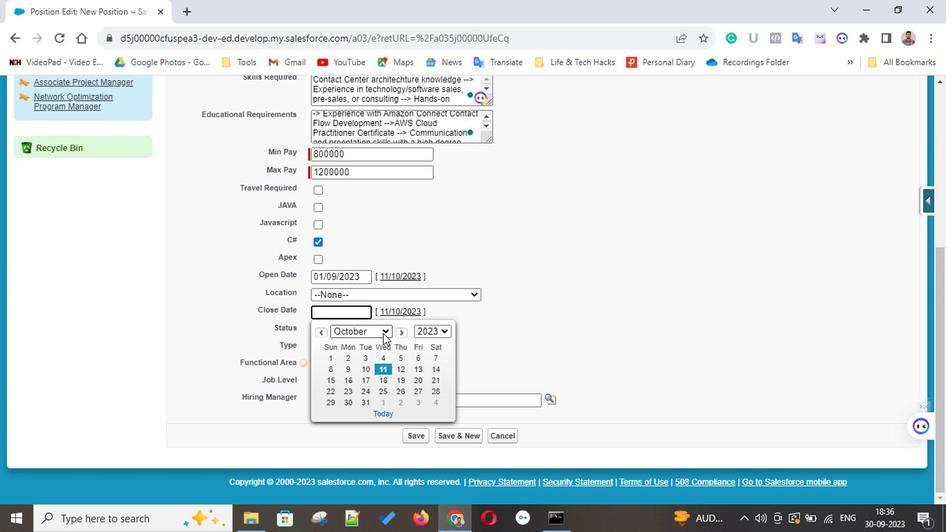 
Action: Mouse moved to (361, 484)
Screenshot: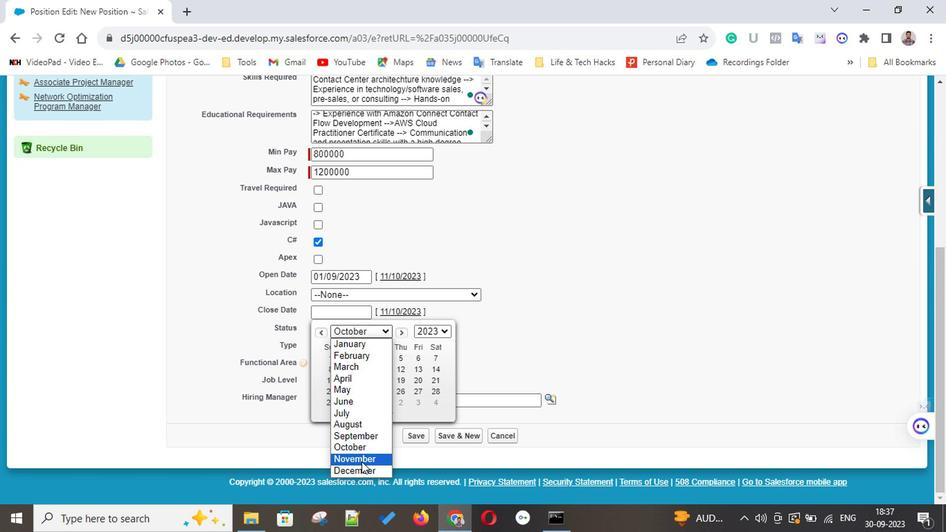 
Action: Mouse pressed left at (361, 484)
Screenshot: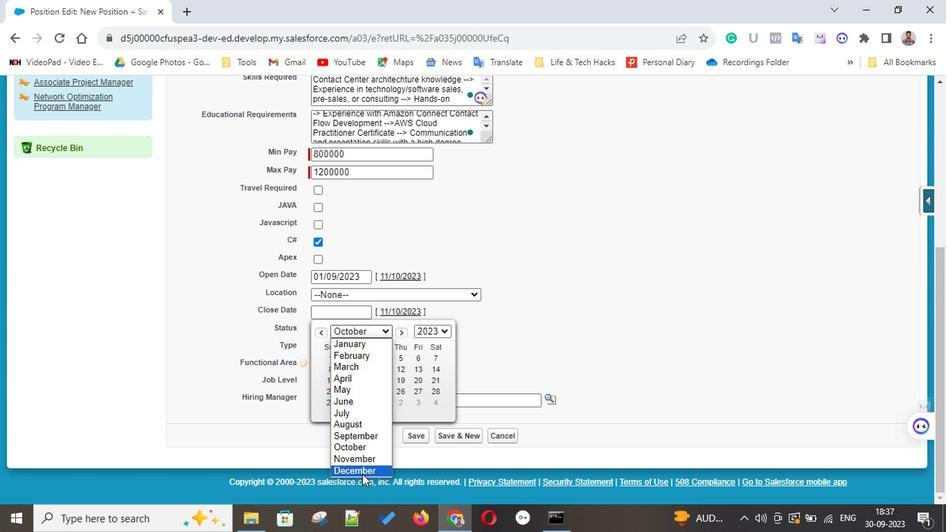 
Action: Mouse moved to (331, 374)
Screenshot: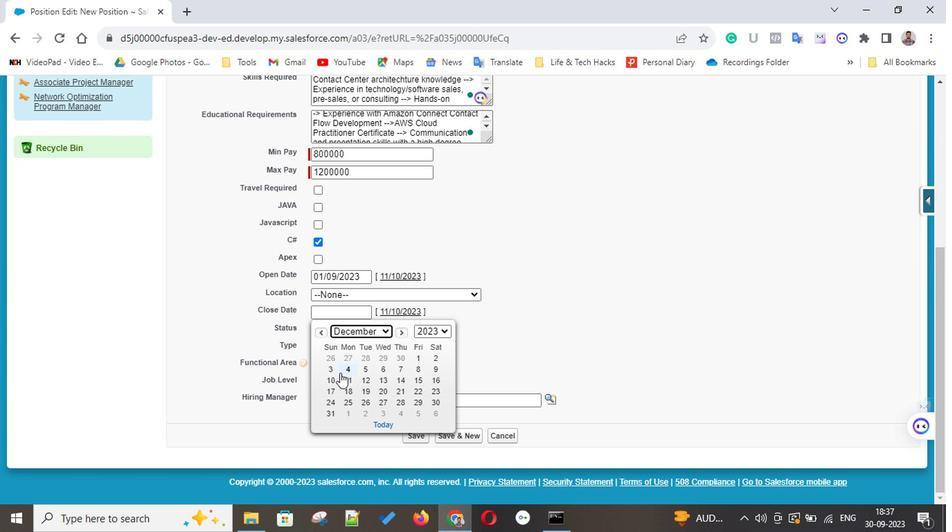 
Action: Mouse pressed left at (331, 374)
Screenshot: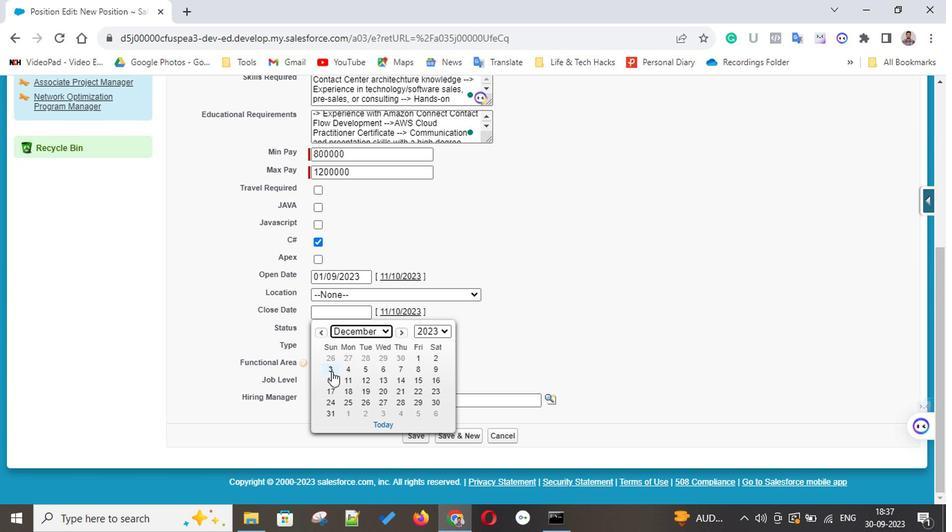 
Action: Mouse moved to (507, 329)
Screenshot: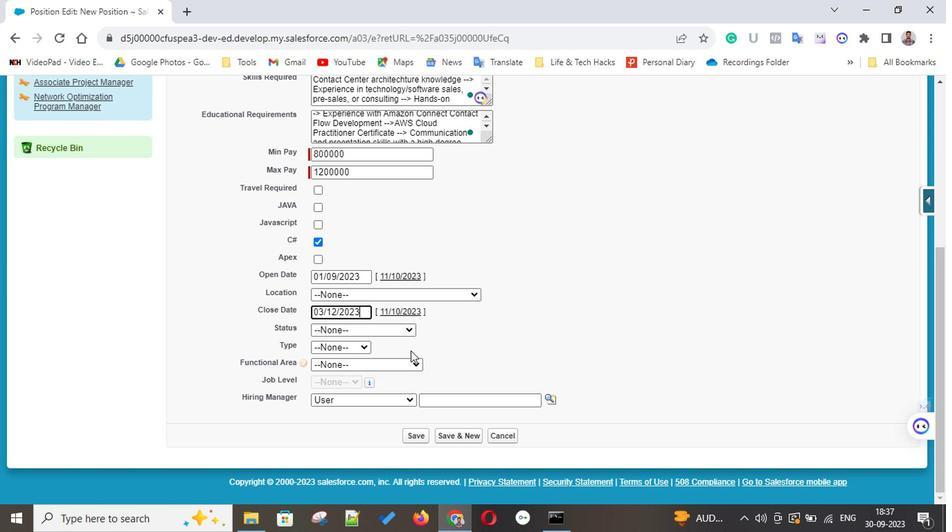 
Action: Mouse scrolled (507, 328) with delta (0, 0)
Screenshot: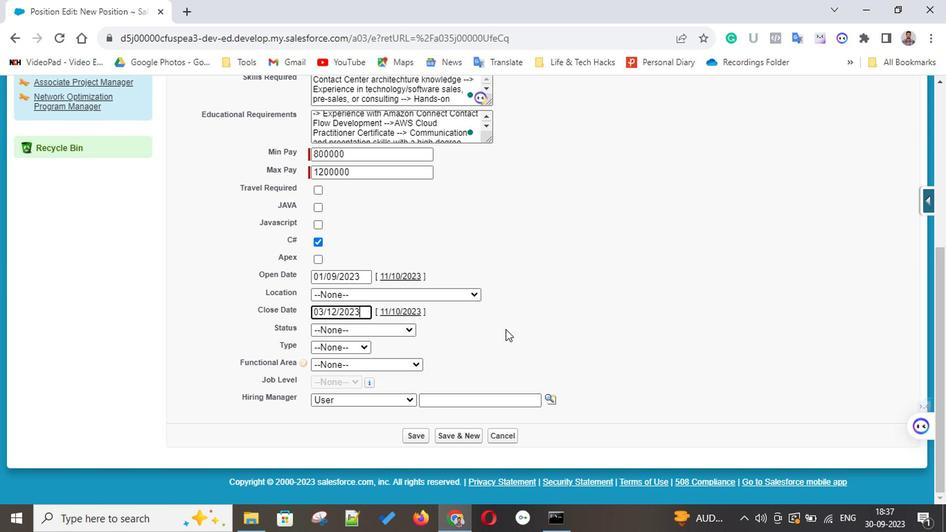 
Action: Mouse scrolled (507, 328) with delta (0, 0)
Screenshot: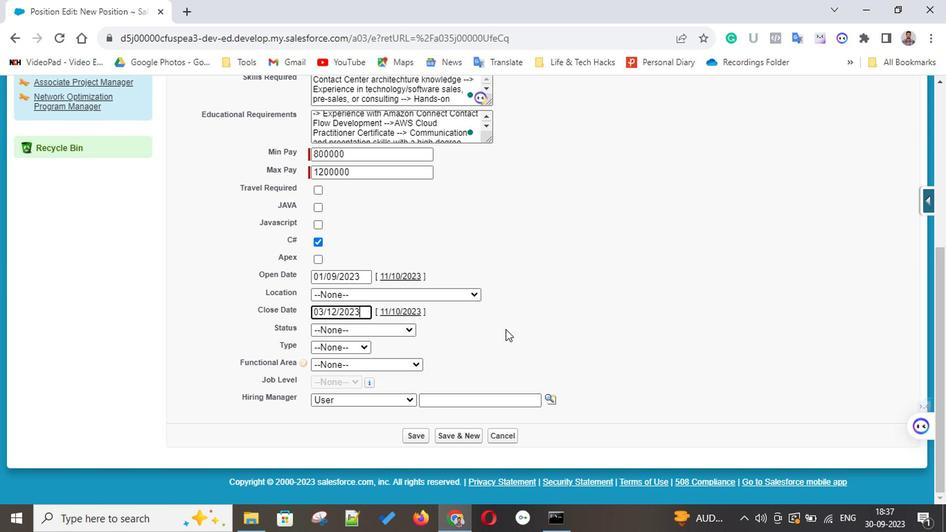 
Action: Mouse scrolled (507, 328) with delta (0, 0)
Screenshot: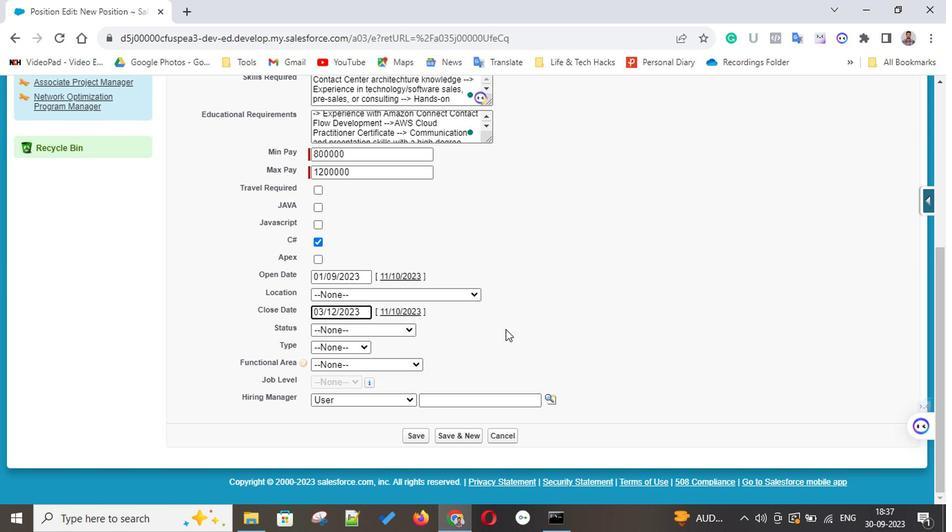 
Action: Mouse scrolled (507, 328) with delta (0, 0)
Screenshot: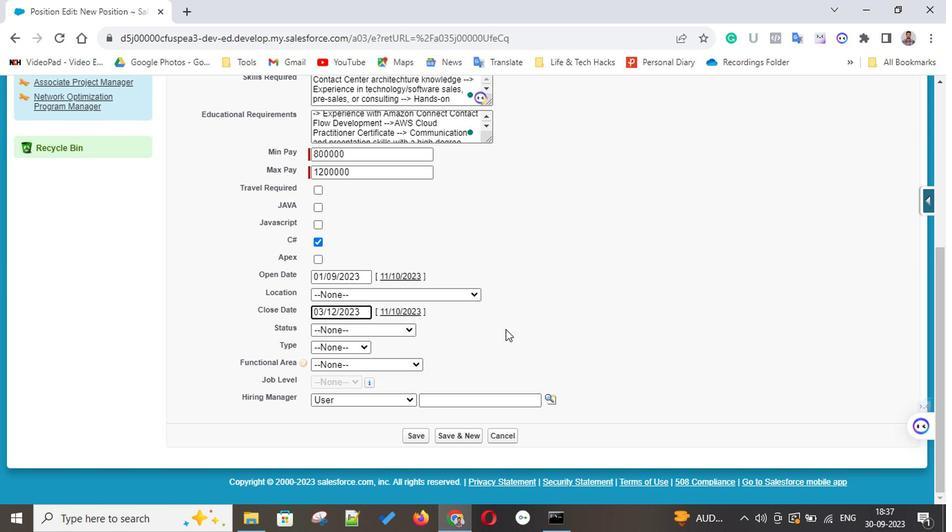 
Action: Mouse scrolled (507, 328) with delta (0, 0)
Screenshot: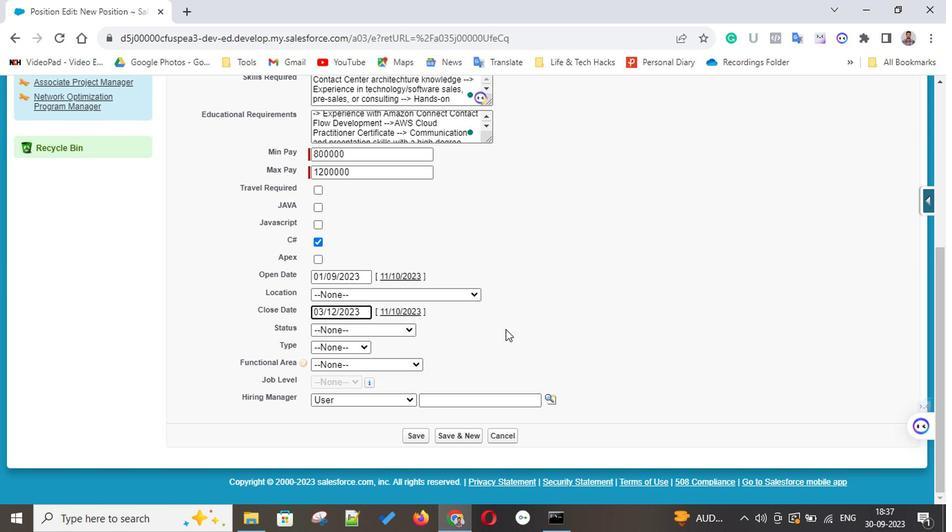 
Action: Mouse scrolled (507, 328) with delta (0, 0)
Screenshot: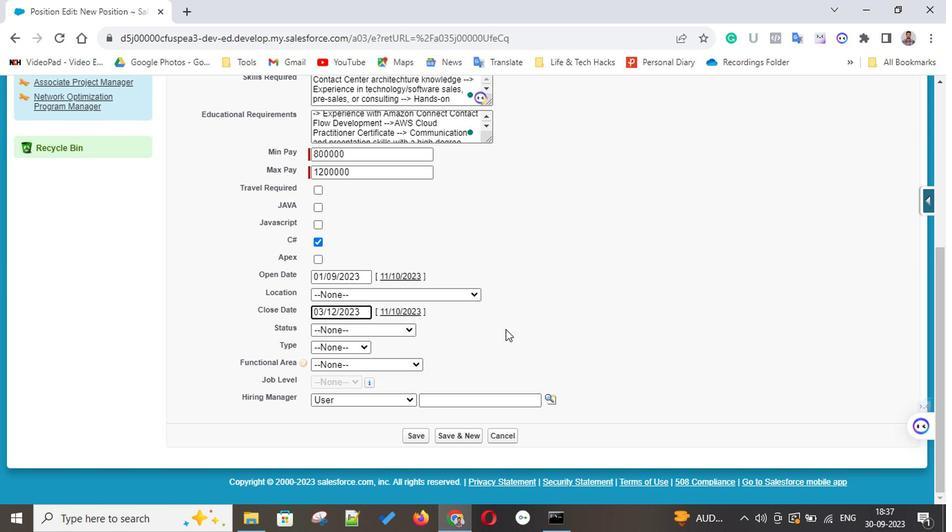 
Action: Mouse scrolled (507, 328) with delta (0, 0)
Screenshot: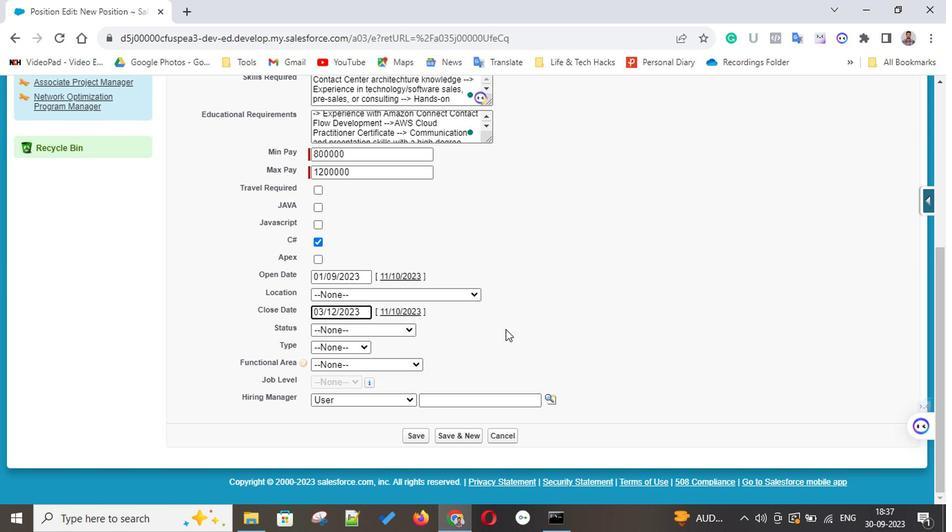 
Action: Mouse moved to (335, 349)
Screenshot: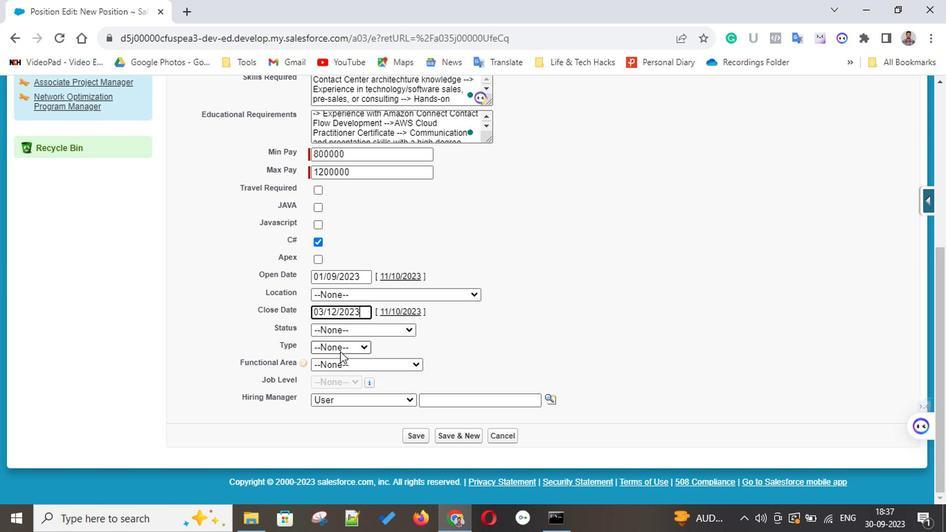
Action: Mouse pressed left at (335, 349)
Screenshot: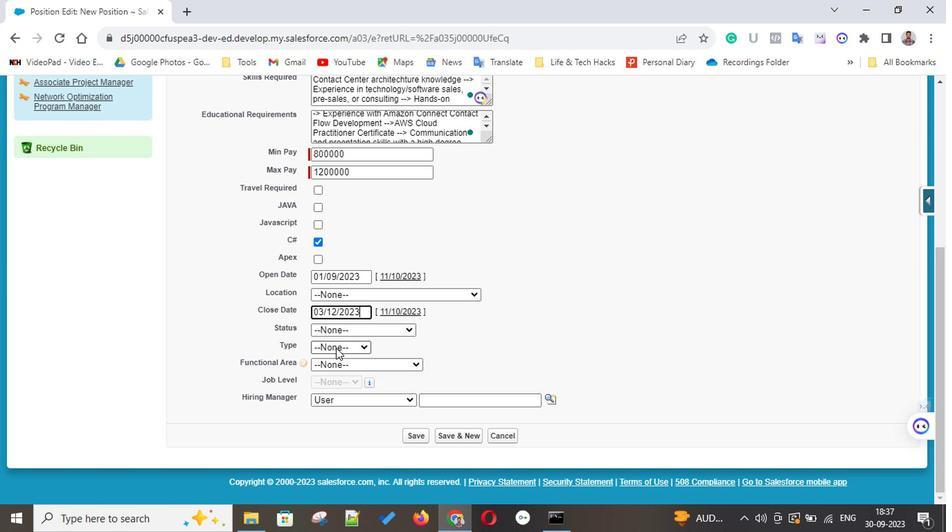 
Action: Mouse moved to (336, 372)
Screenshot: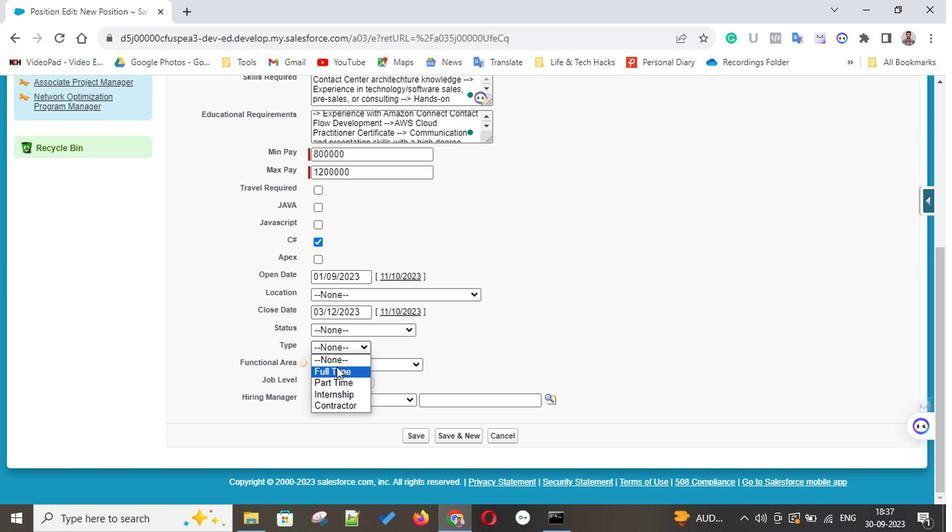 
Action: Mouse pressed left at (336, 372)
Screenshot: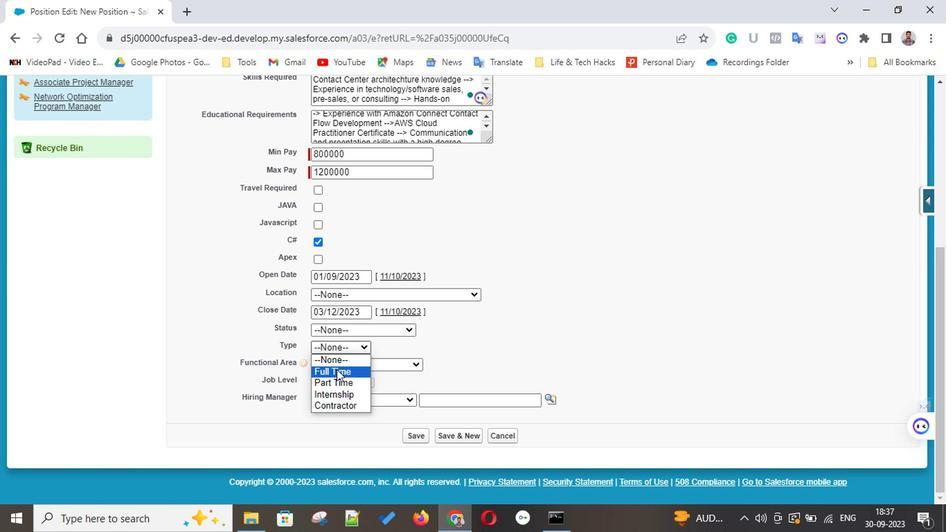 
Action: Mouse moved to (448, 440)
Screenshot: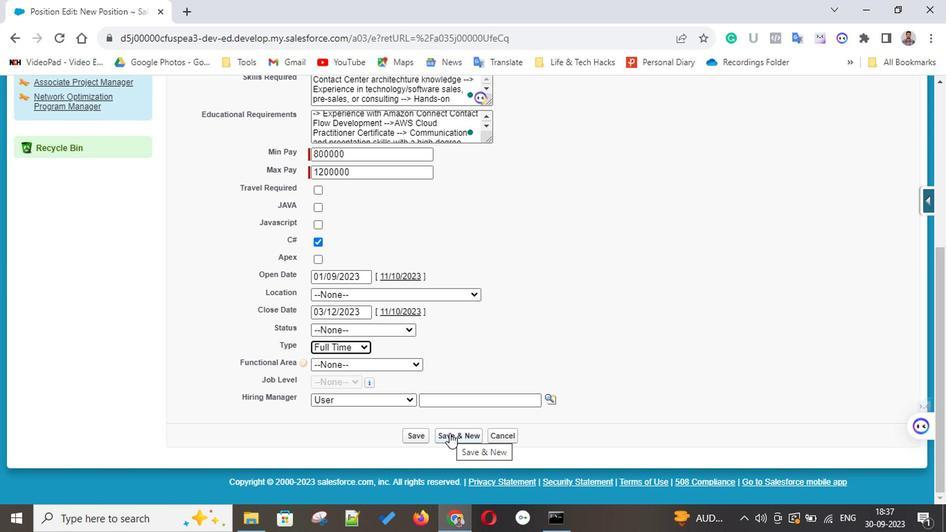 
Action: Mouse pressed left at (448, 440)
Screenshot: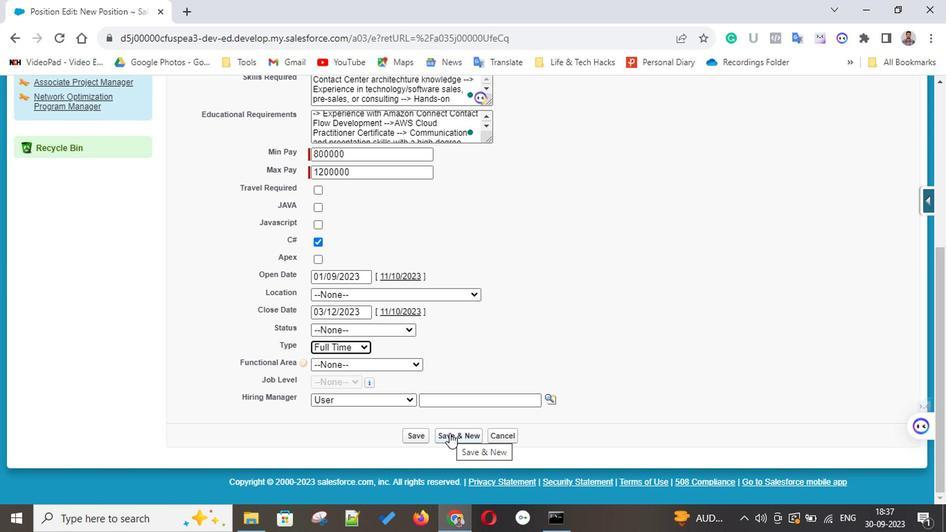 
